 Task: Find a house in Villa Angela, Argentina, for 4 guests from 10th to 16th September, with 4 bedrooms, 4 beds, 4 bathrooms, within a price range of ₹10,000 to ₹14,000, and amenities including Wifi, Free parking, TV, Gym, Hot tub, and Smoking allowed. Host language should be English.
Action: Mouse moved to (810, 122)
Screenshot: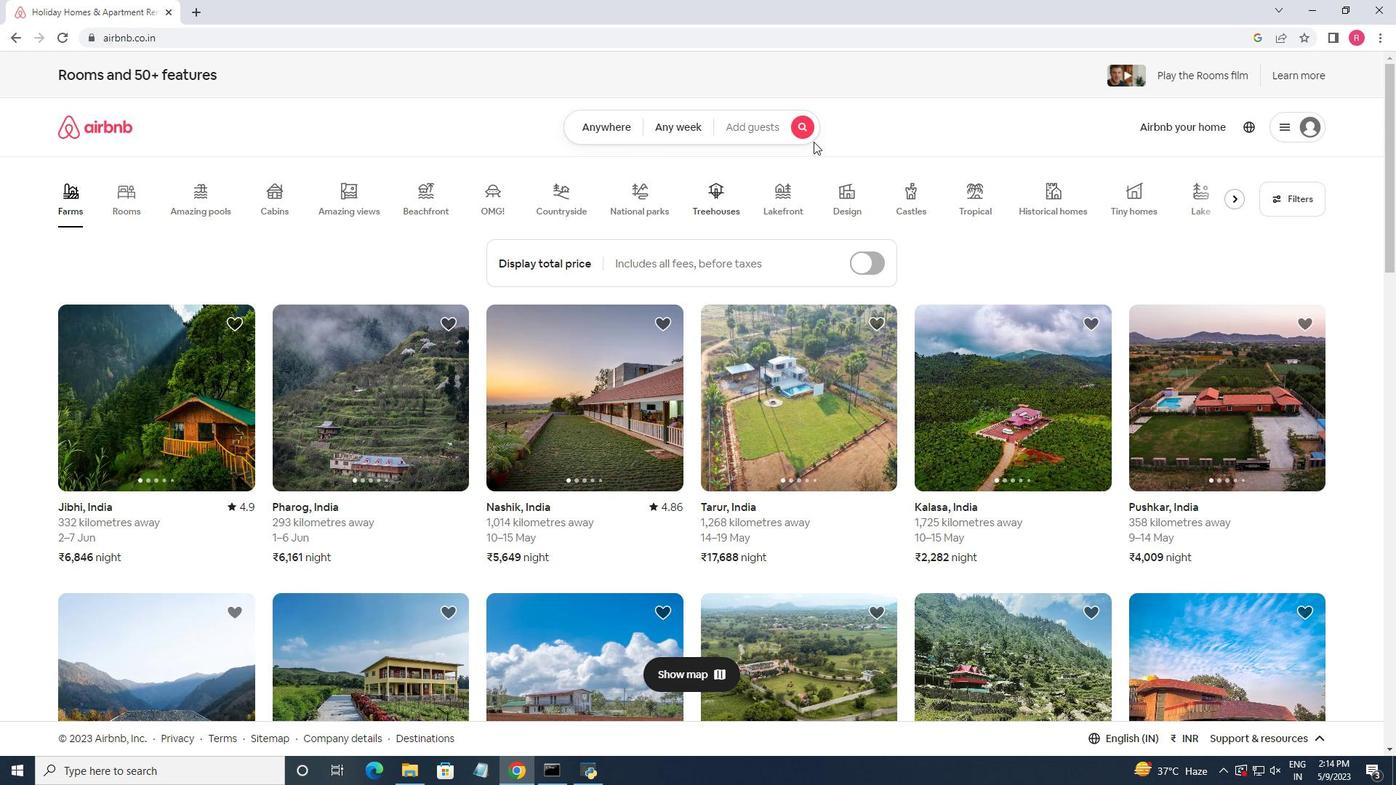 
Action: Mouse pressed left at (810, 122)
Screenshot: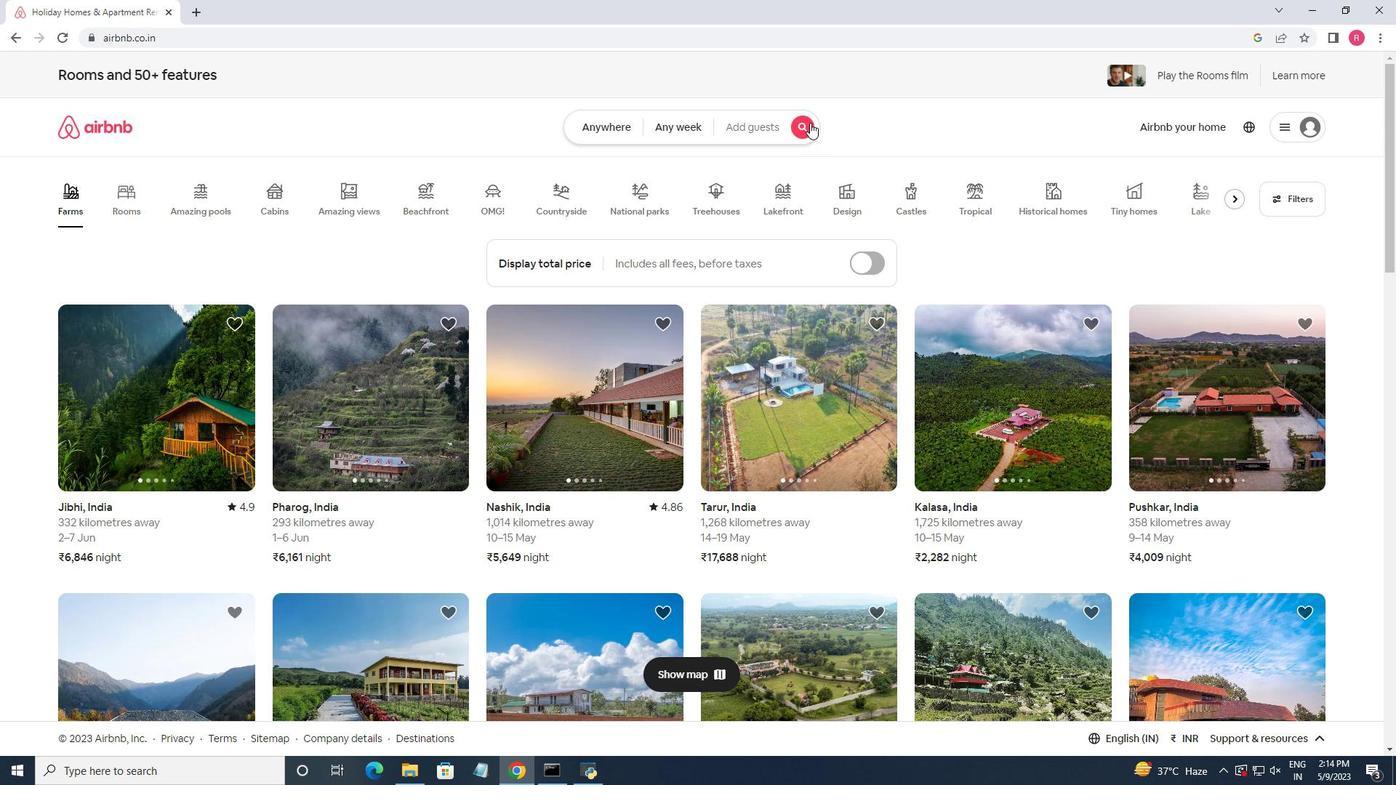 
Action: Mouse moved to (518, 181)
Screenshot: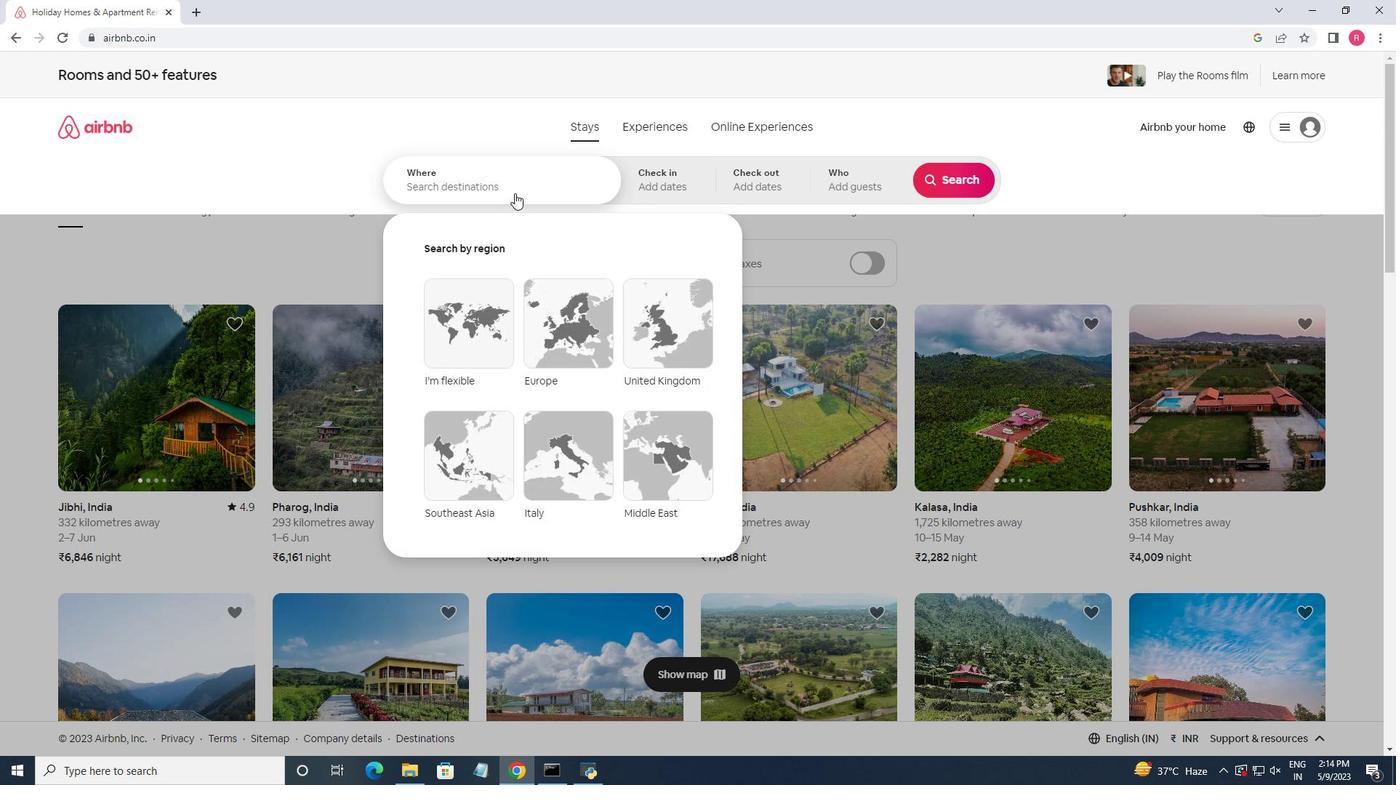 
Action: Mouse pressed left at (518, 181)
Screenshot: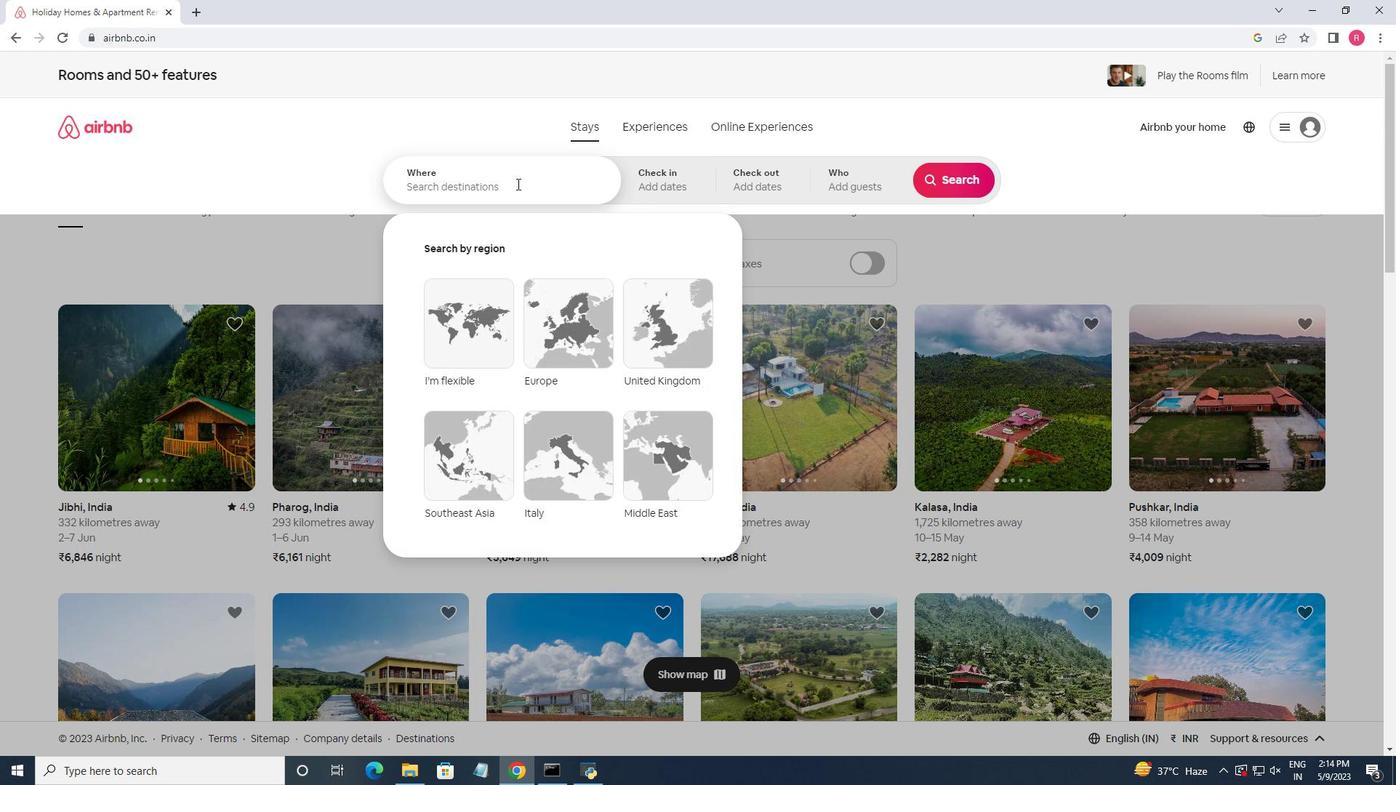 
Action: Key pressed <Key.shift>Villa<Key.space><Key.shift><Key.shift><Key.shift><Key.shift><Key.shift>Angela,<Key.space><Key.shift>Argentina<Key.space><Key.enter>
Screenshot: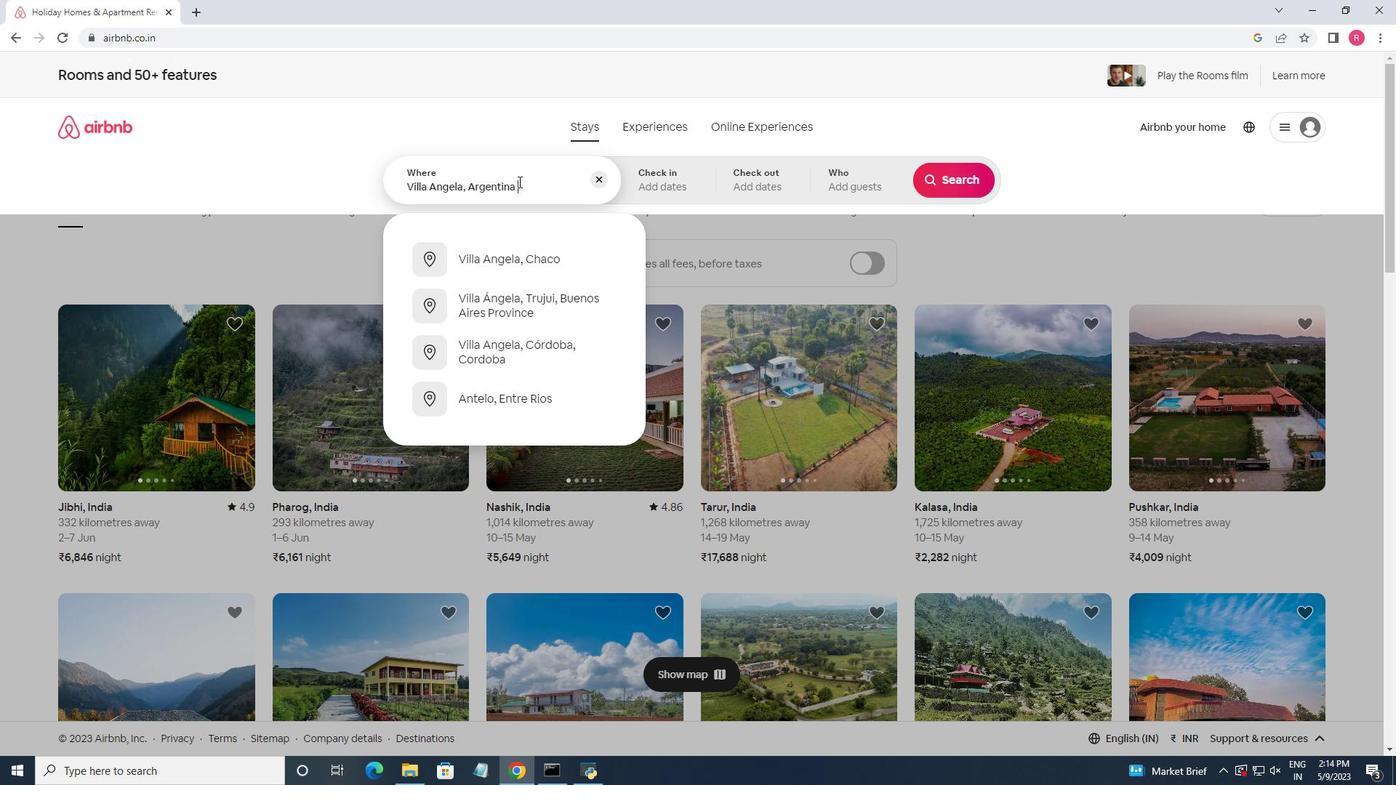 
Action: Mouse moved to (961, 295)
Screenshot: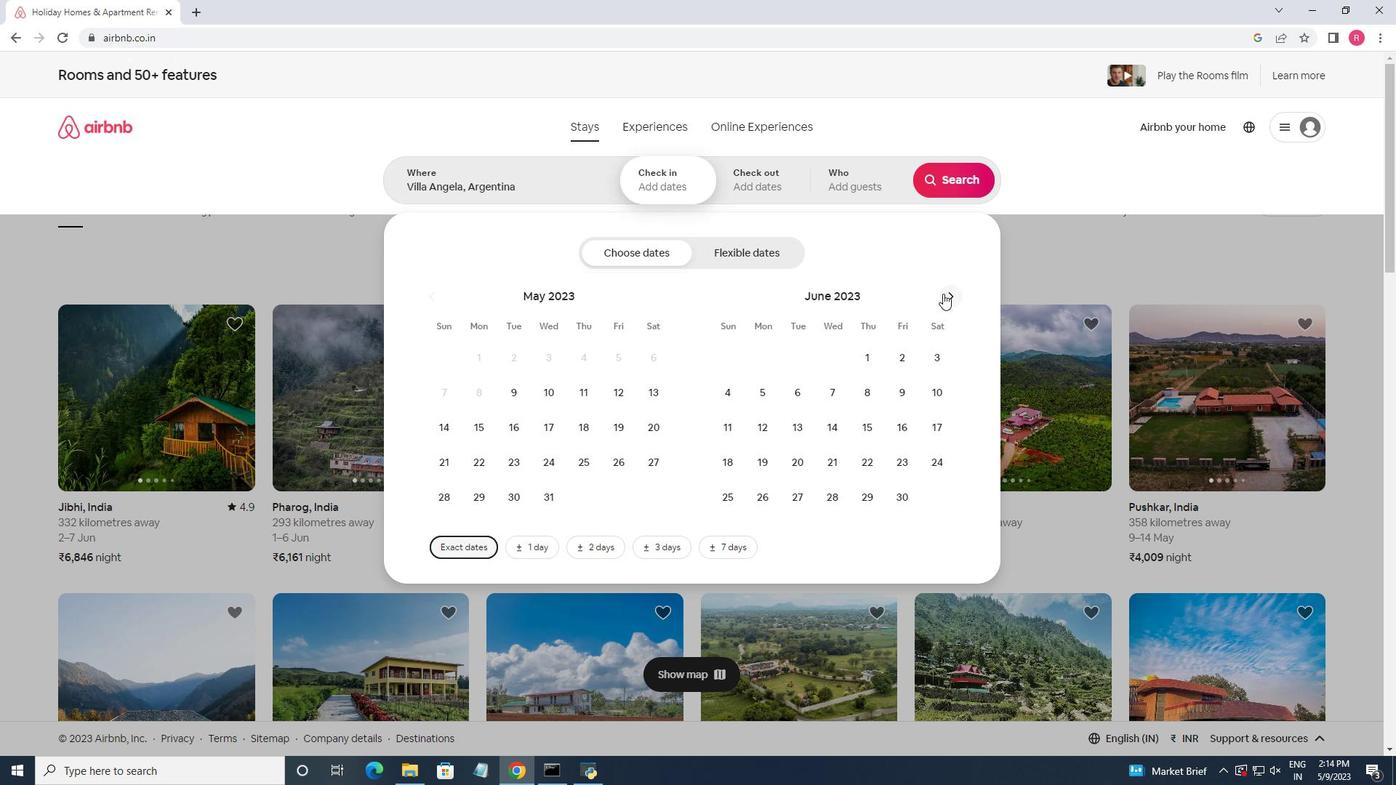 
Action: Mouse pressed left at (961, 295)
Screenshot: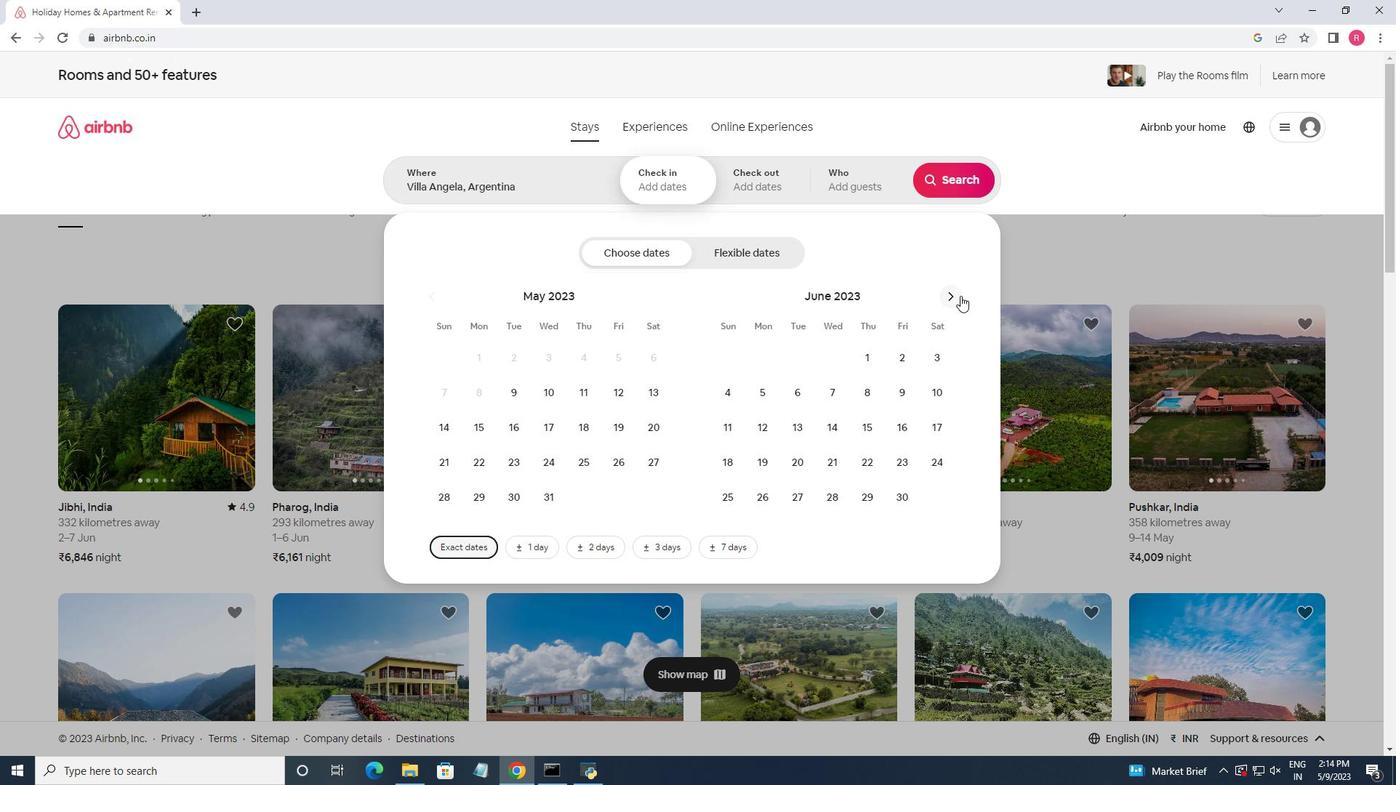 
Action: Mouse pressed left at (961, 295)
Screenshot: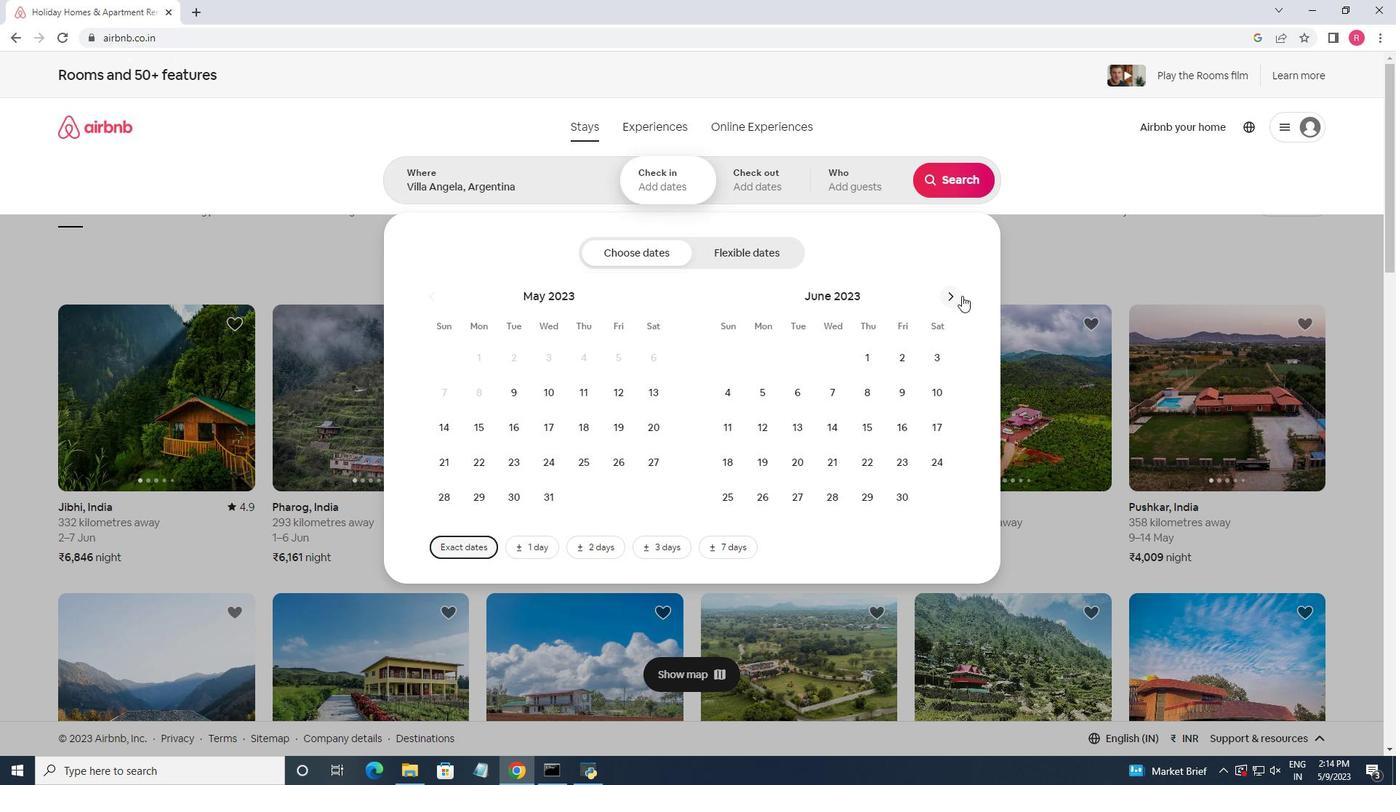 
Action: Mouse pressed left at (961, 295)
Screenshot: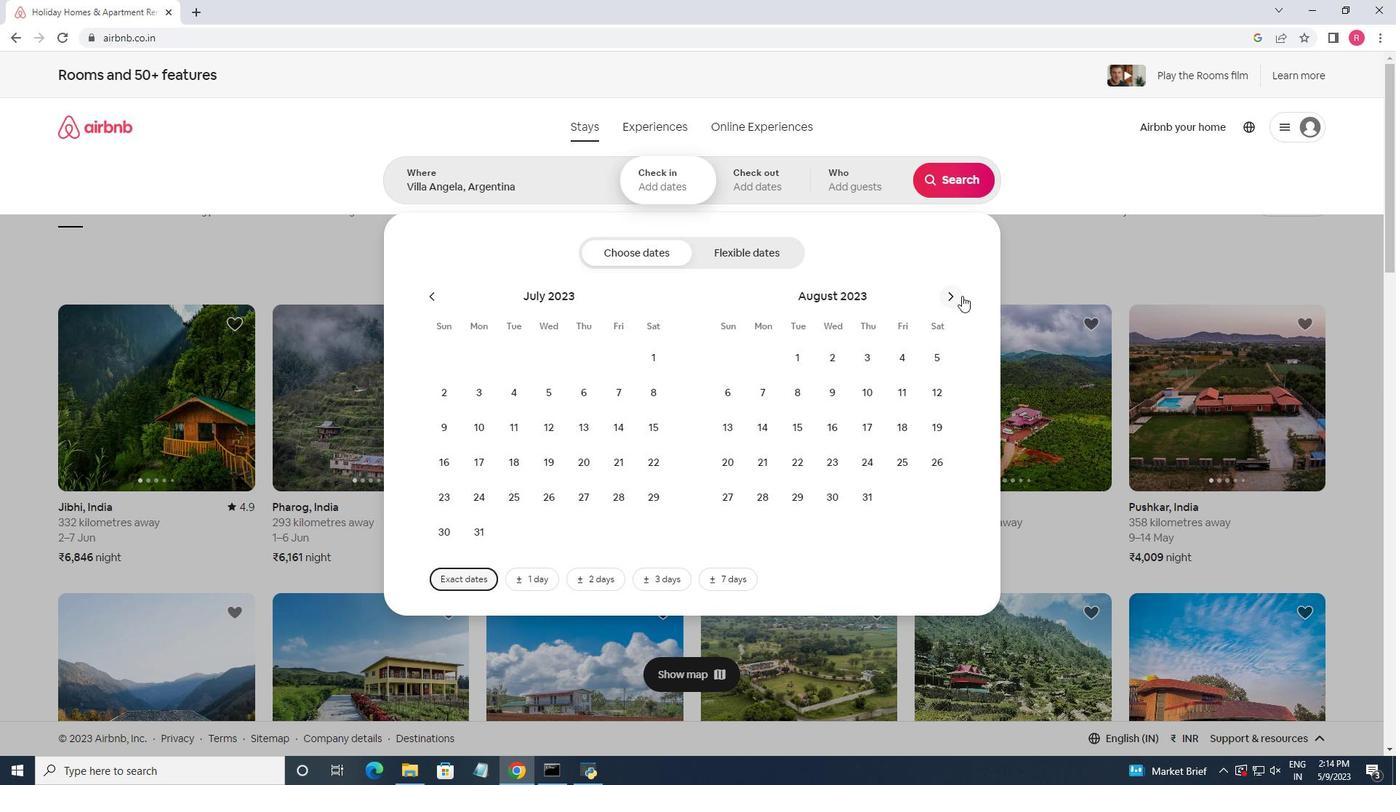
Action: Mouse moved to (724, 429)
Screenshot: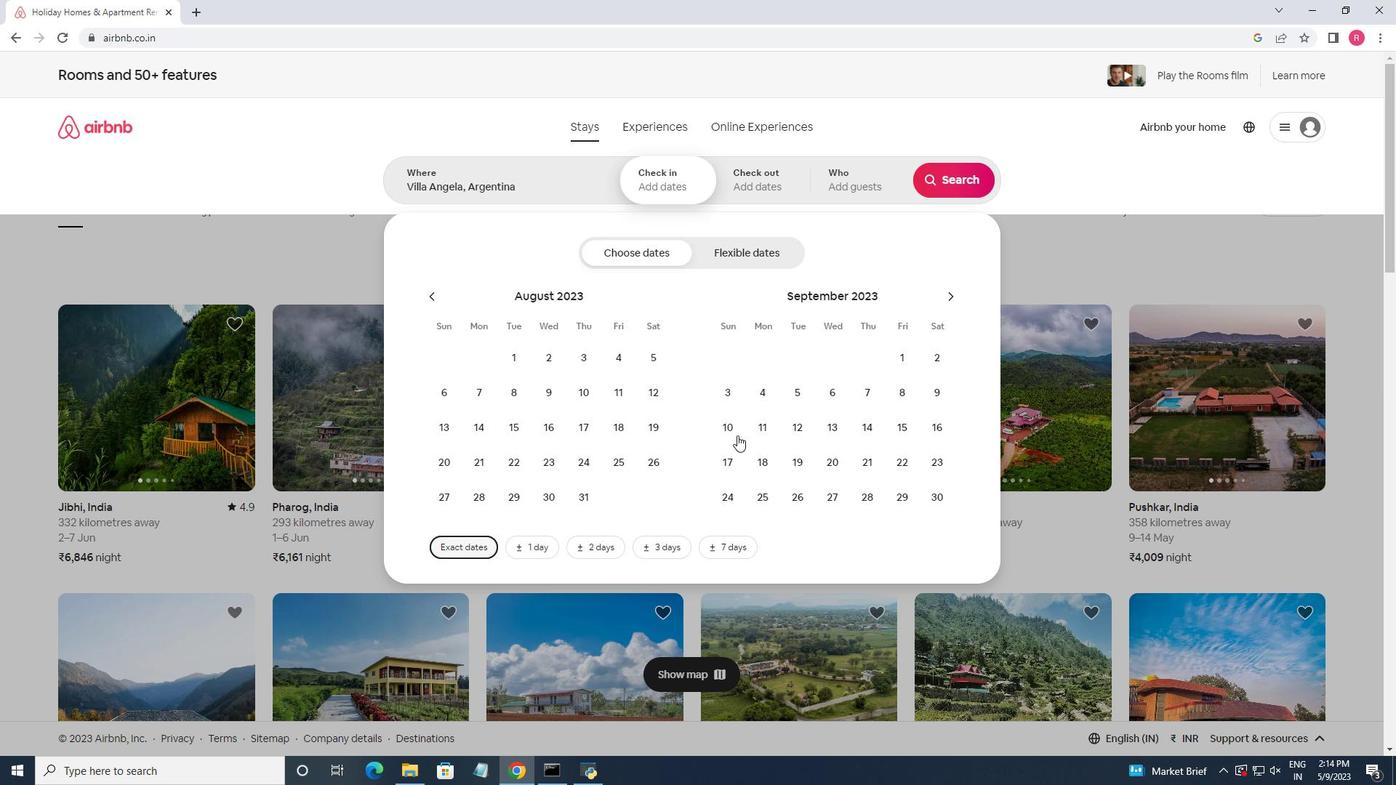 
Action: Mouse pressed left at (724, 429)
Screenshot: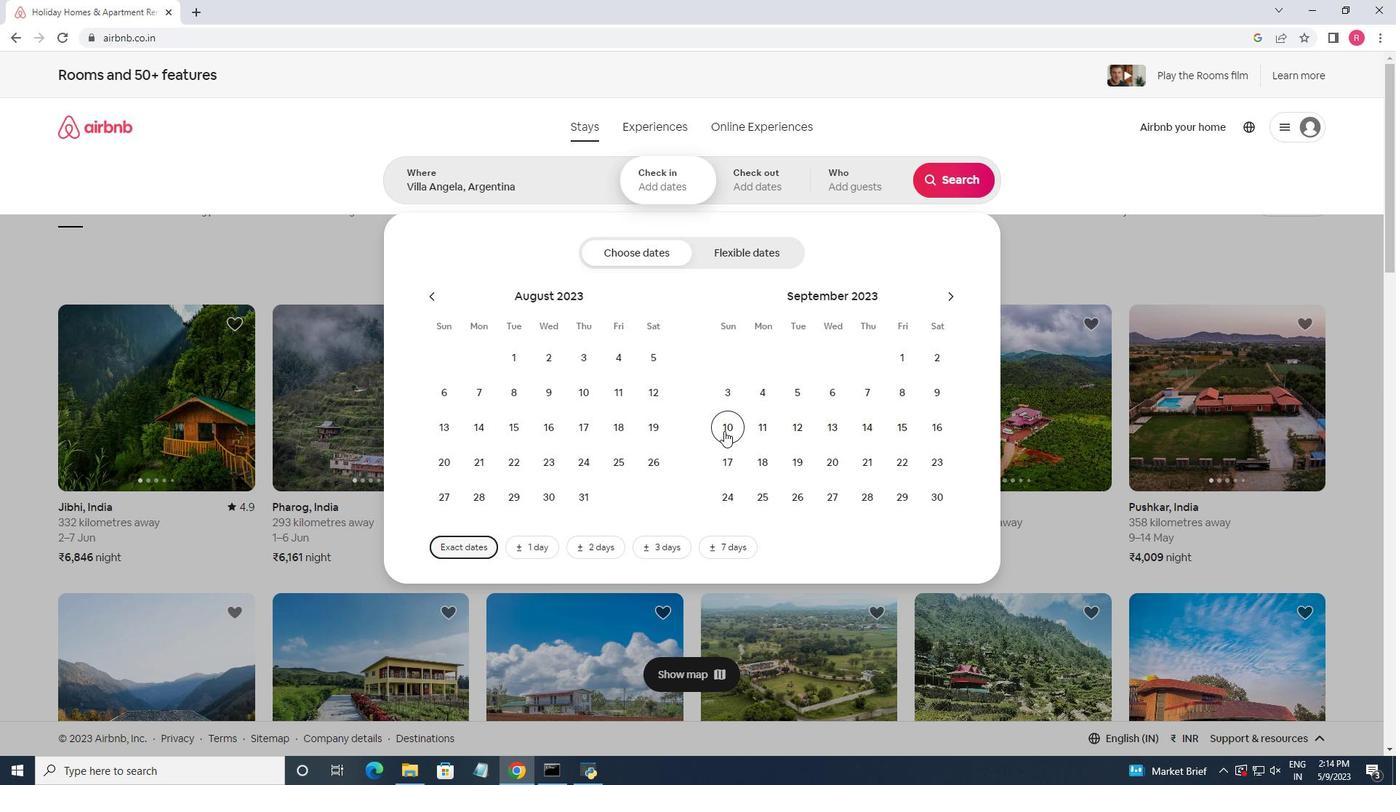 
Action: Mouse moved to (952, 429)
Screenshot: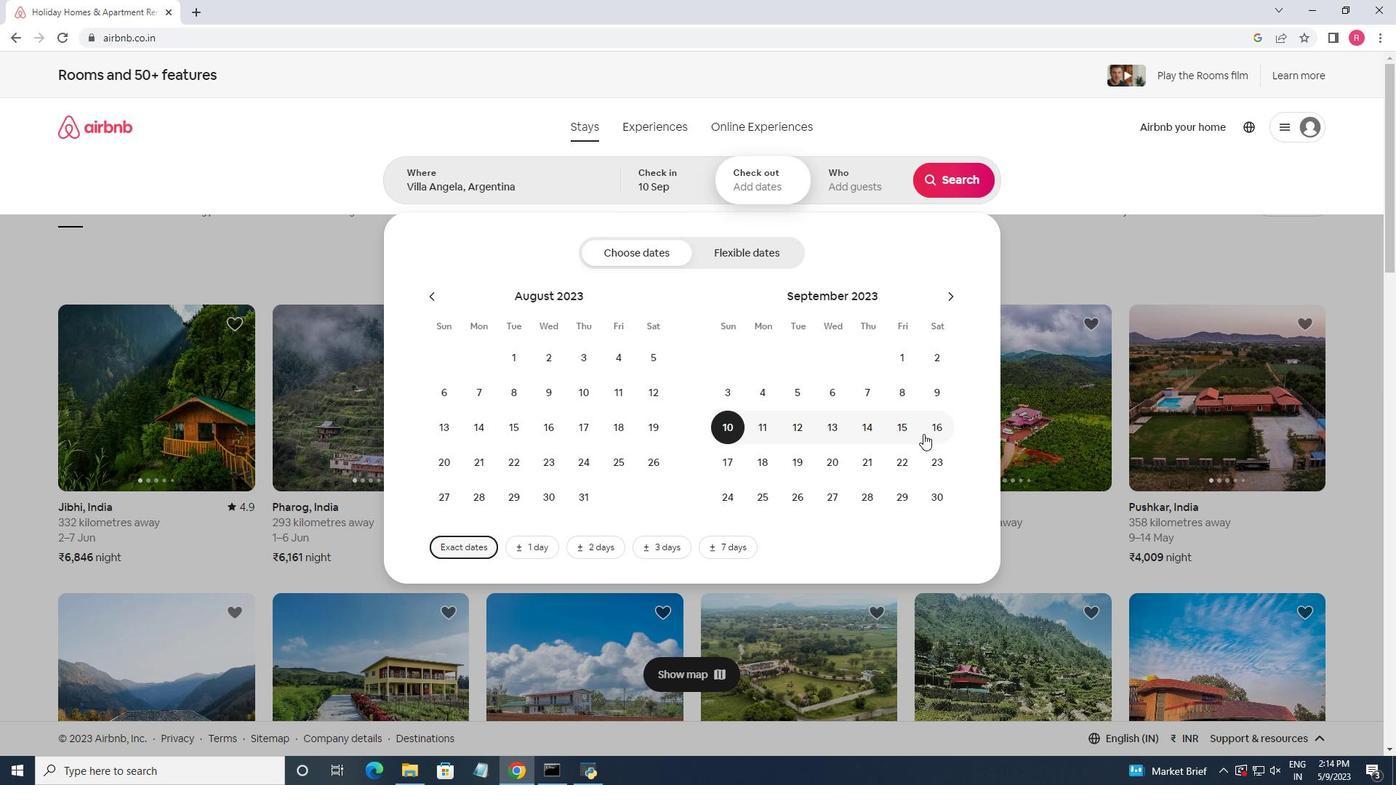 
Action: Mouse pressed left at (952, 429)
Screenshot: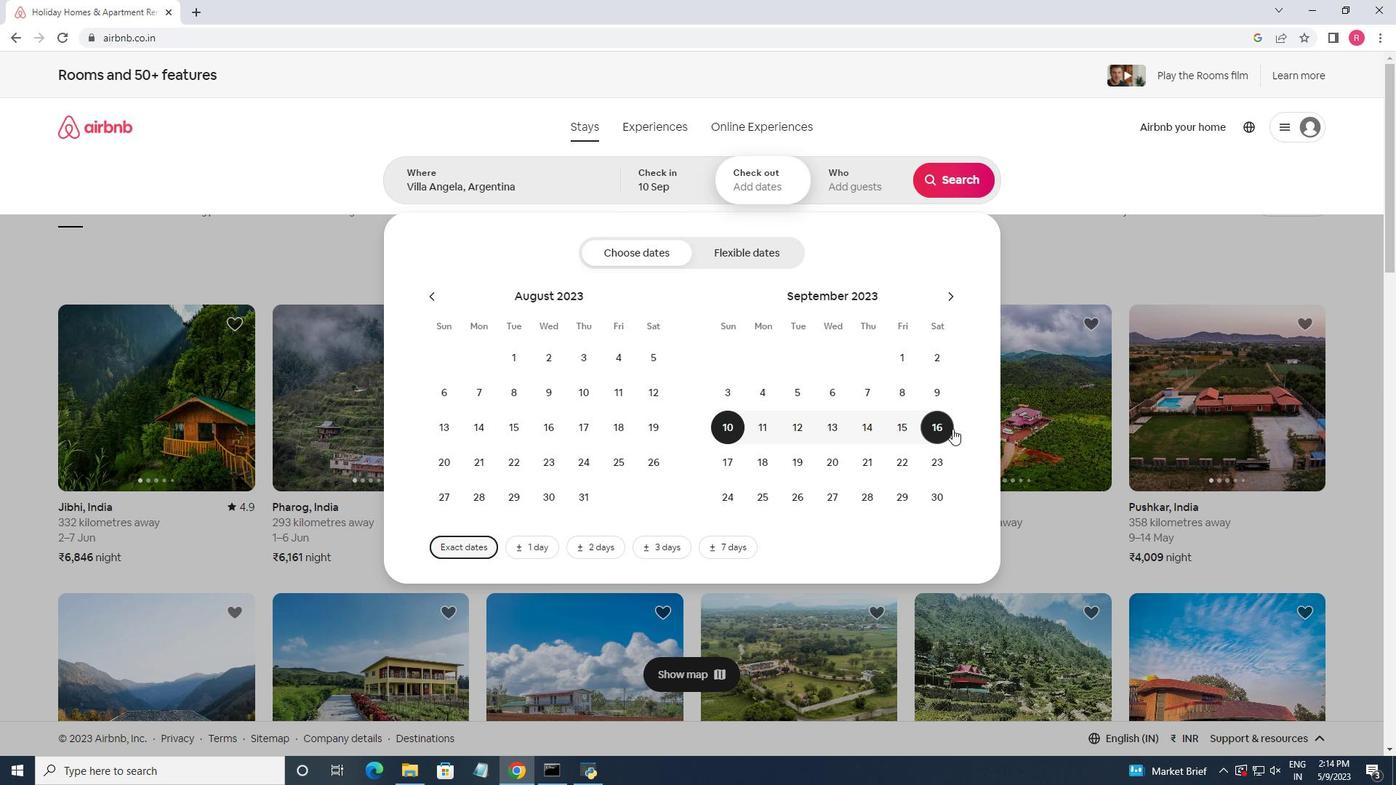 
Action: Mouse moved to (858, 191)
Screenshot: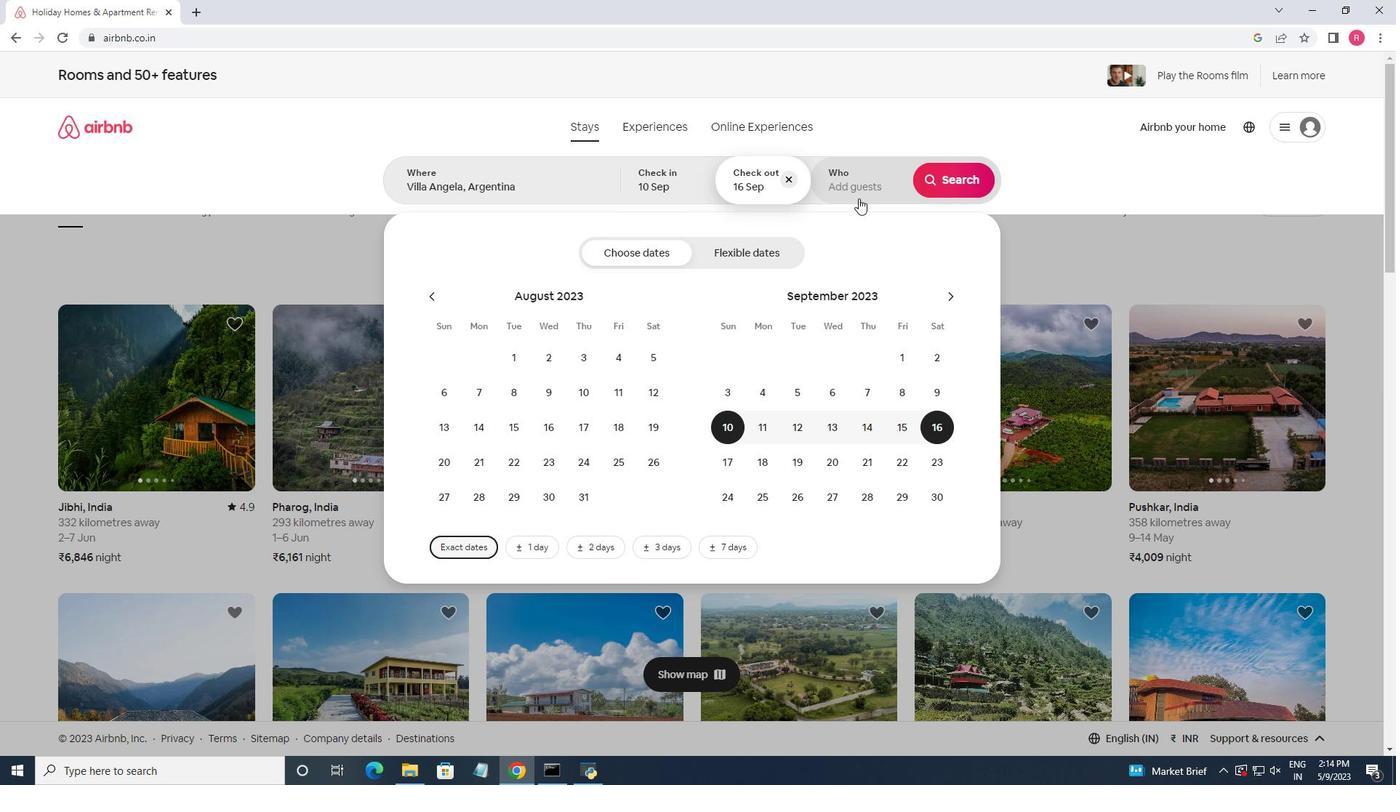 
Action: Mouse pressed left at (858, 191)
Screenshot: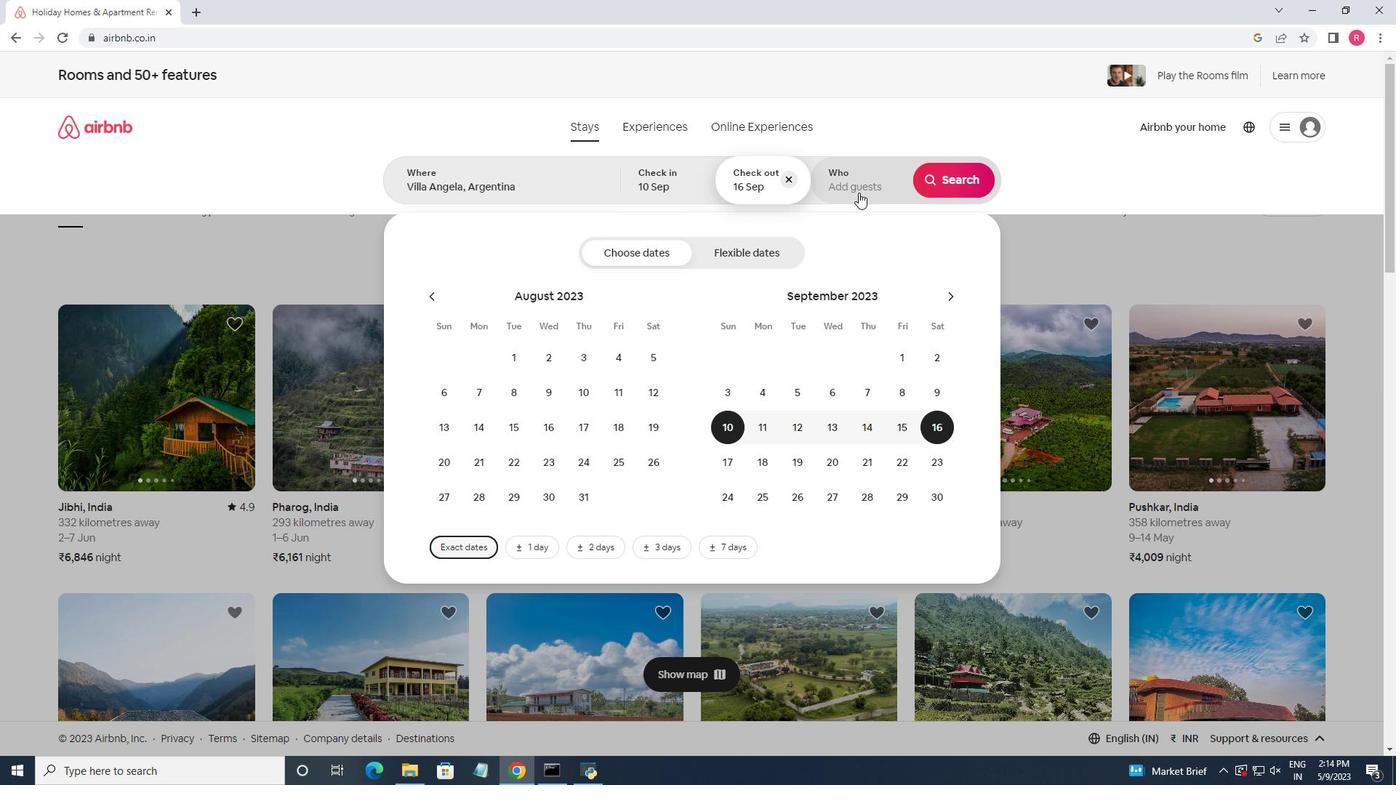 
Action: Mouse moved to (956, 261)
Screenshot: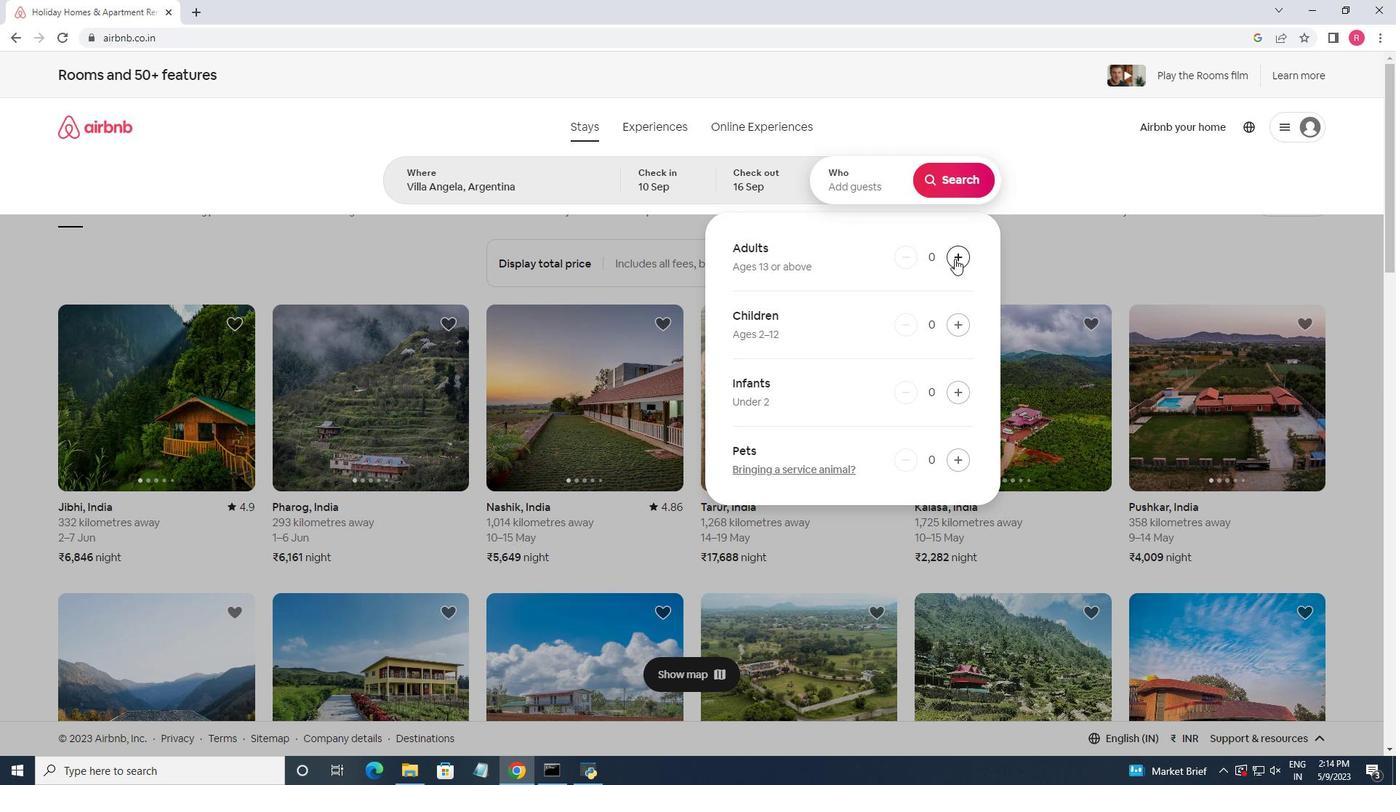 
Action: Mouse pressed left at (956, 261)
Screenshot: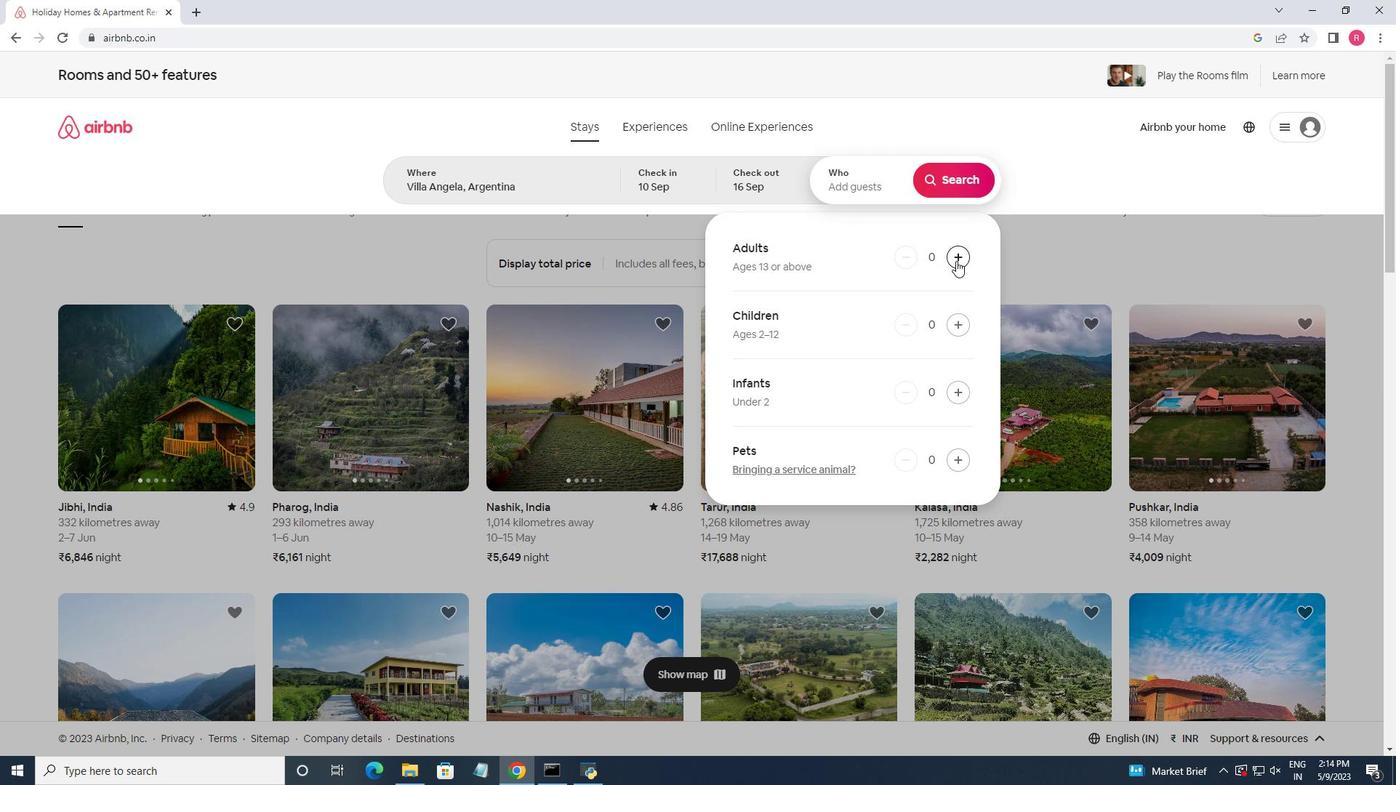 
Action: Mouse pressed left at (956, 261)
Screenshot: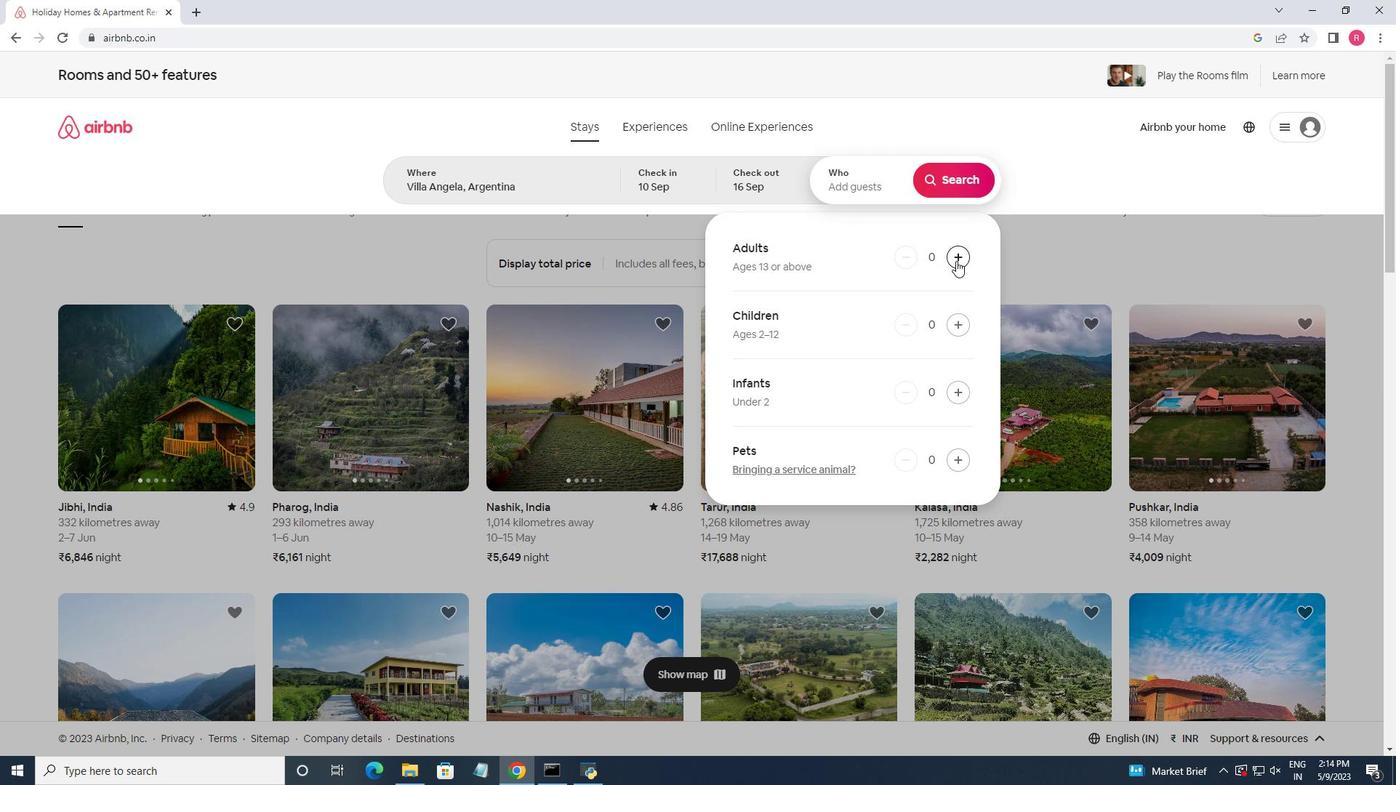 
Action: Mouse pressed left at (956, 261)
Screenshot: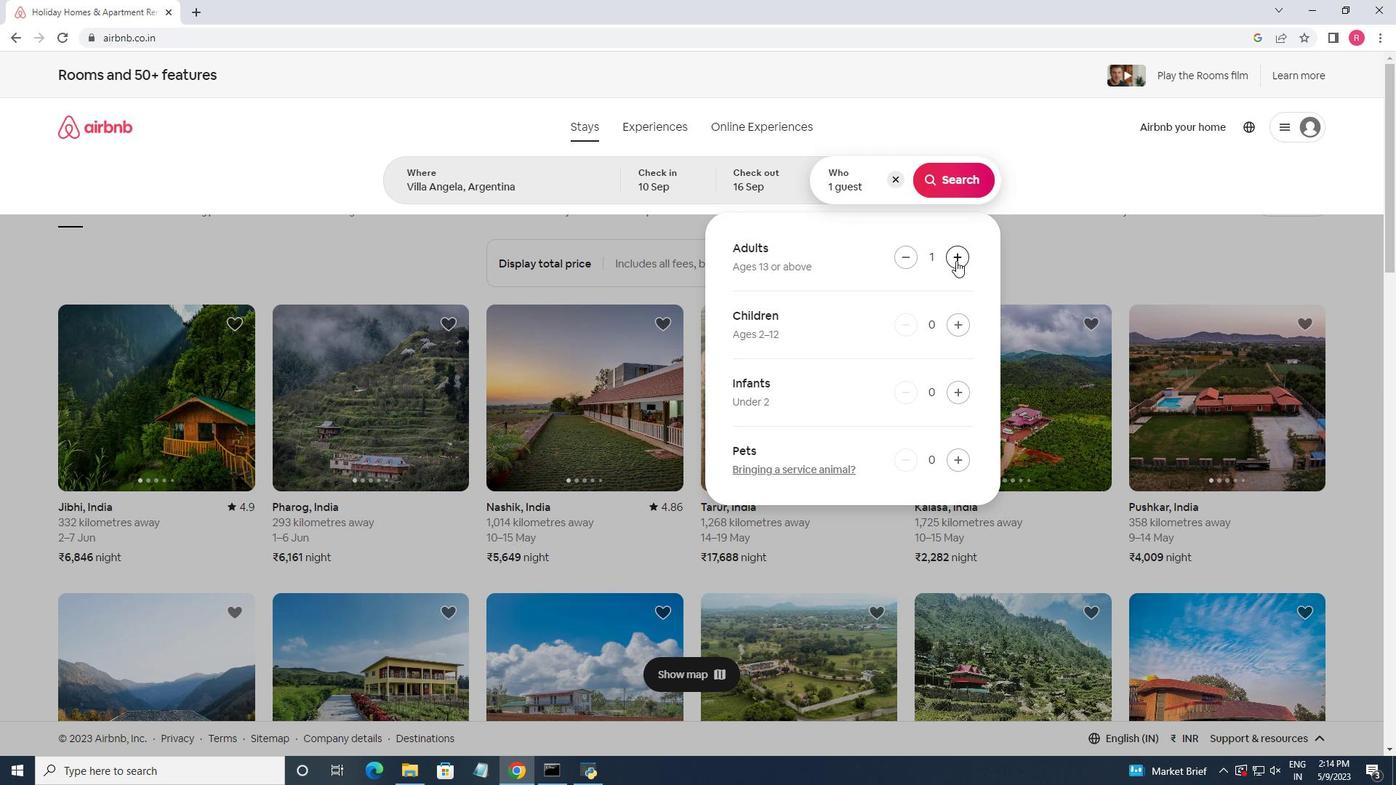 
Action: Mouse pressed left at (956, 261)
Screenshot: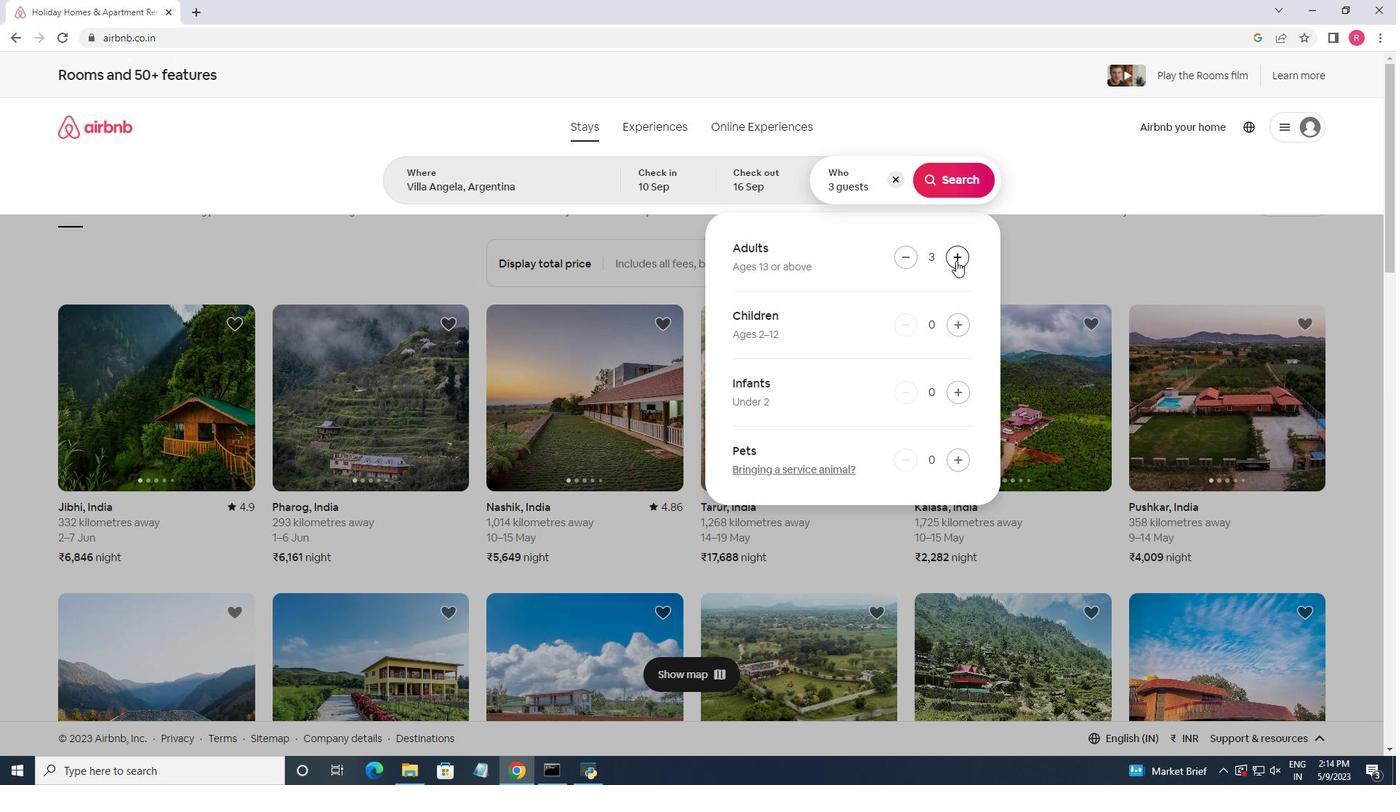 
Action: Mouse moved to (960, 183)
Screenshot: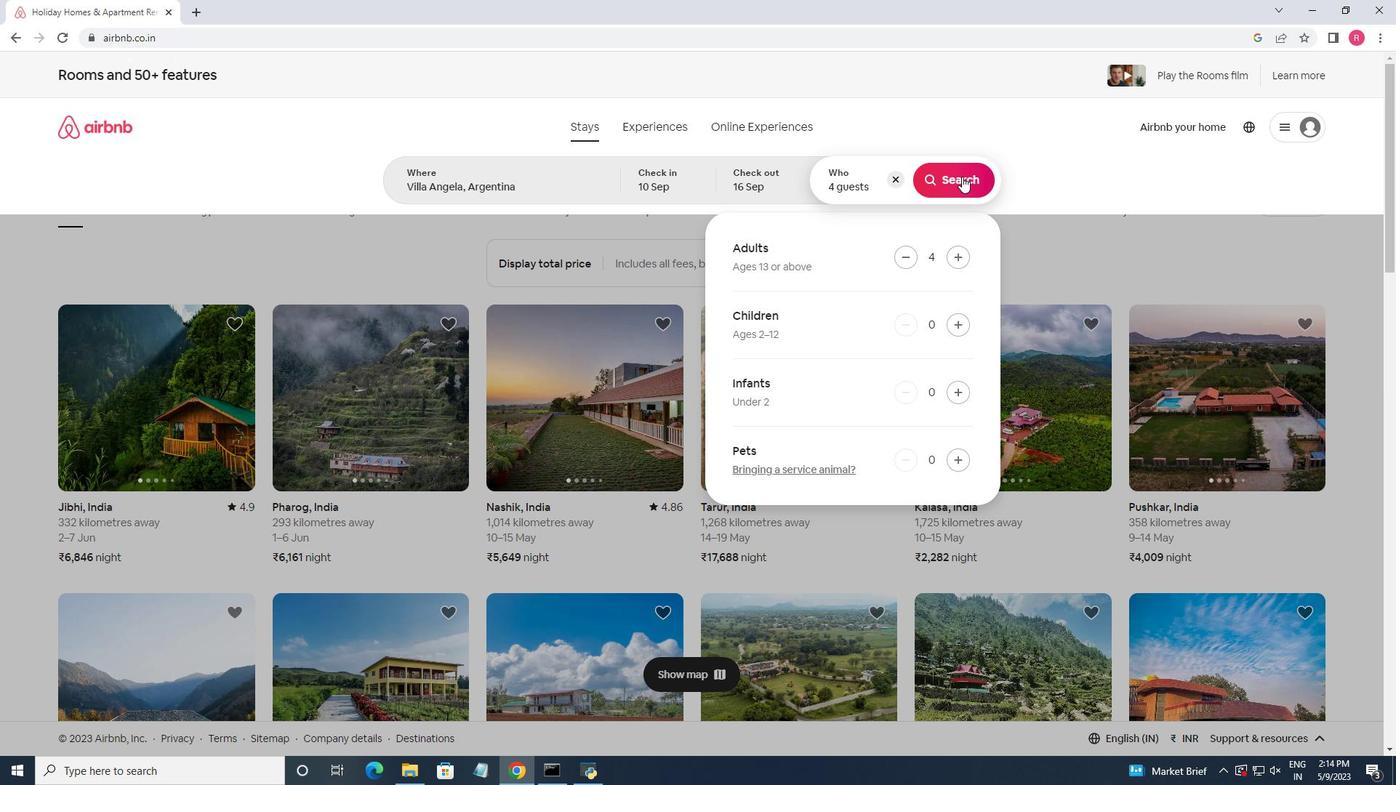 
Action: Mouse pressed left at (960, 183)
Screenshot: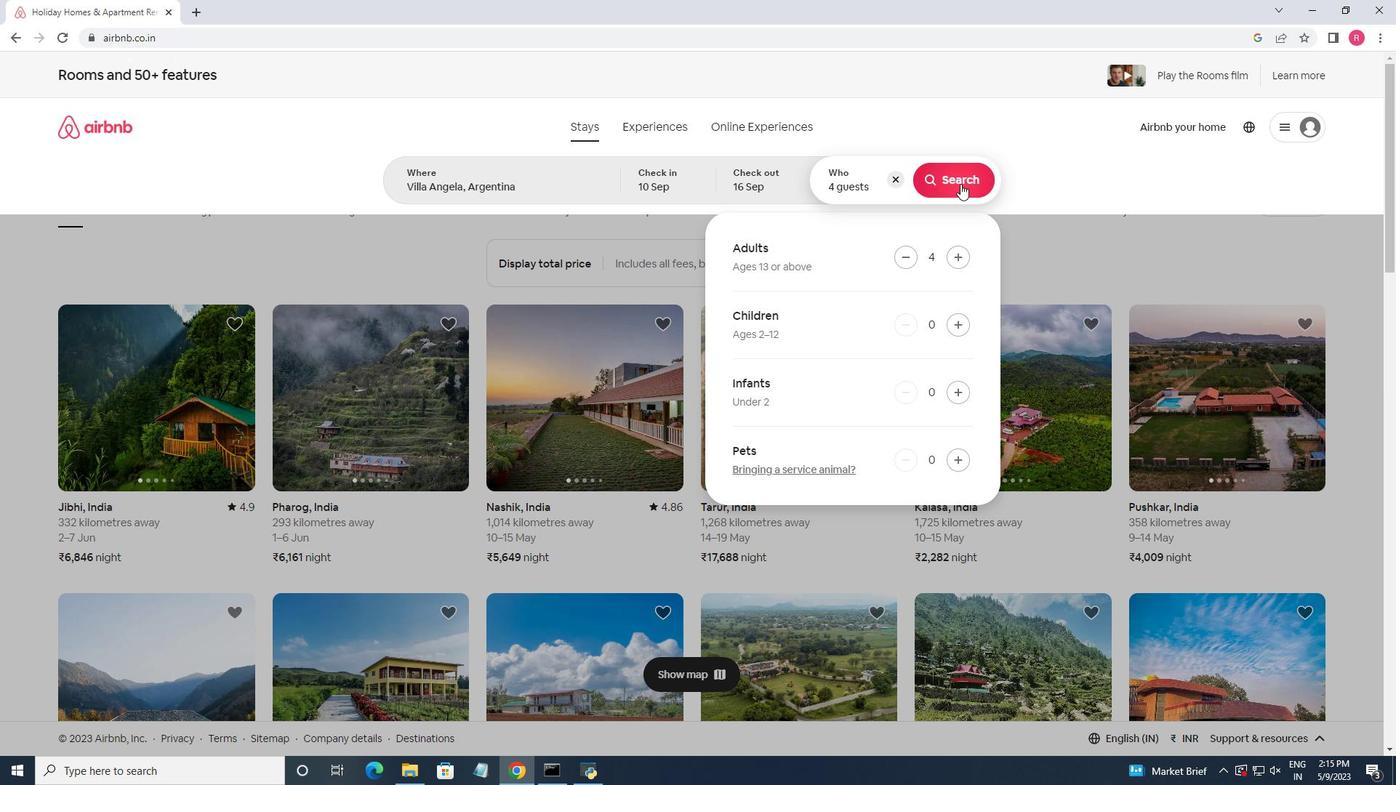 
Action: Mouse moved to (1330, 135)
Screenshot: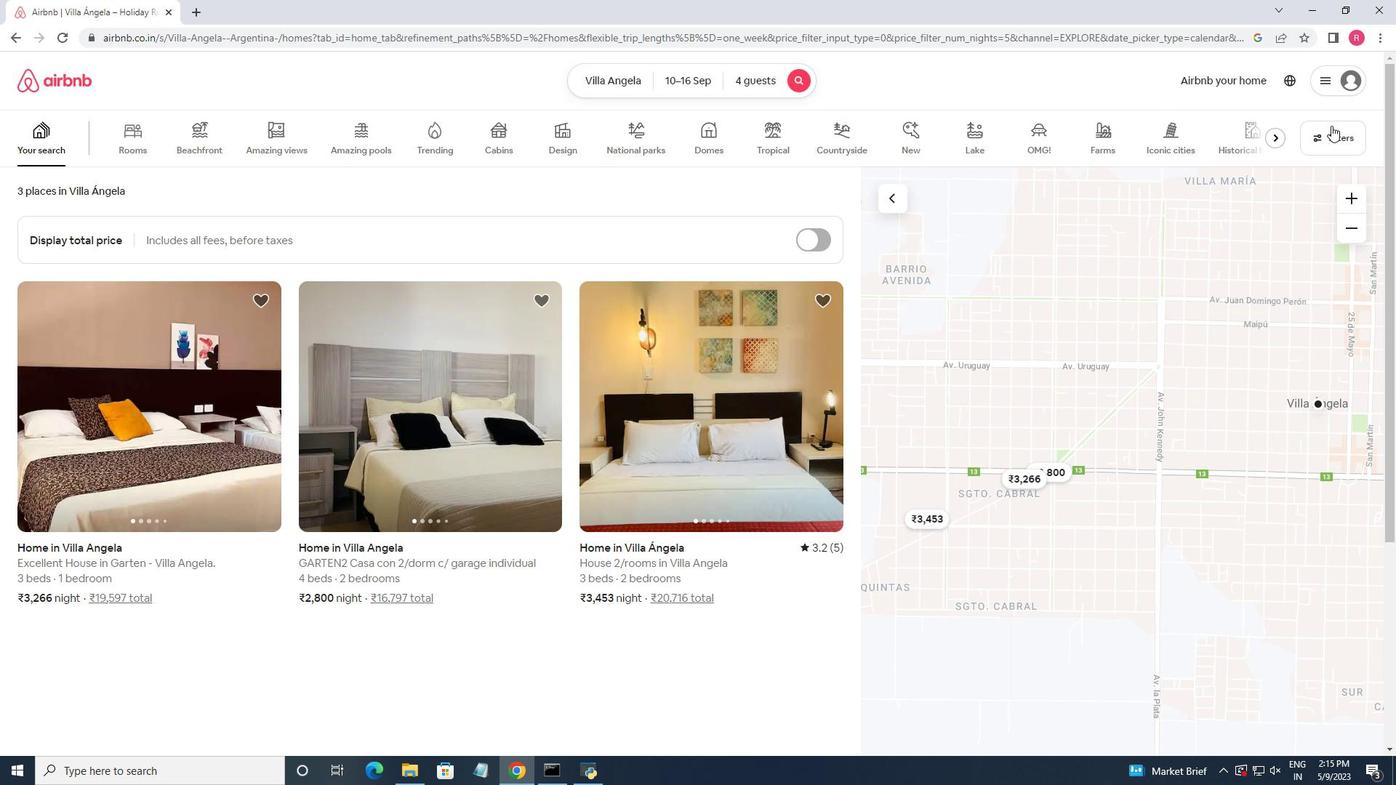 
Action: Mouse pressed left at (1330, 135)
Screenshot: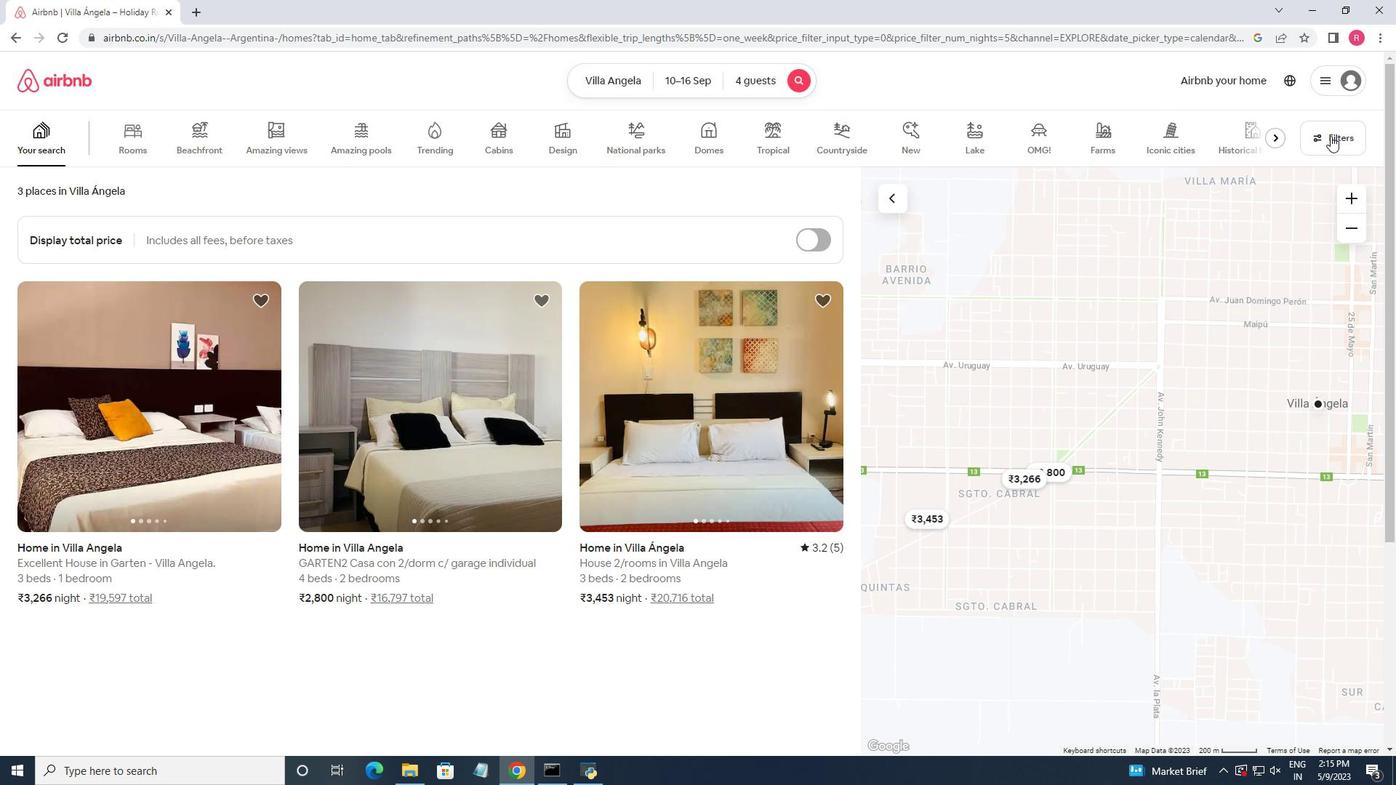 
Action: Mouse moved to (538, 494)
Screenshot: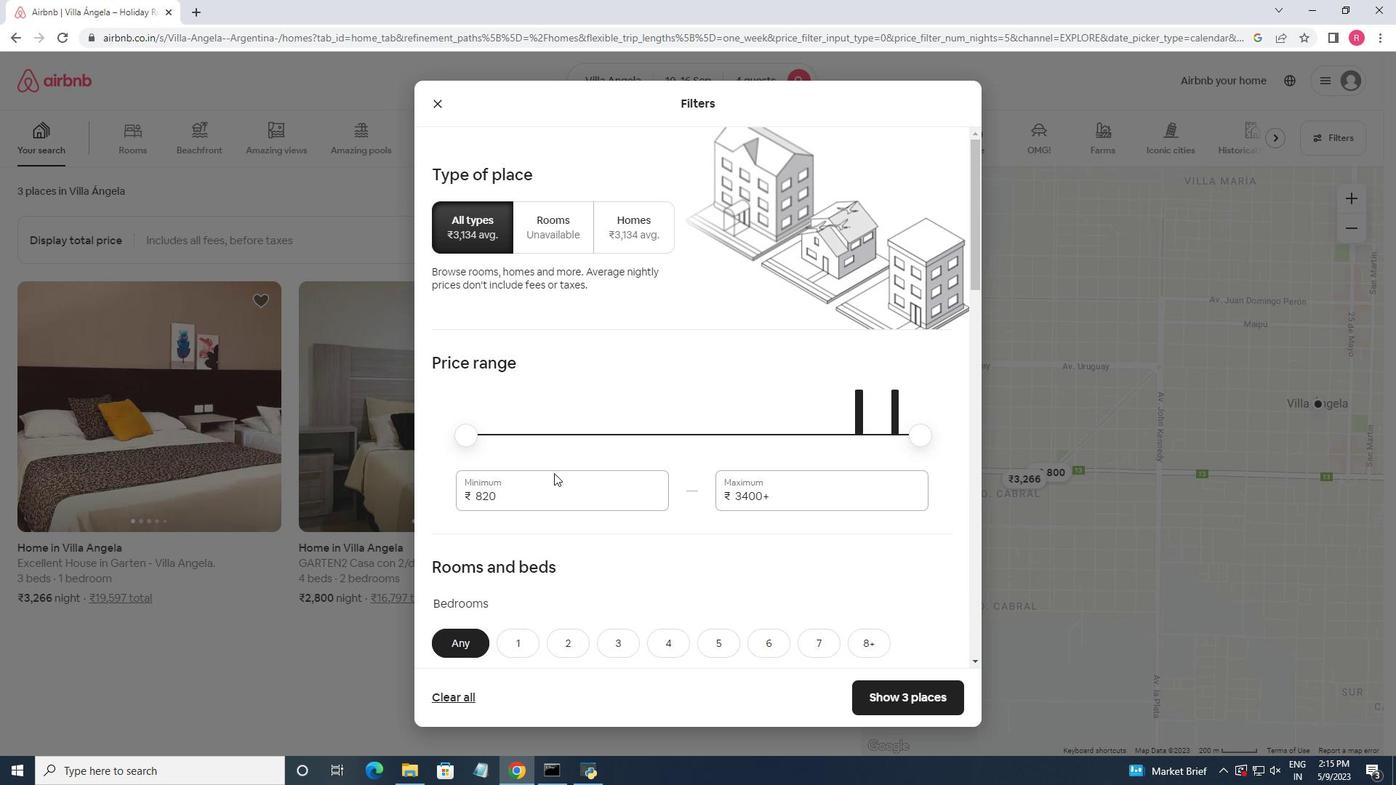 
Action: Mouse pressed left at (538, 494)
Screenshot: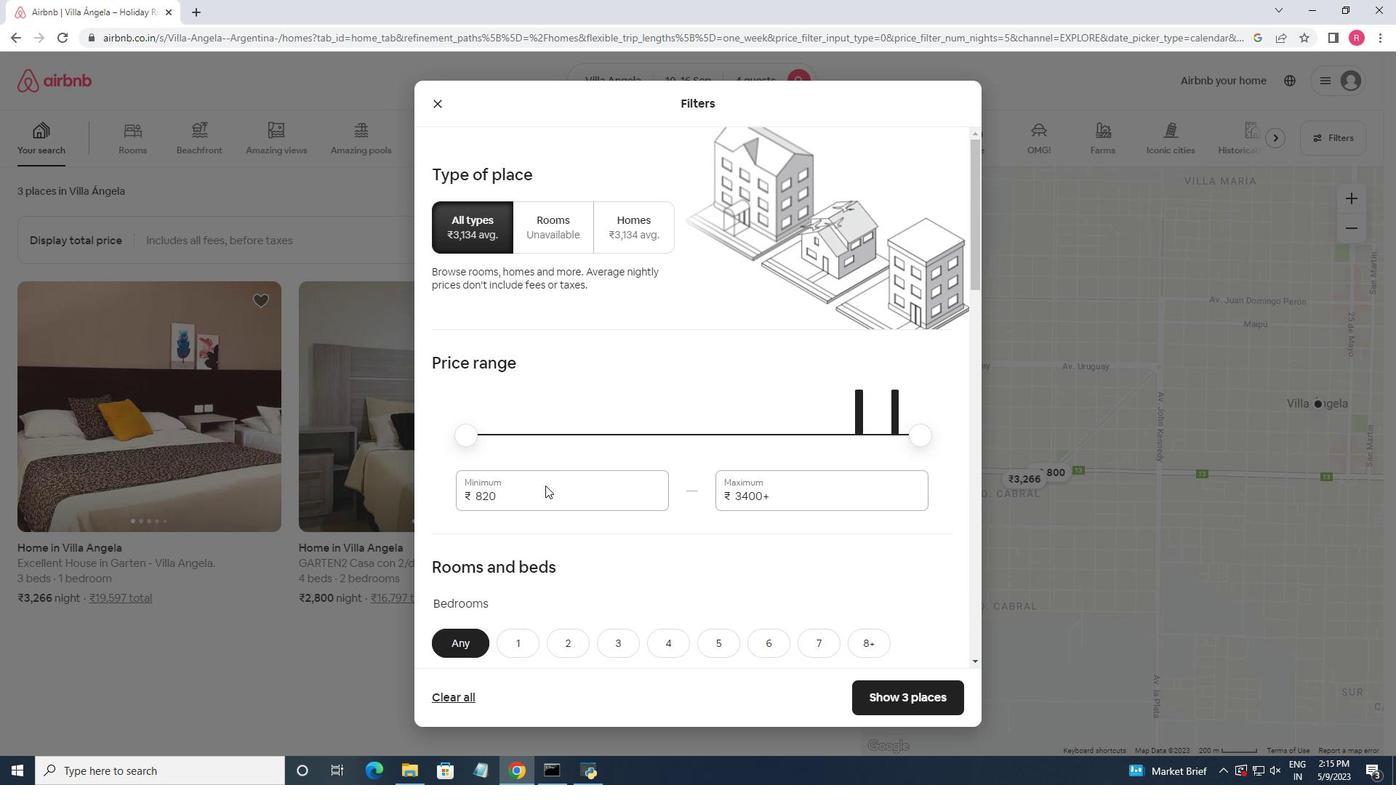 
Action: Mouse pressed left at (538, 494)
Screenshot: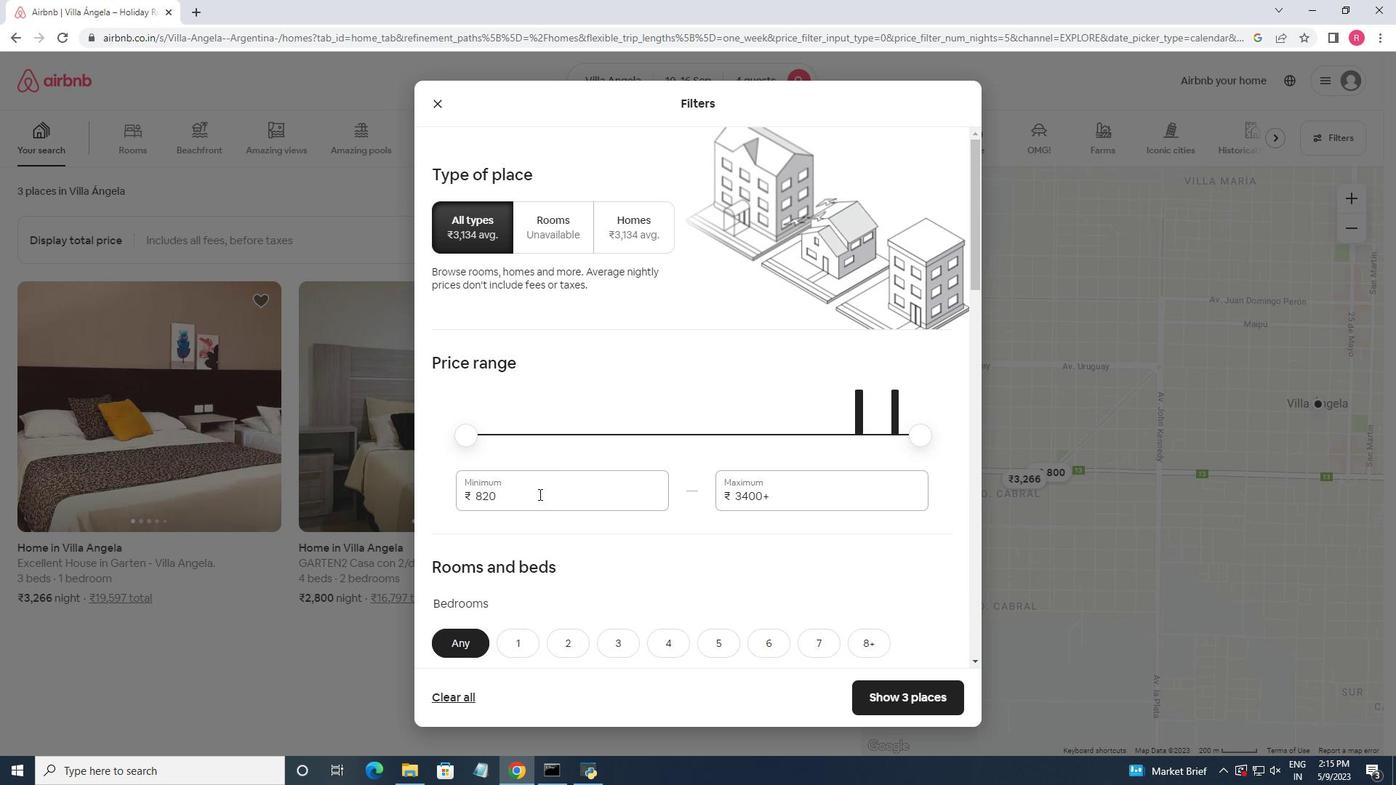 
Action: Key pressed 10000<Key.tab>14000
Screenshot: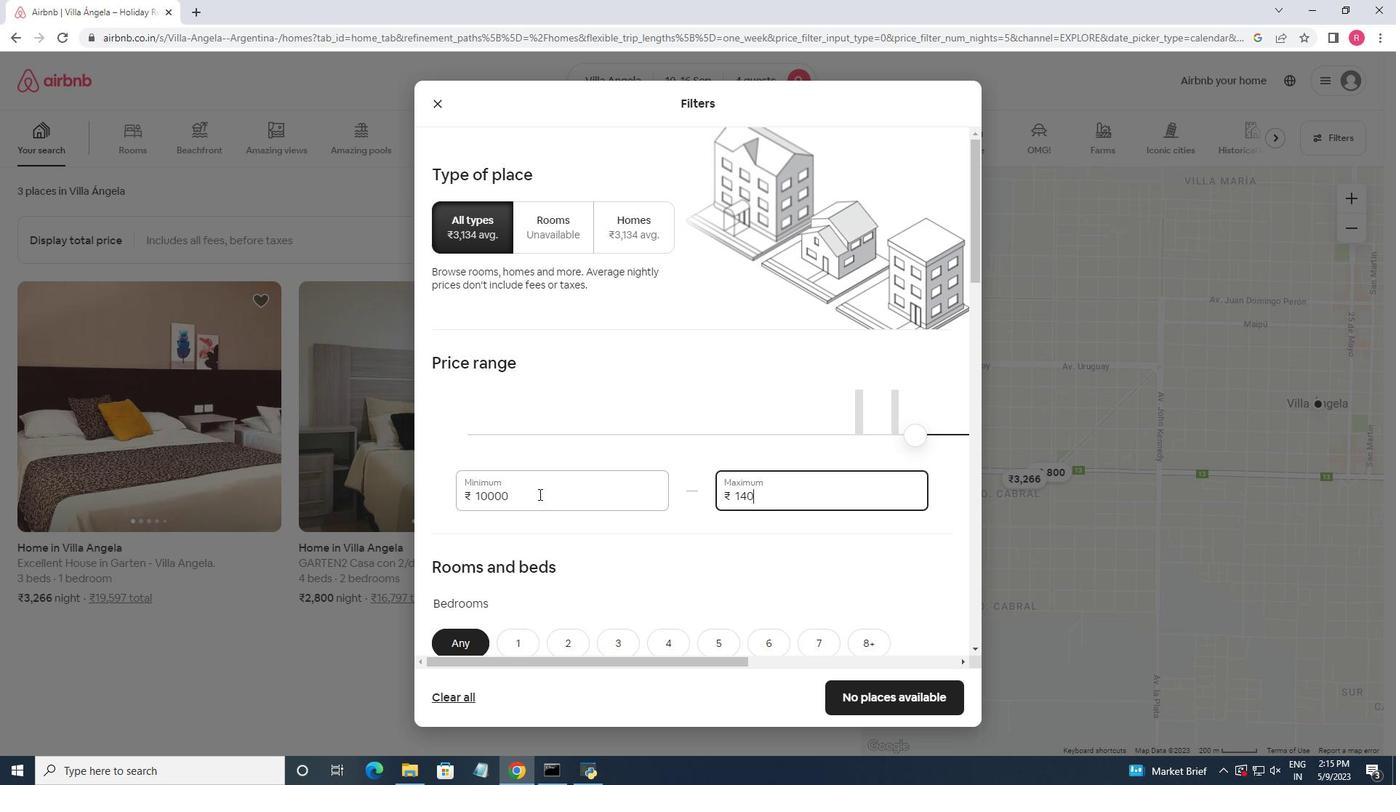 
Action: Mouse moved to (606, 439)
Screenshot: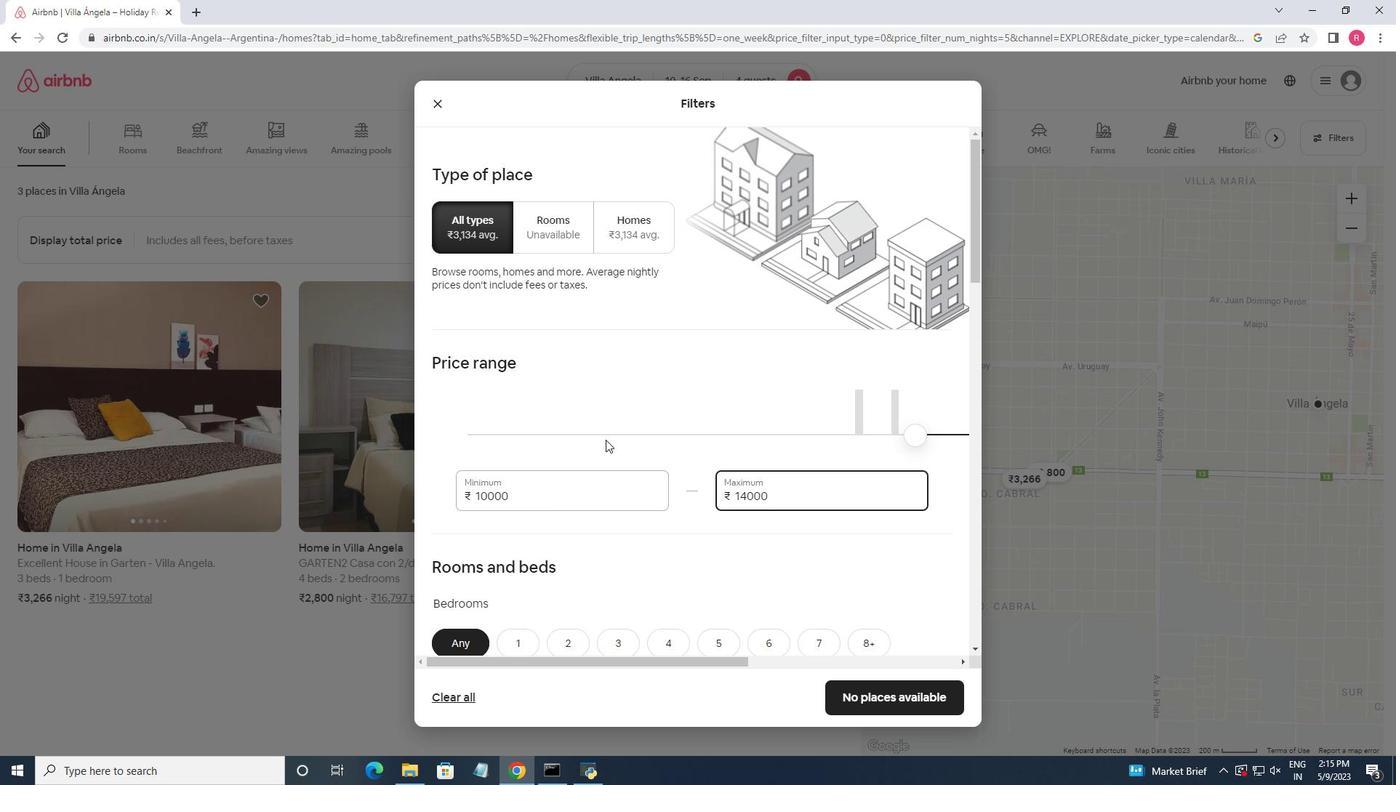 
Action: Mouse scrolled (606, 439) with delta (0, 0)
Screenshot: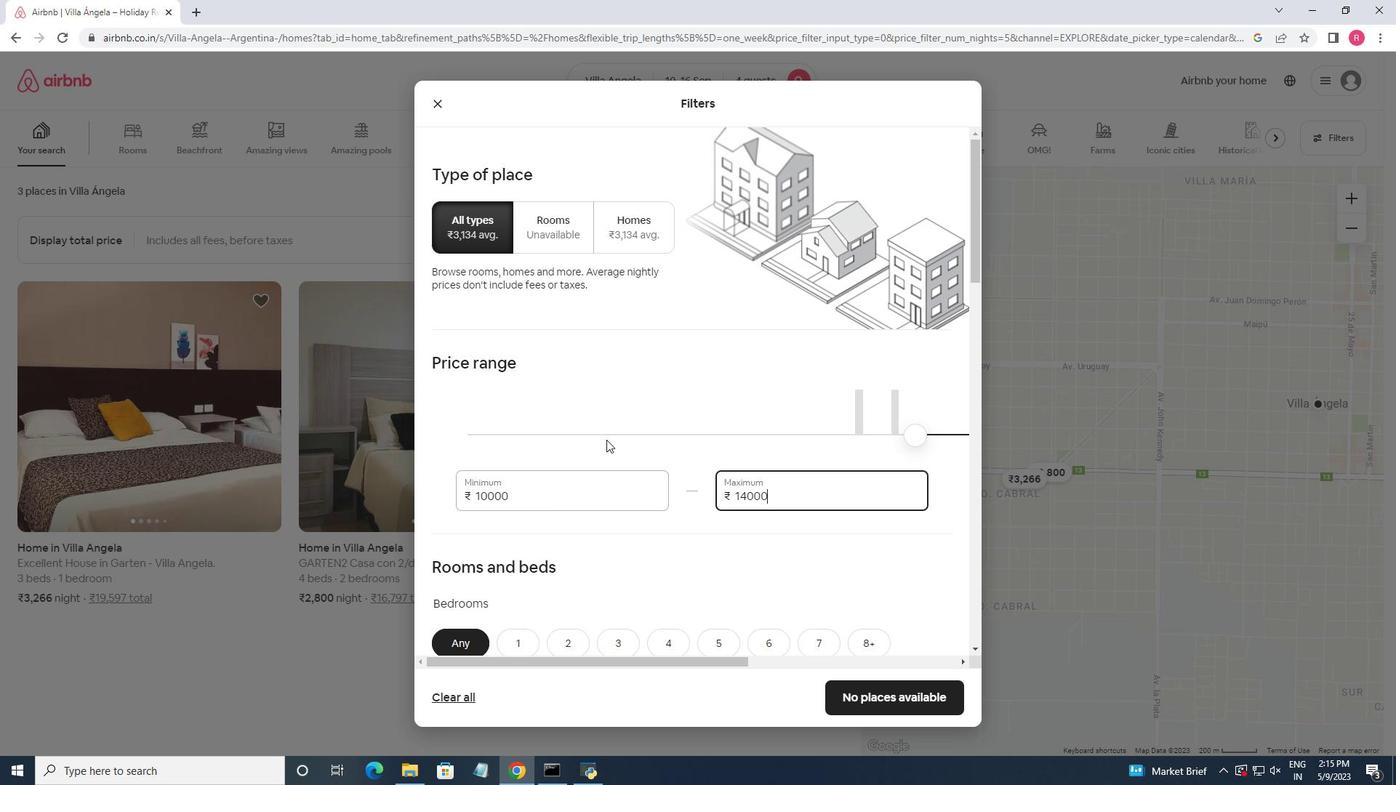 
Action: Mouse scrolled (606, 439) with delta (0, 0)
Screenshot: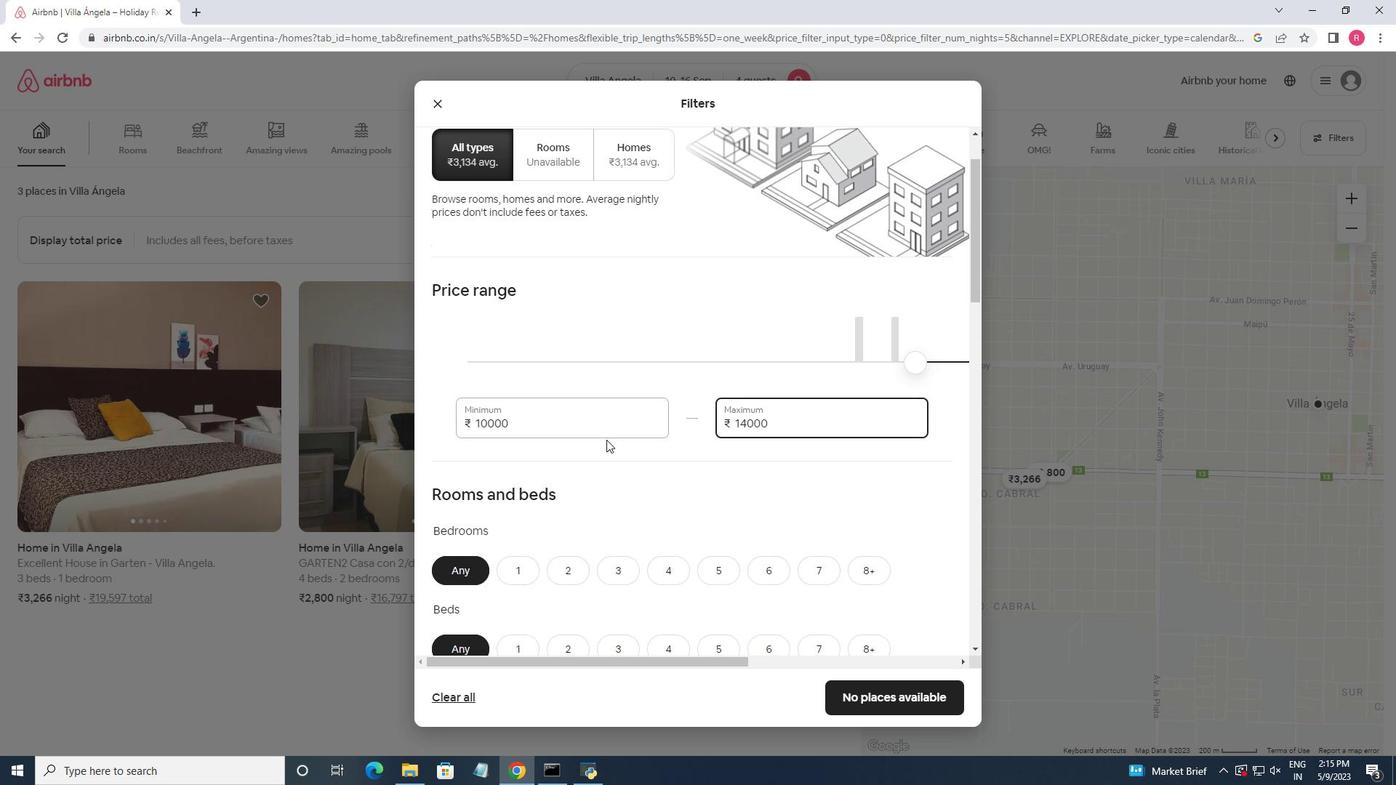 
Action: Mouse moved to (676, 505)
Screenshot: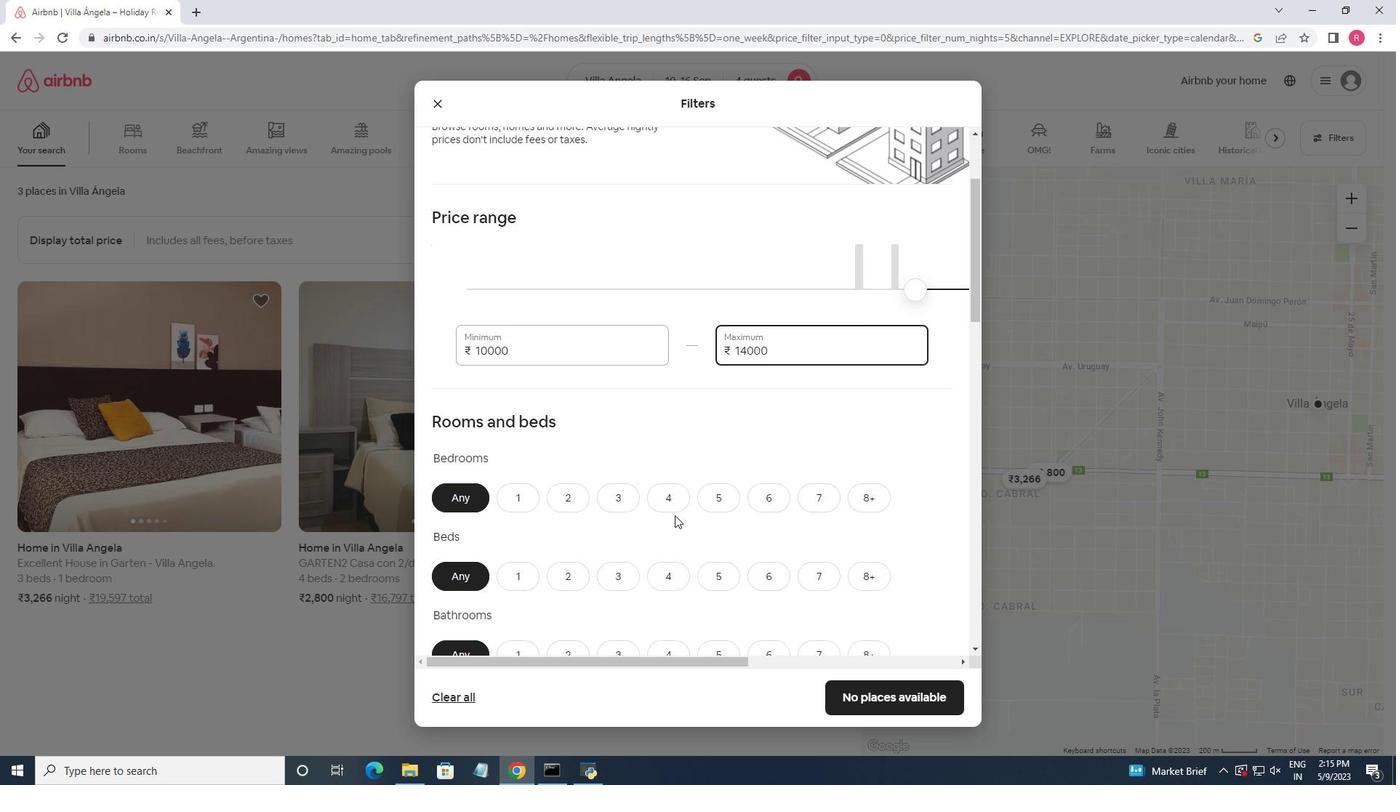 
Action: Mouse pressed left at (676, 505)
Screenshot: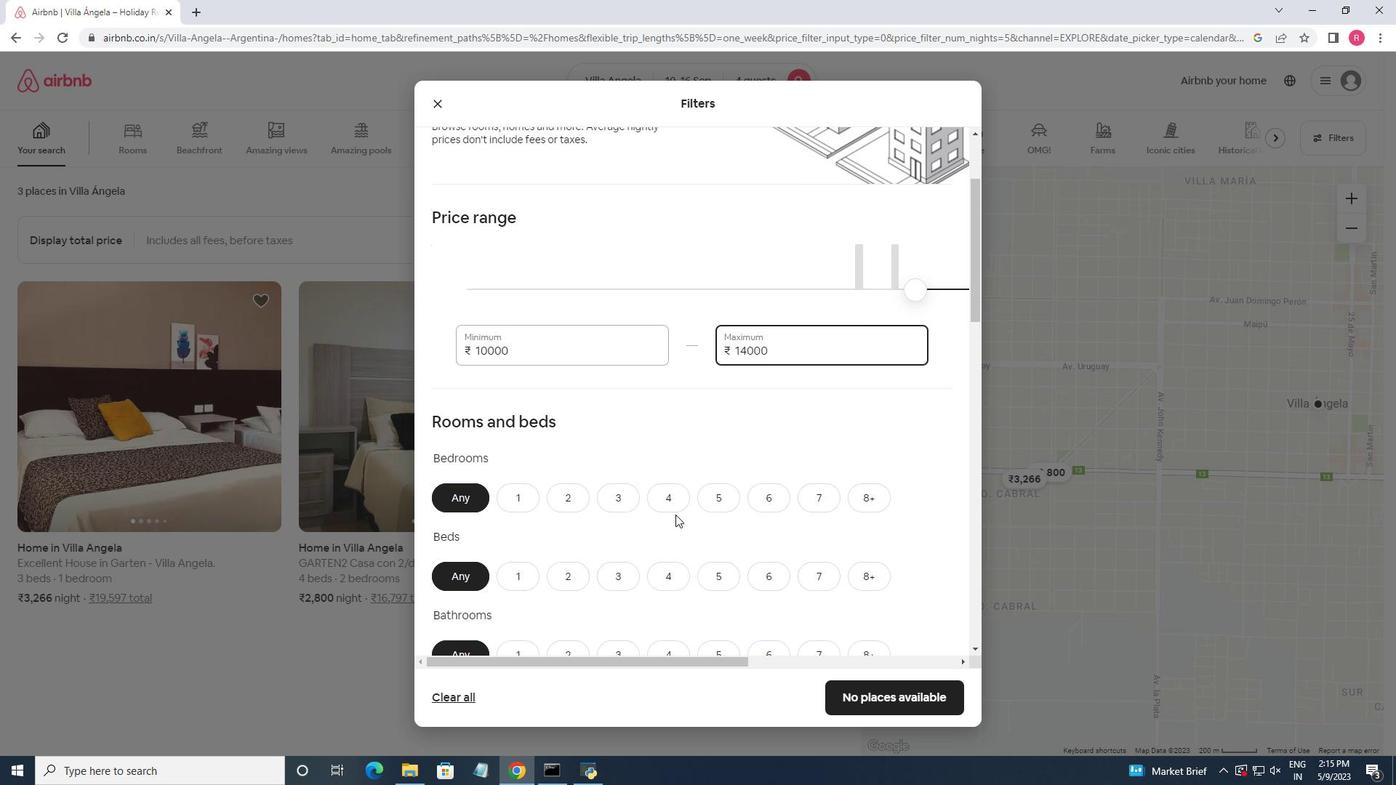 
Action: Mouse moved to (665, 579)
Screenshot: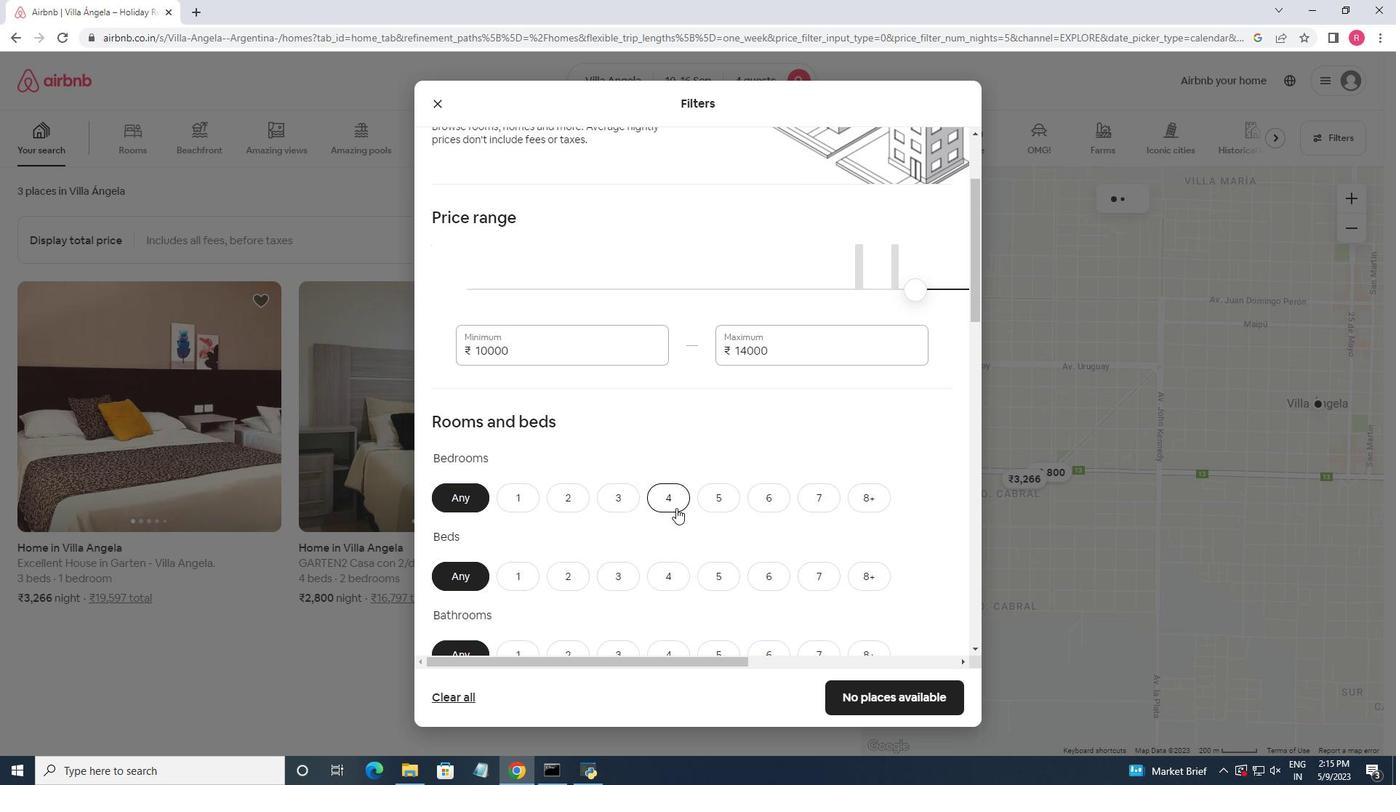 
Action: Mouse pressed left at (665, 579)
Screenshot: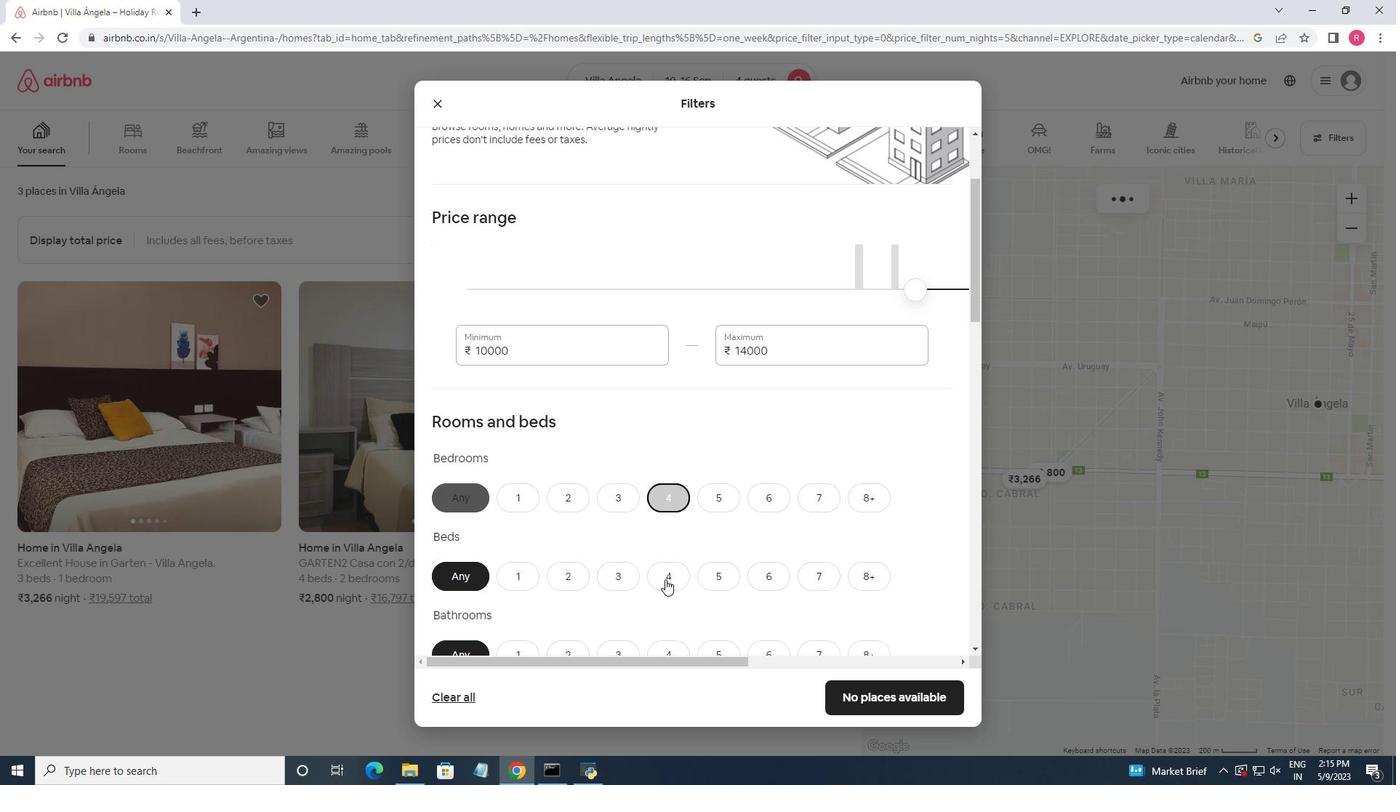 
Action: Mouse moved to (800, 492)
Screenshot: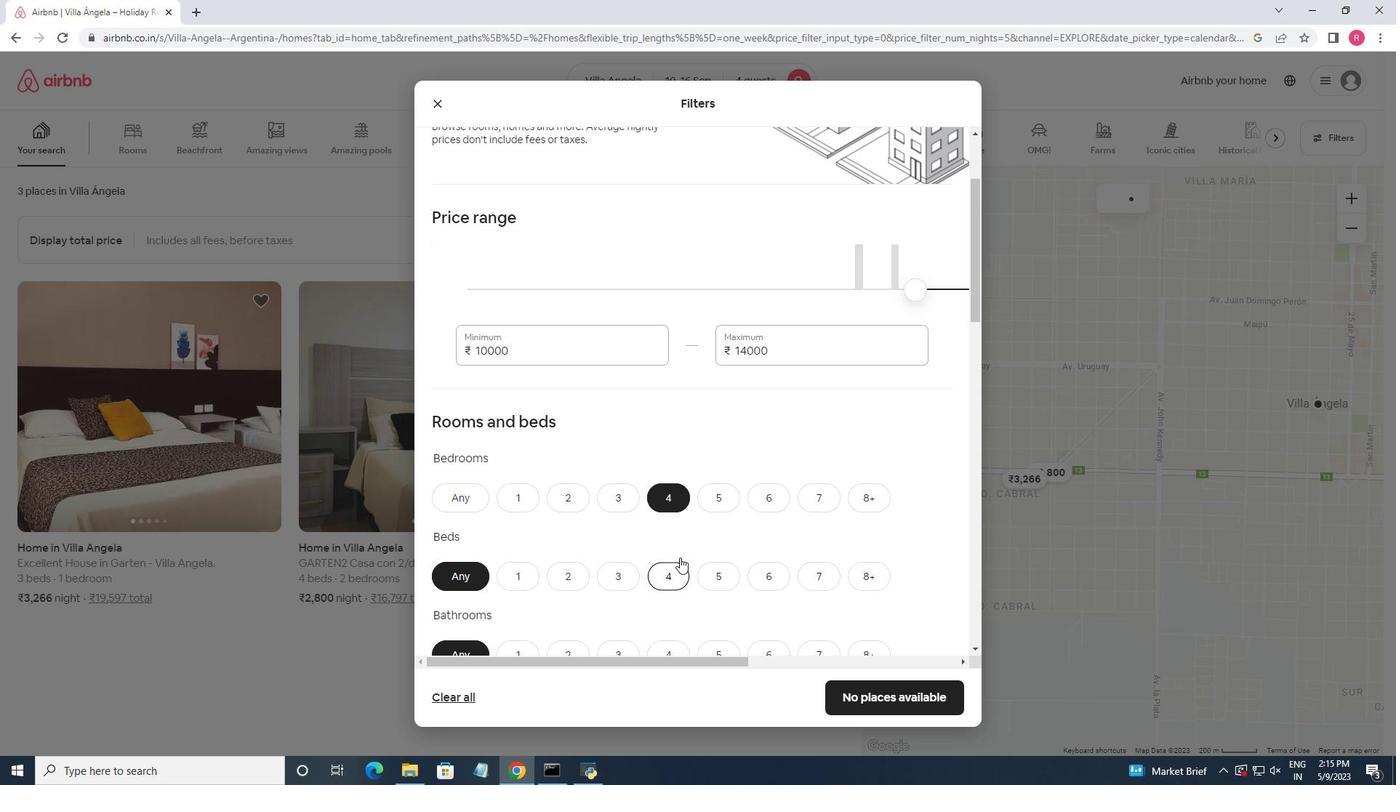 
Action: Mouse scrolled (800, 491) with delta (0, 0)
Screenshot: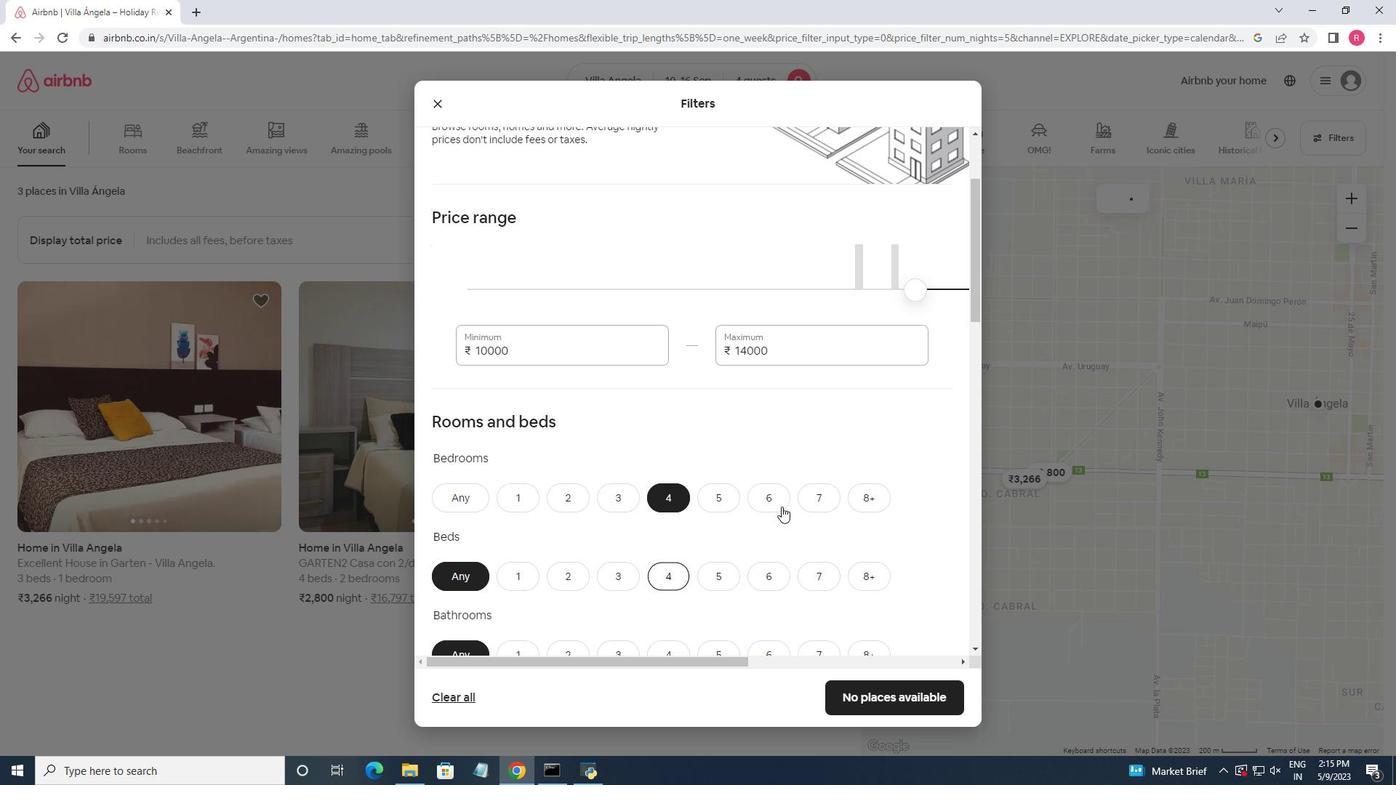 
Action: Mouse scrolled (800, 491) with delta (0, 0)
Screenshot: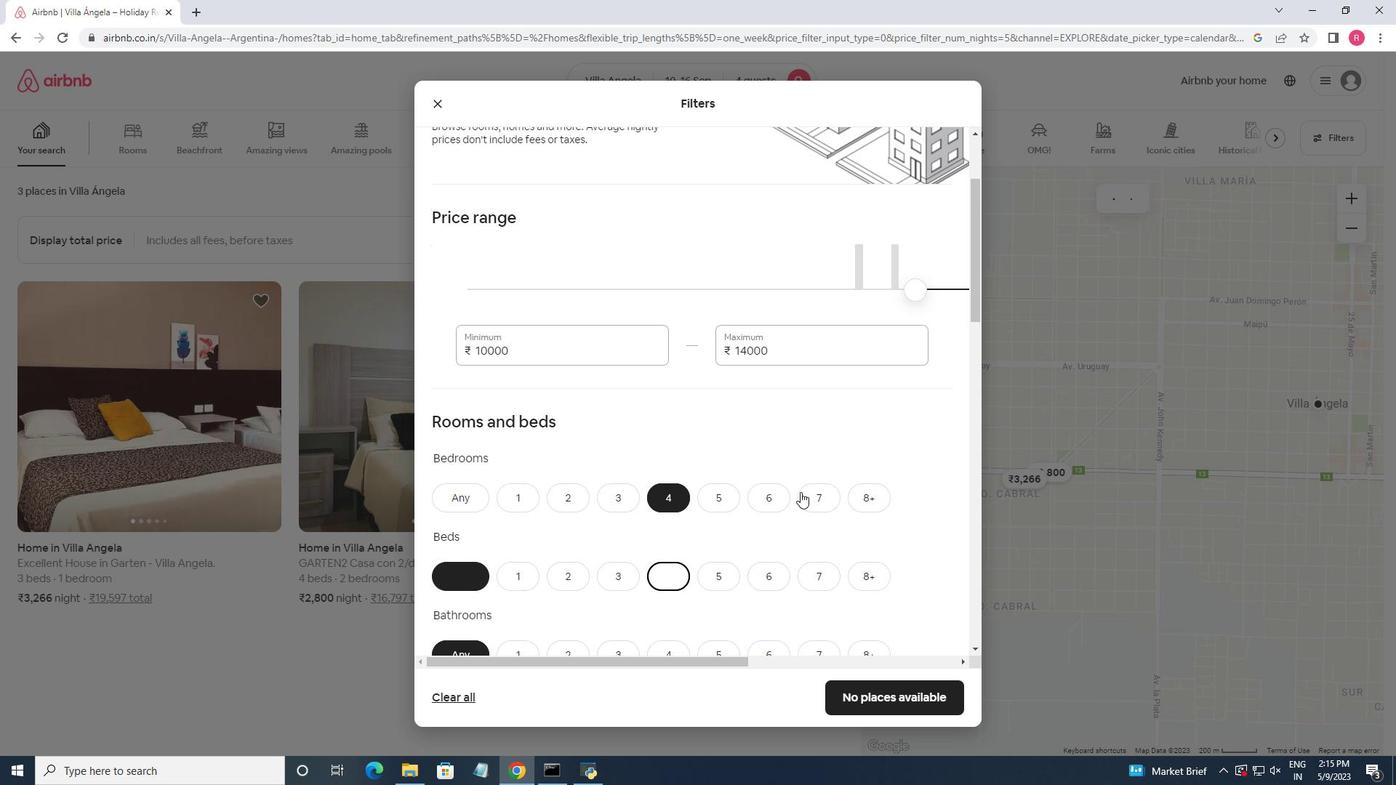 
Action: Mouse moved to (669, 507)
Screenshot: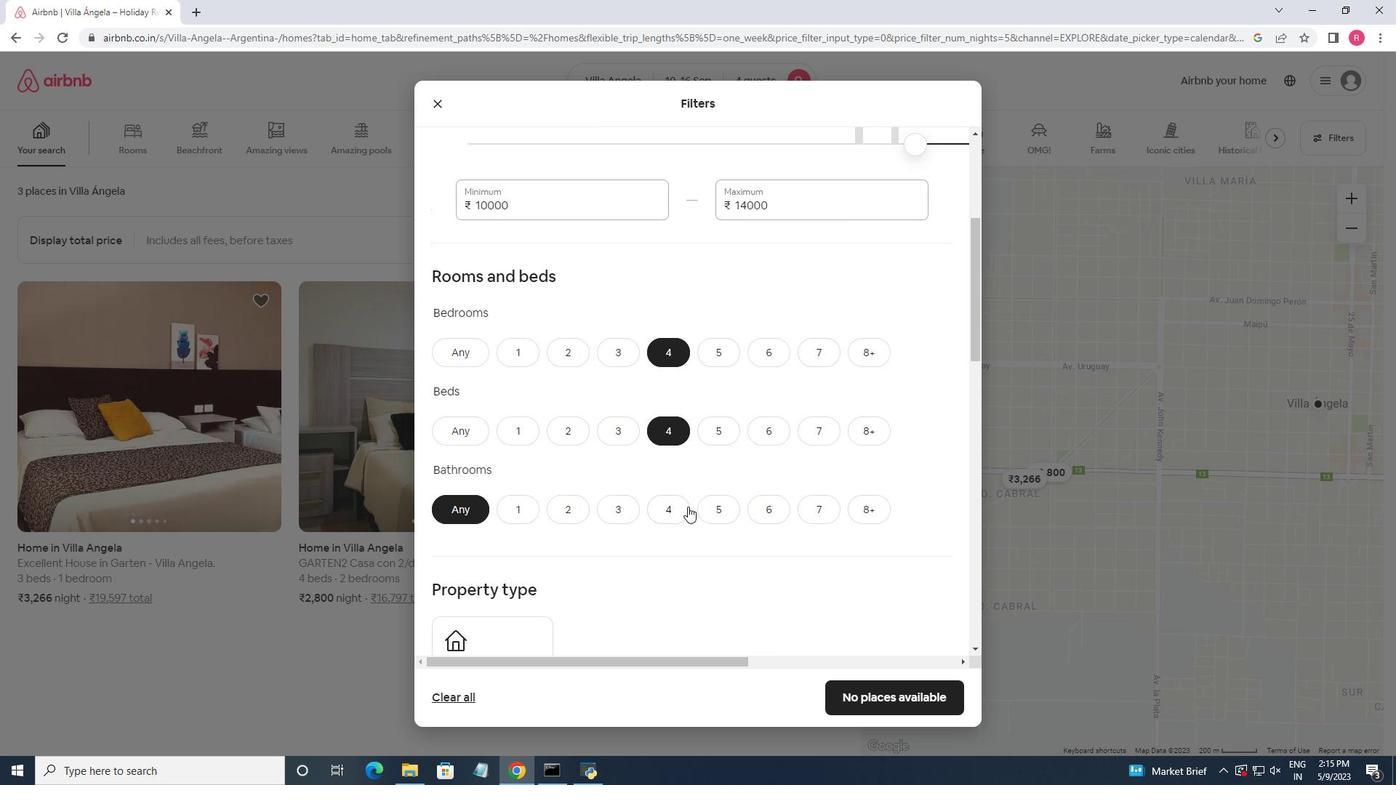 
Action: Mouse pressed left at (669, 507)
Screenshot: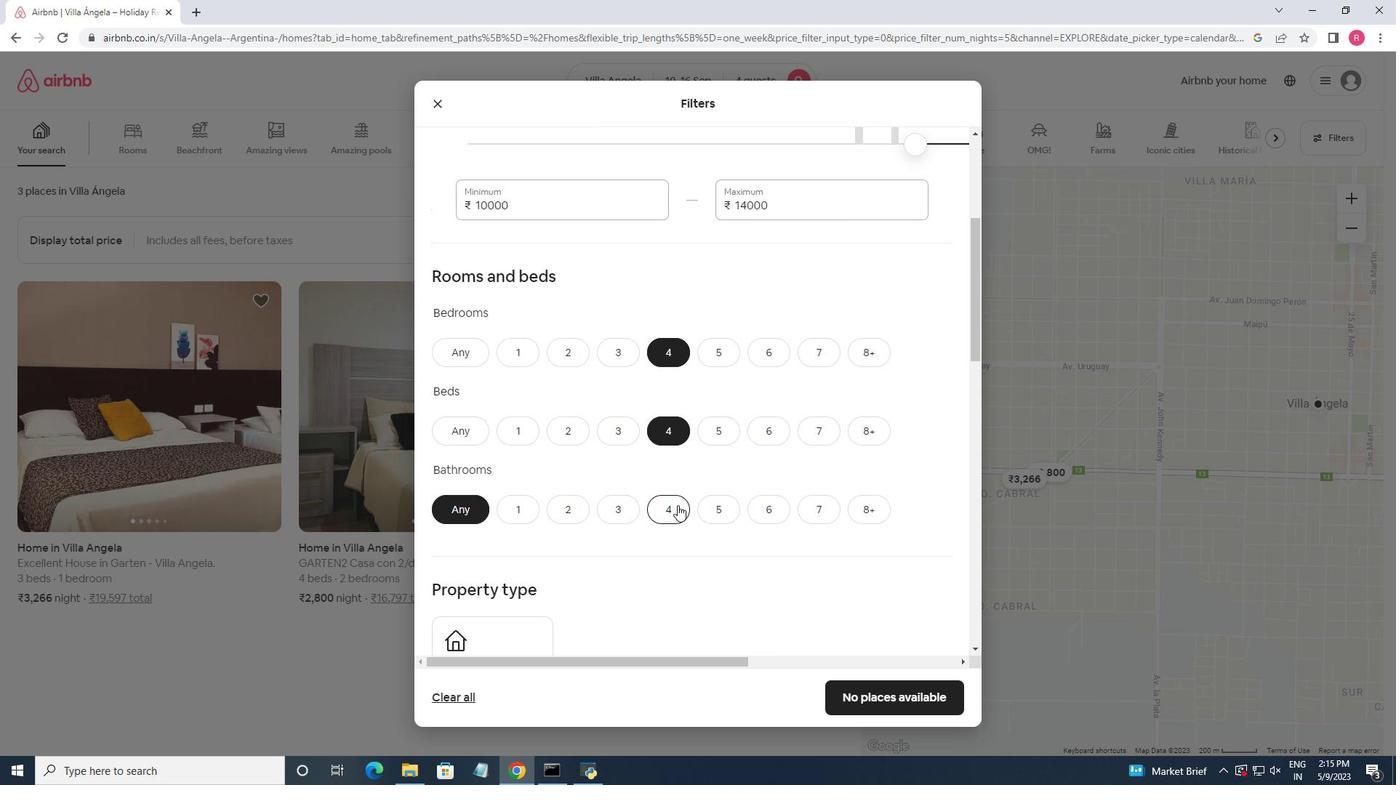 
Action: Mouse moved to (704, 447)
Screenshot: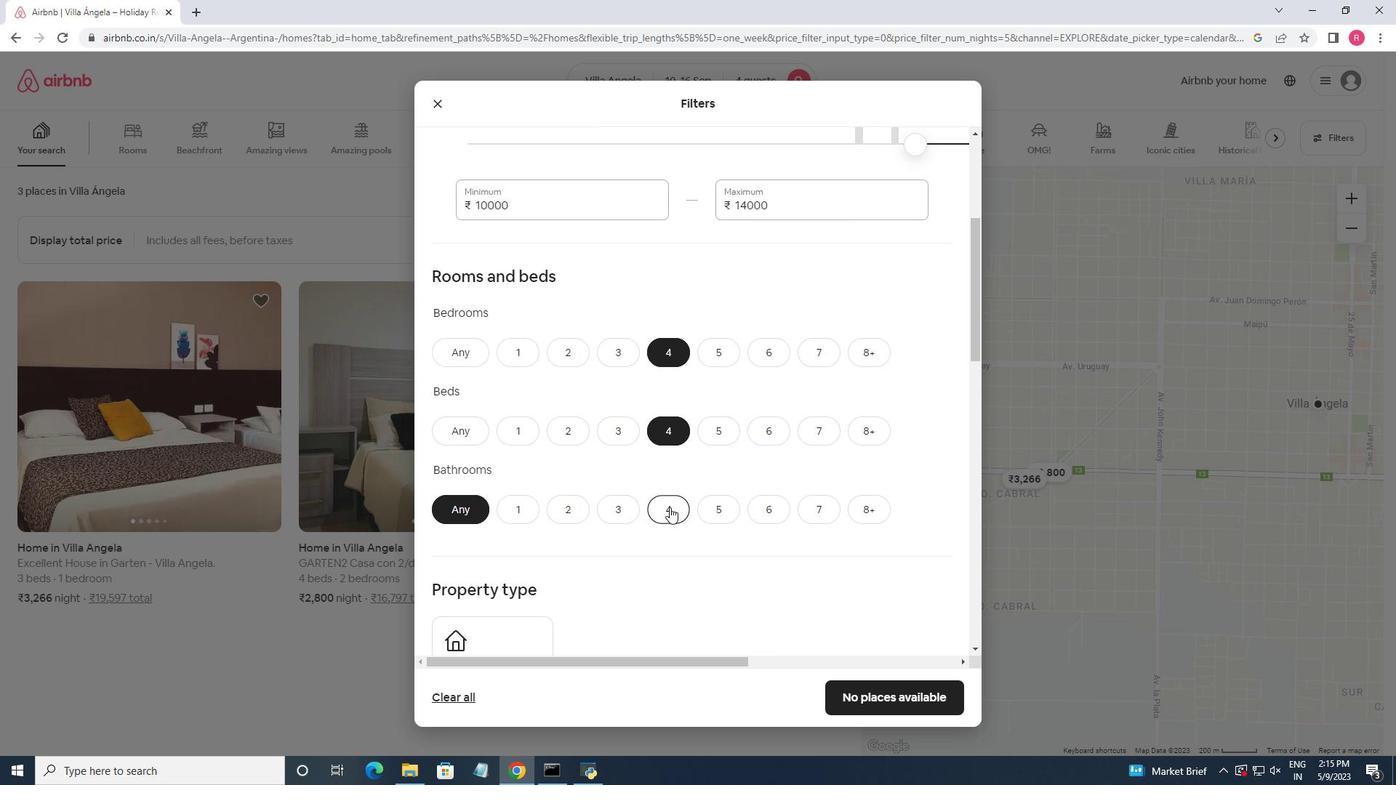 
Action: Mouse scrolled (704, 446) with delta (0, 0)
Screenshot: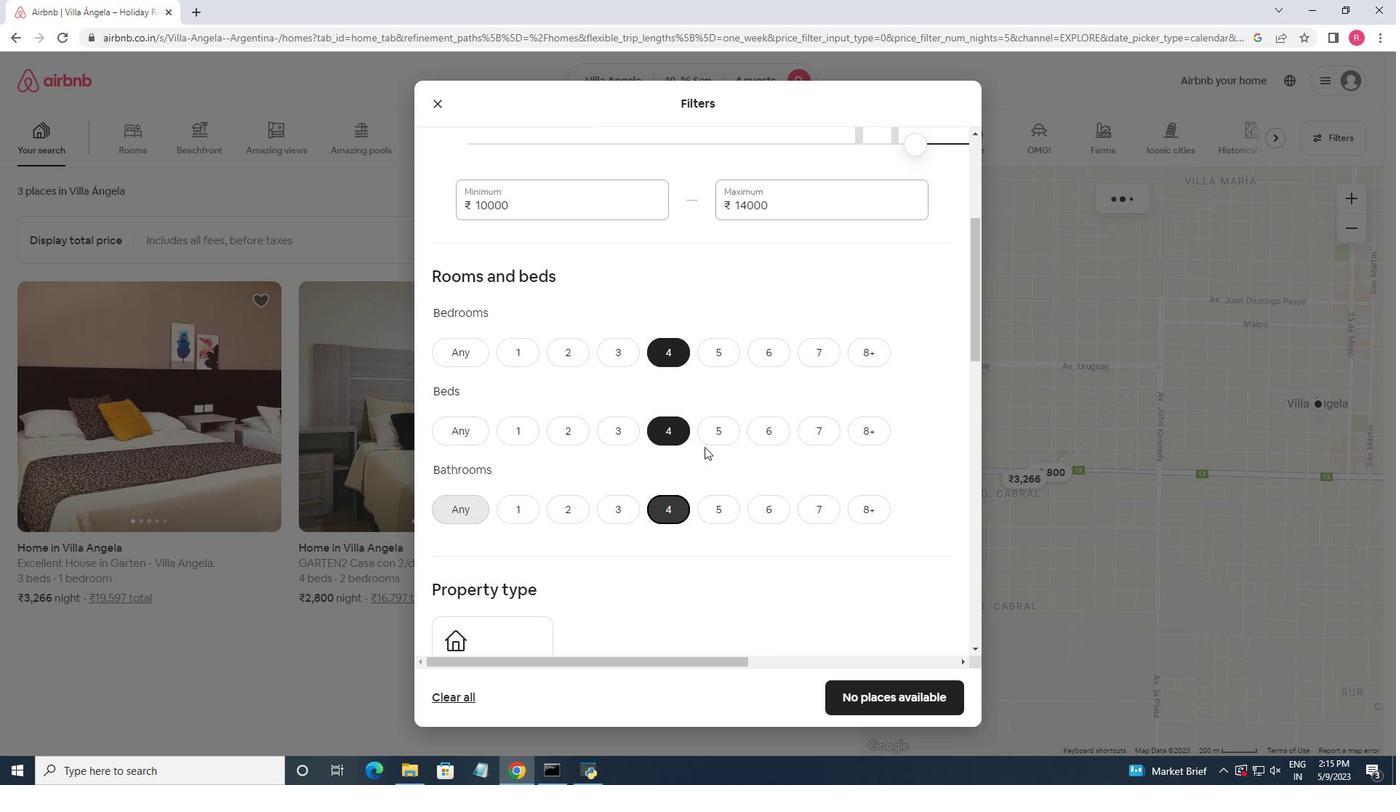 
Action: Mouse scrolled (704, 446) with delta (0, 0)
Screenshot: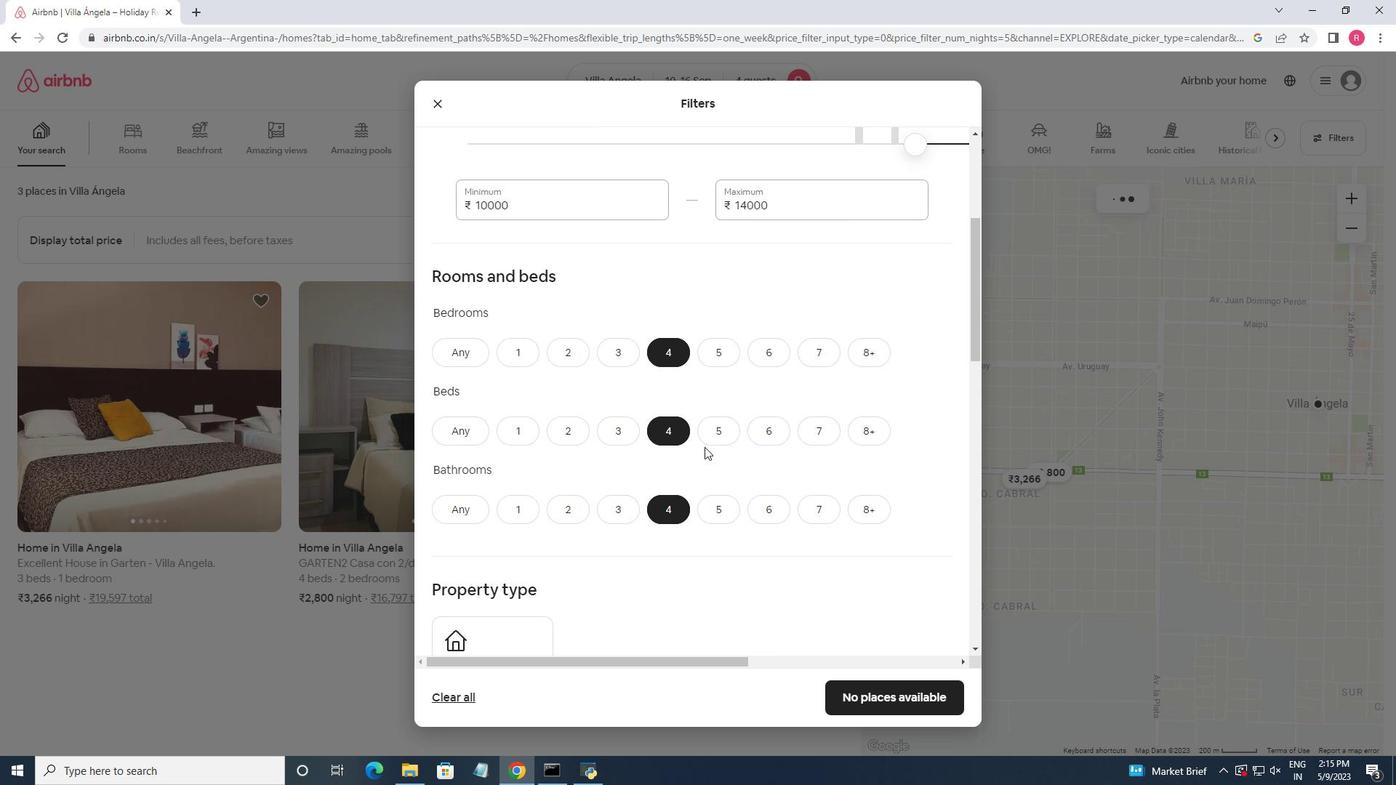 
Action: Mouse moved to (474, 524)
Screenshot: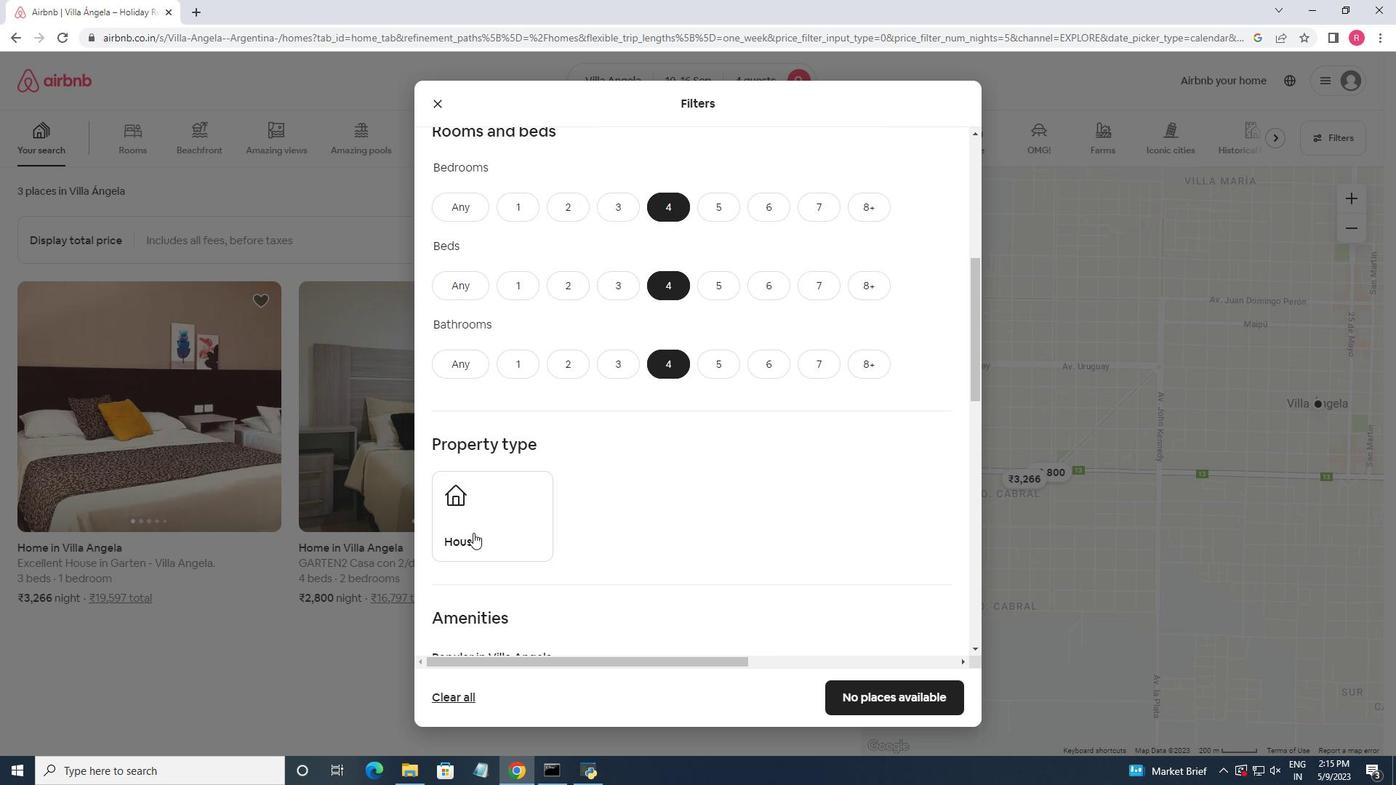 
Action: Mouse pressed left at (474, 524)
Screenshot: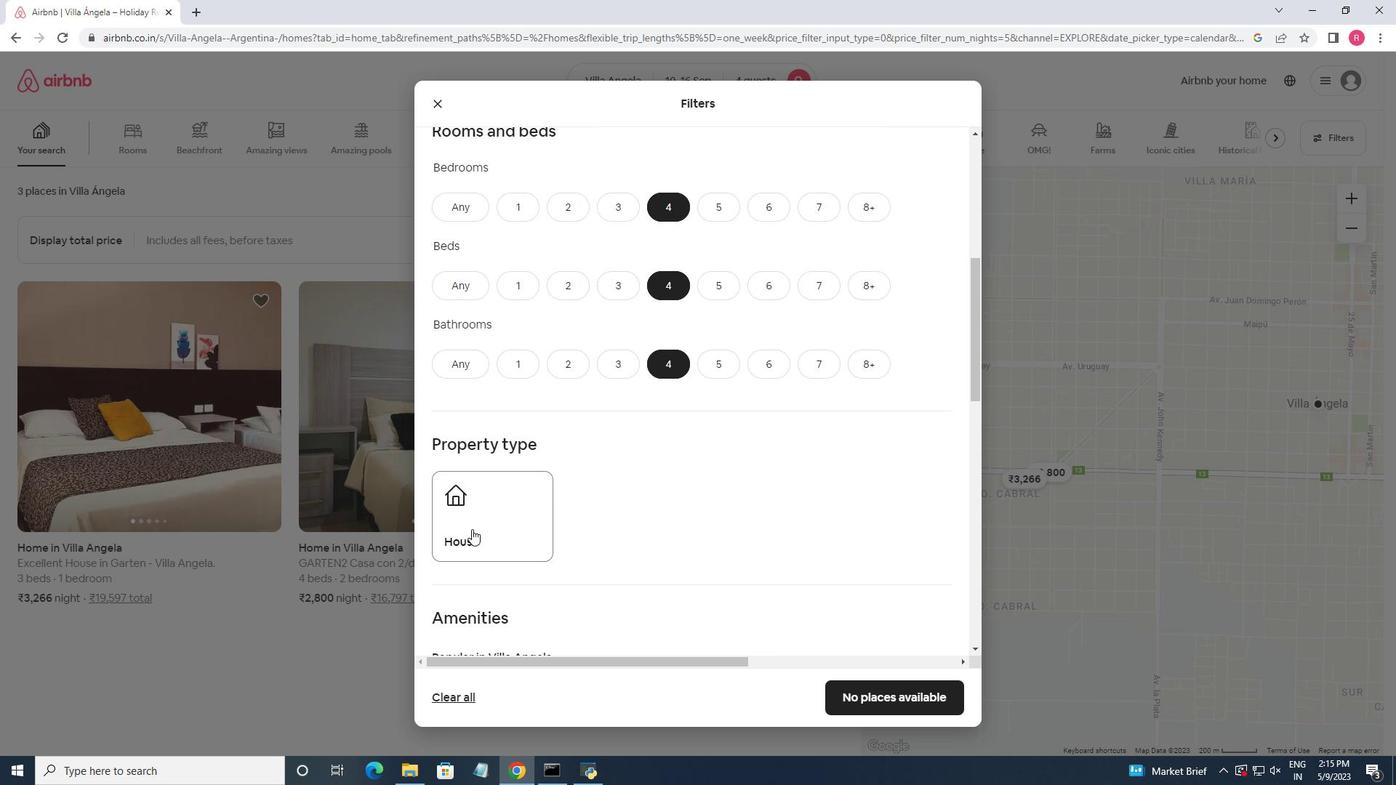
Action: Mouse moved to (751, 478)
Screenshot: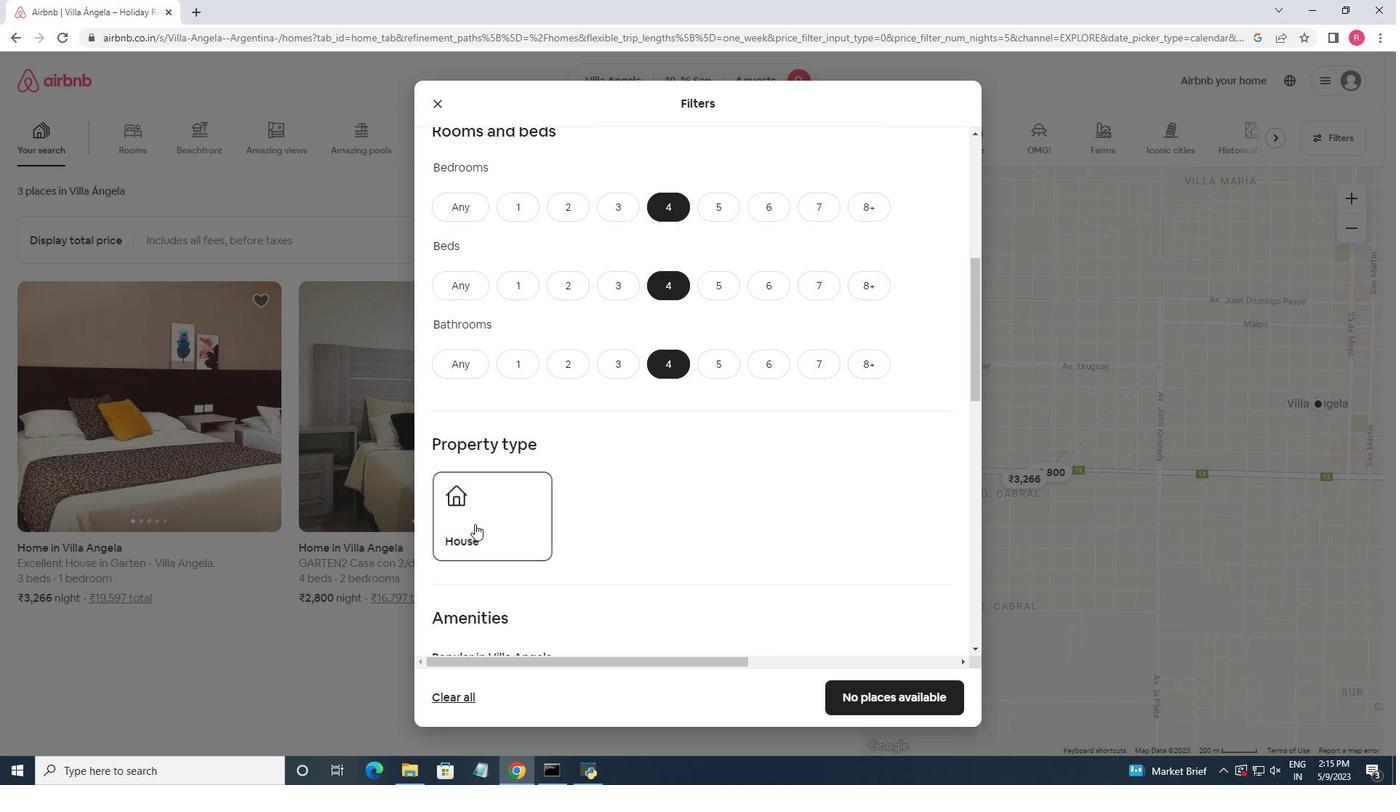 
Action: Mouse scrolled (751, 477) with delta (0, 0)
Screenshot: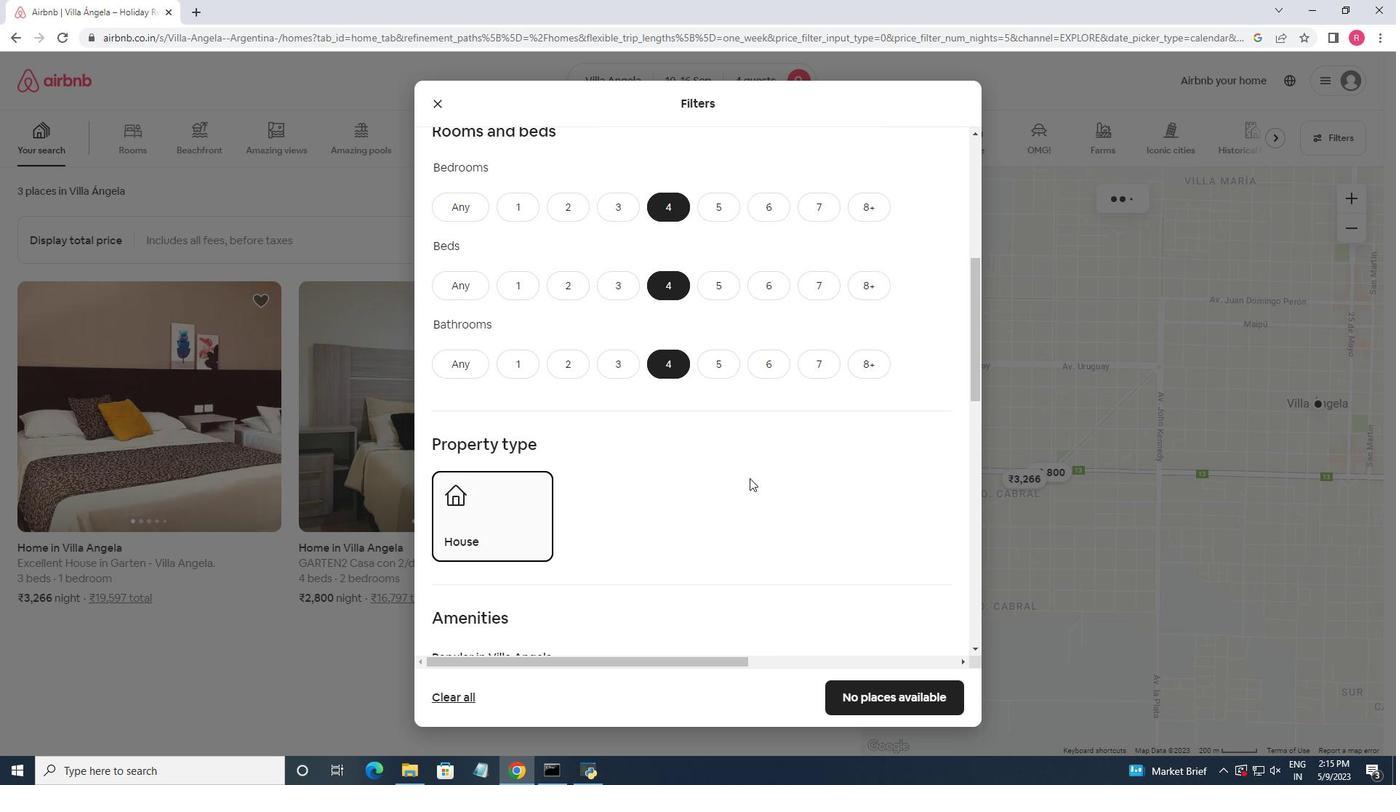 
Action: Mouse scrolled (751, 477) with delta (0, 0)
Screenshot: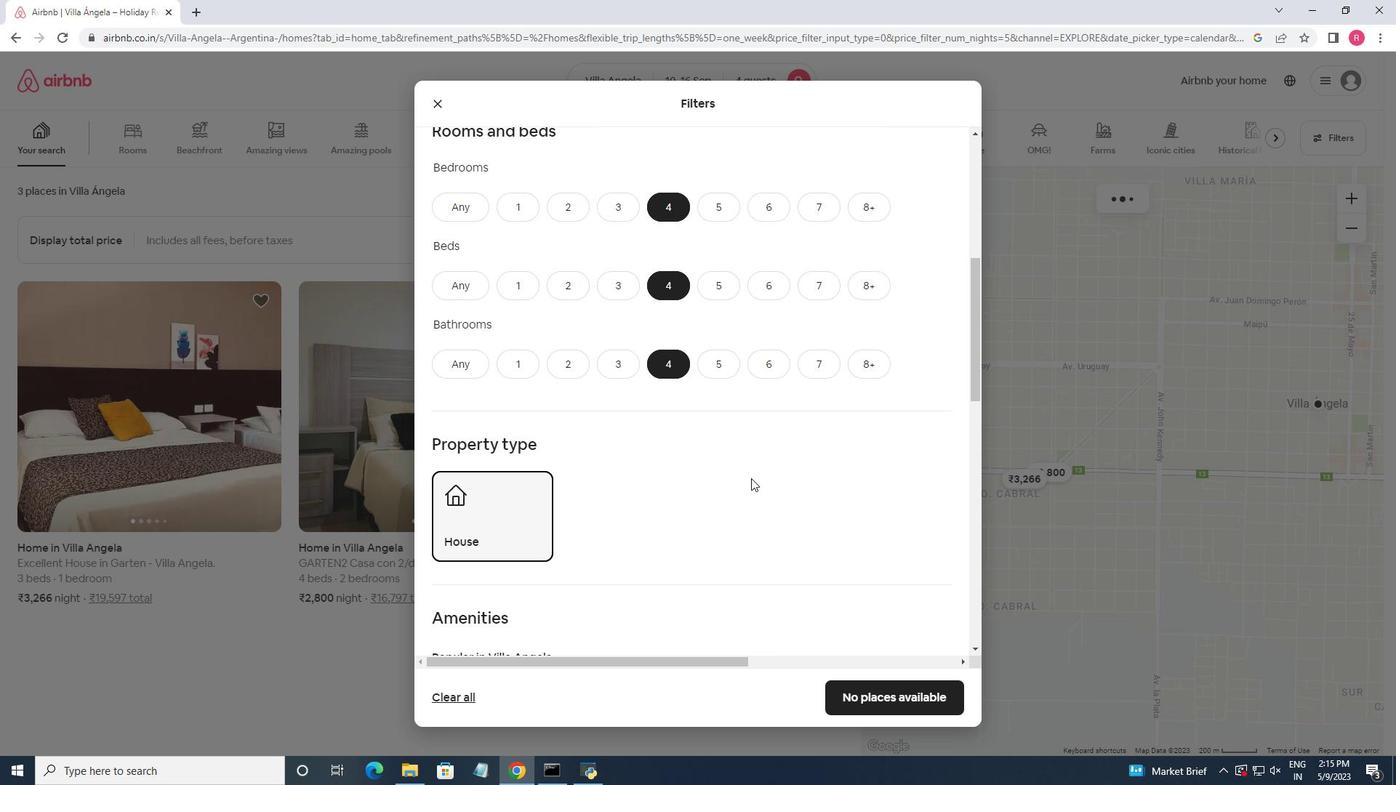 
Action: Mouse scrolled (751, 477) with delta (0, 0)
Screenshot: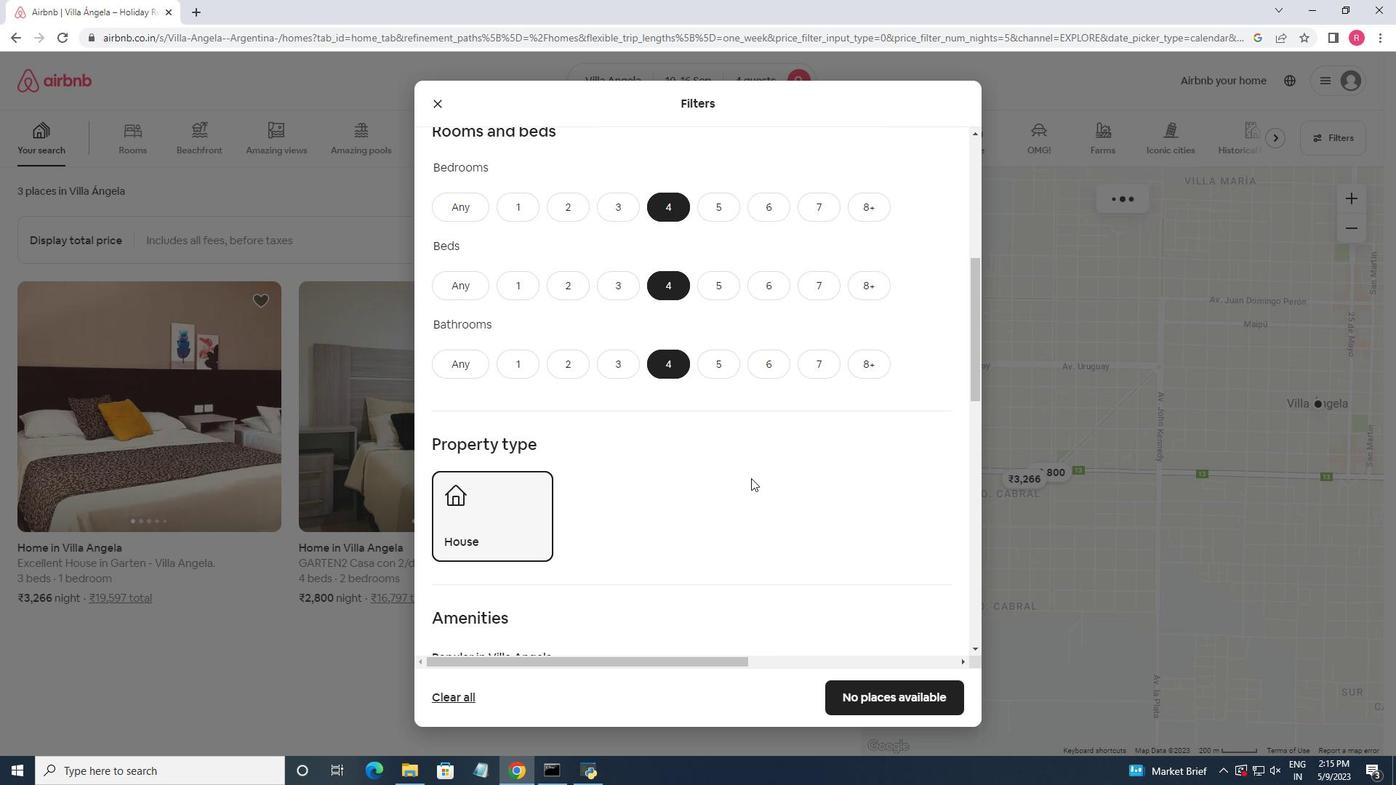 
Action: Mouse scrolled (751, 477) with delta (0, 0)
Screenshot: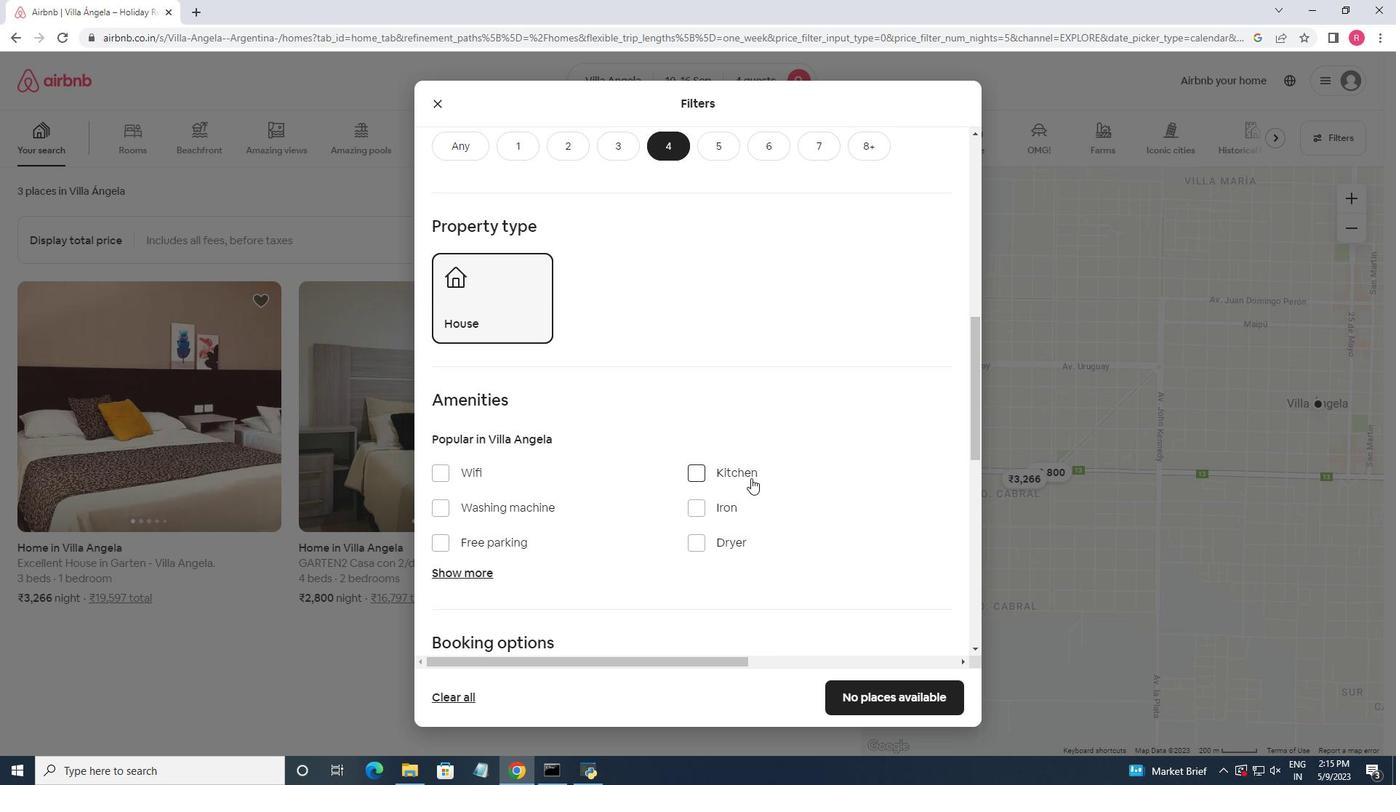 
Action: Mouse moved to (447, 399)
Screenshot: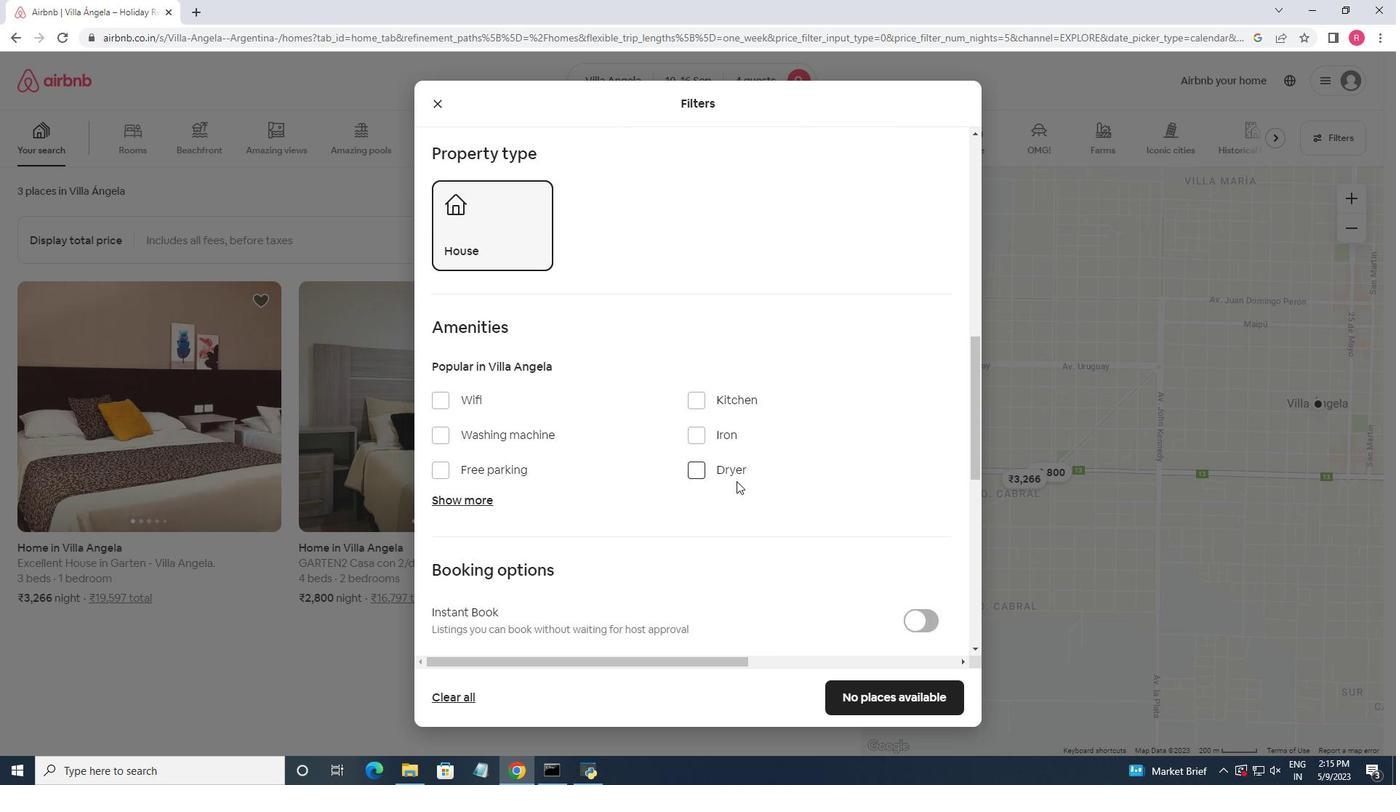 
Action: Mouse pressed left at (447, 399)
Screenshot: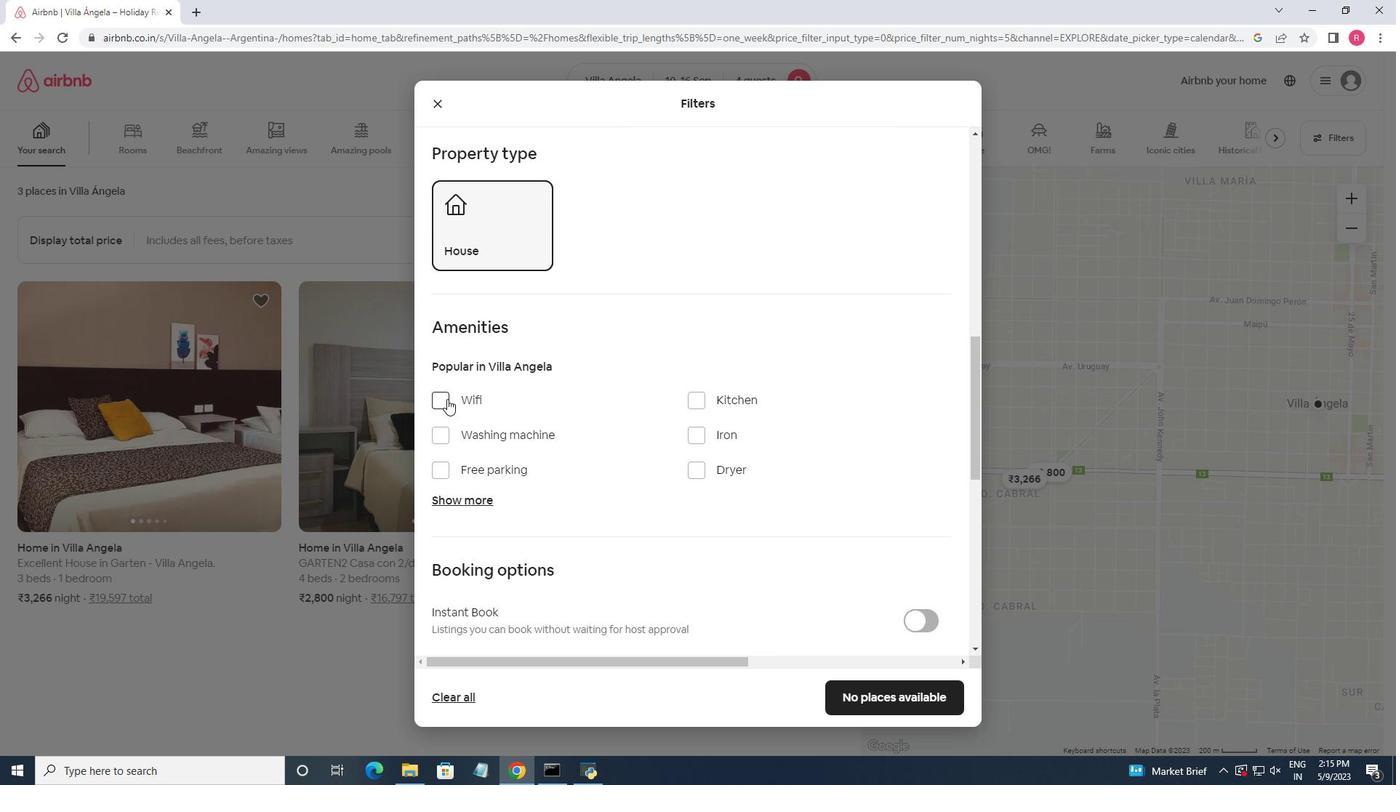 
Action: Mouse moved to (463, 502)
Screenshot: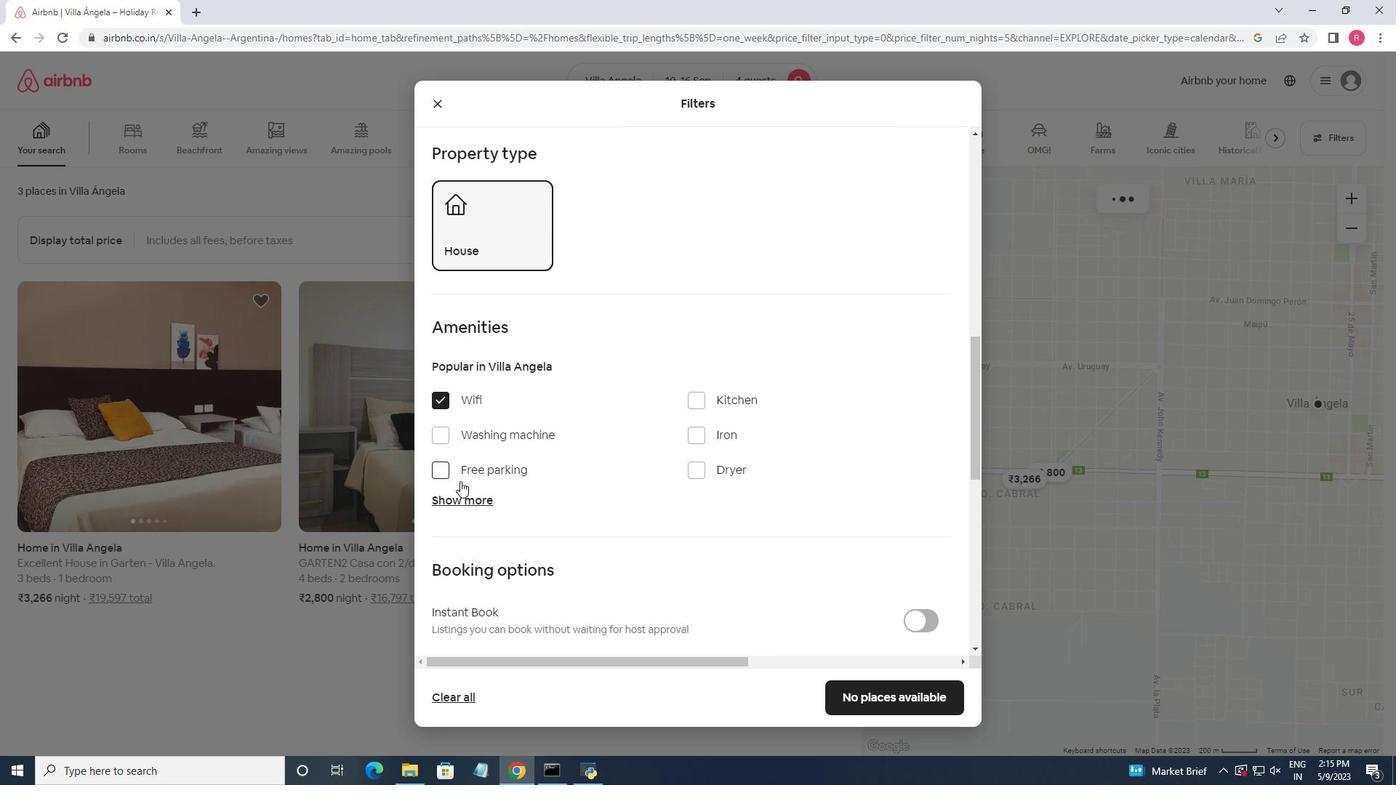 
Action: Mouse pressed left at (463, 502)
Screenshot: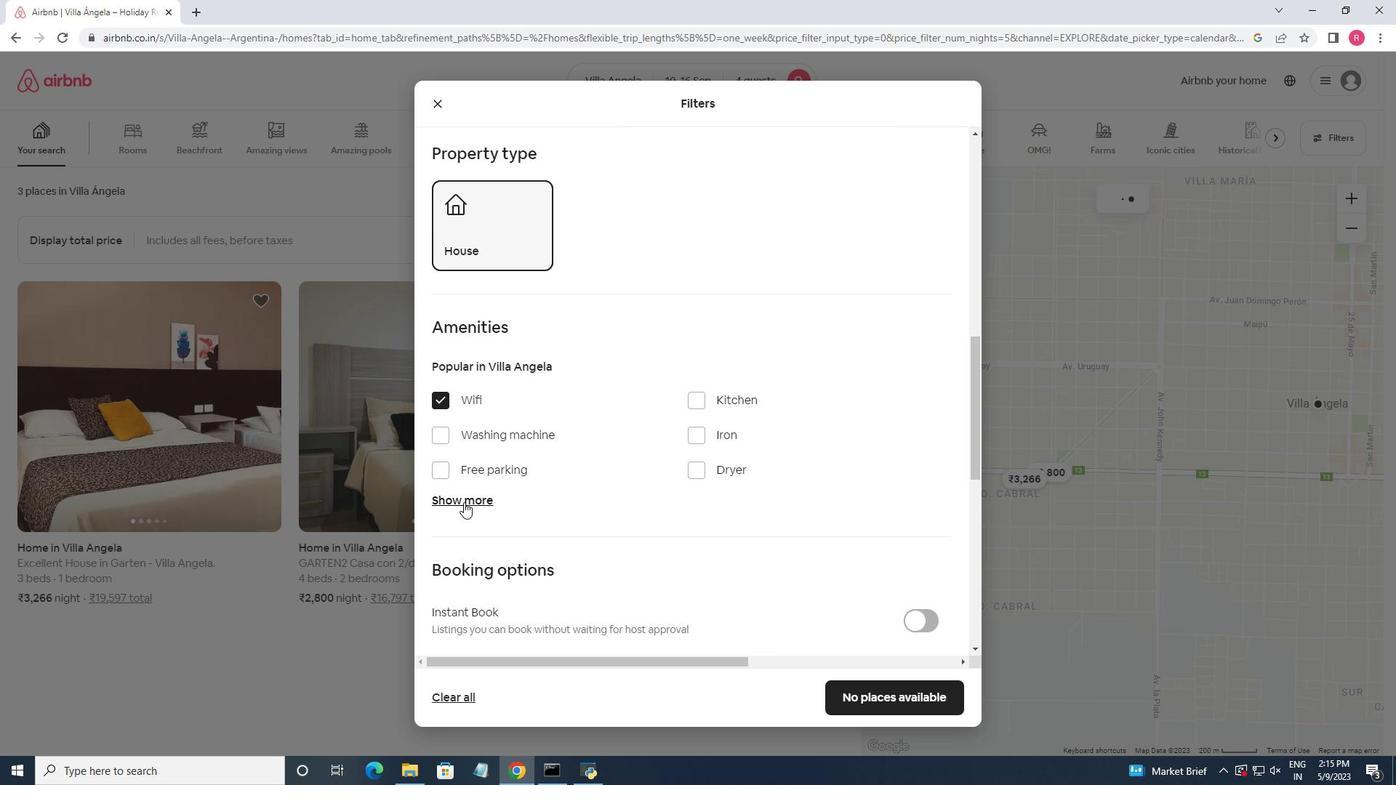 
Action: Mouse moved to (450, 466)
Screenshot: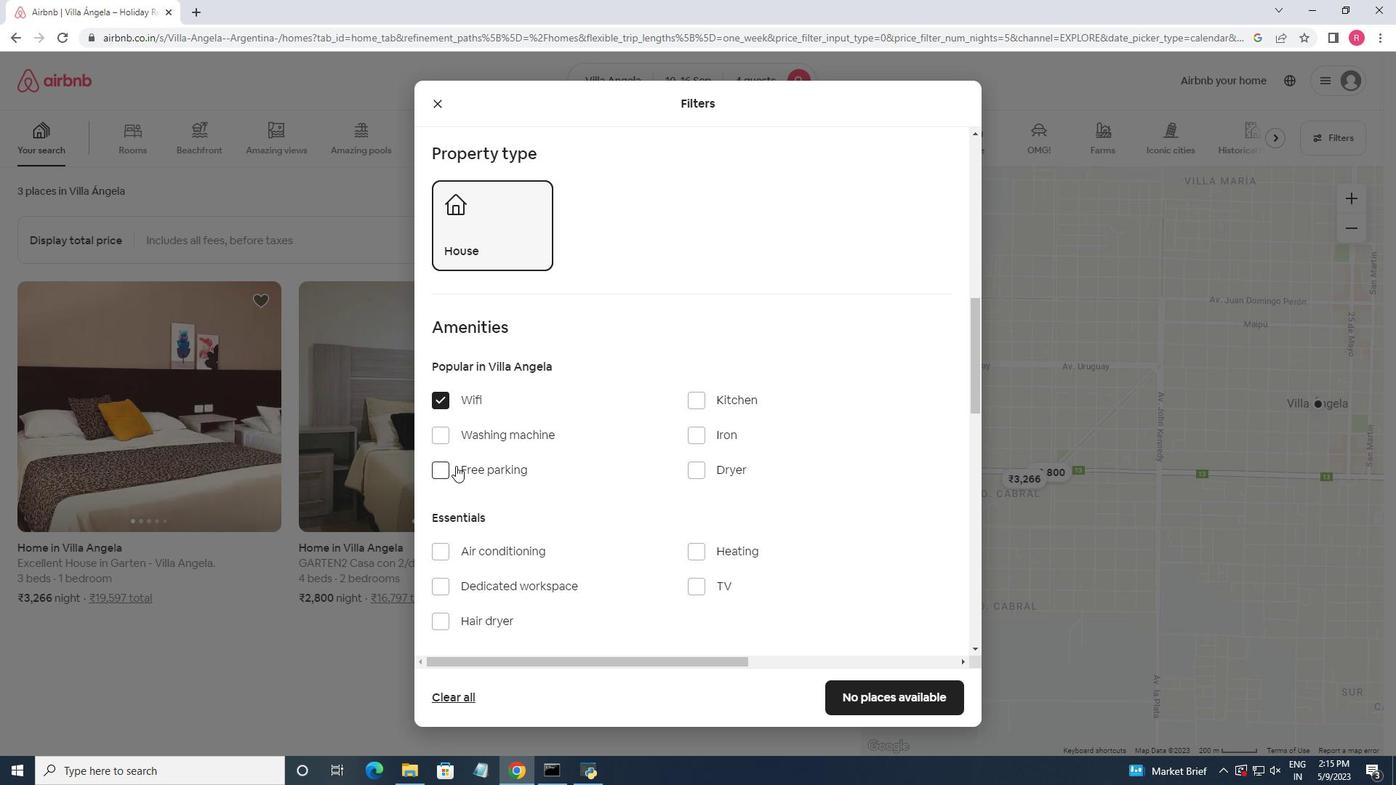 
Action: Mouse pressed left at (450, 466)
Screenshot: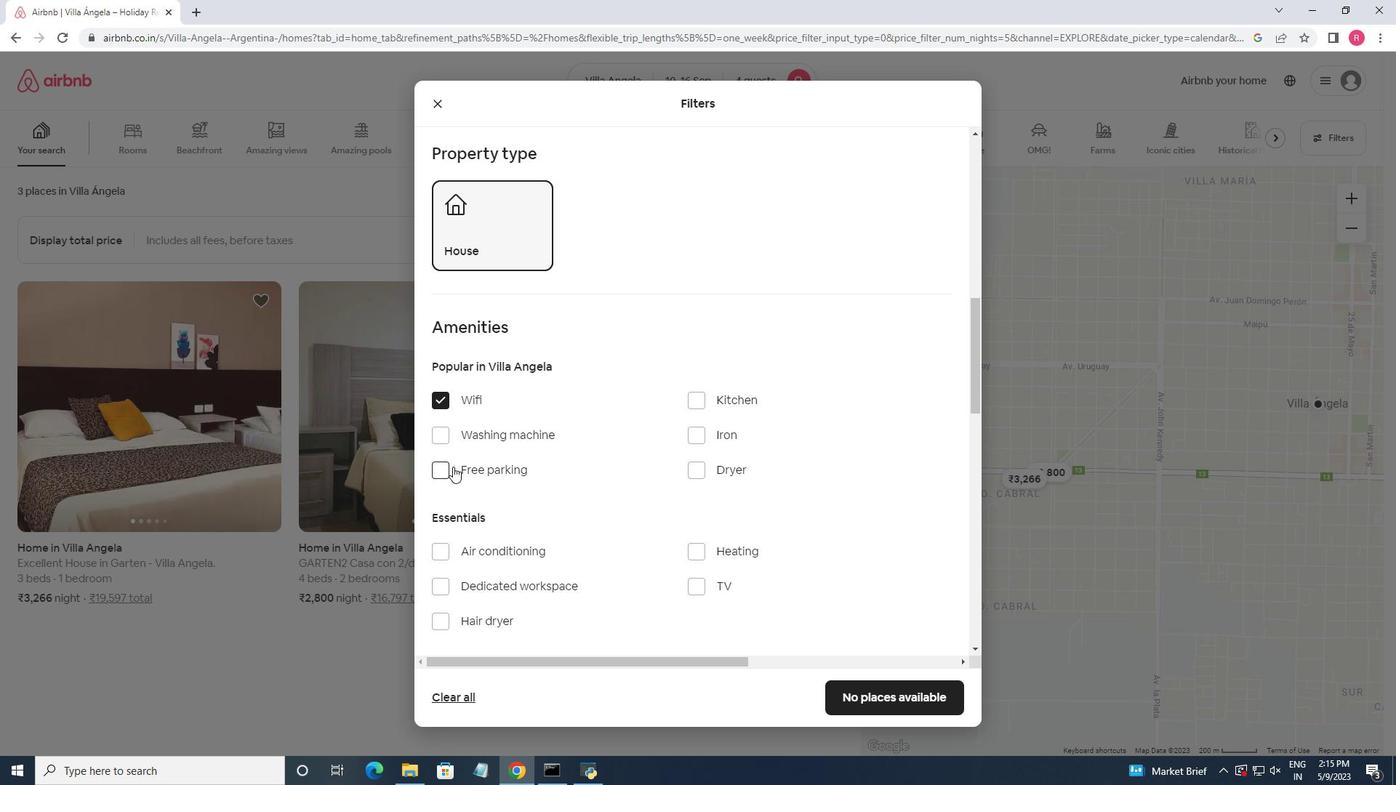 
Action: Mouse moved to (618, 466)
Screenshot: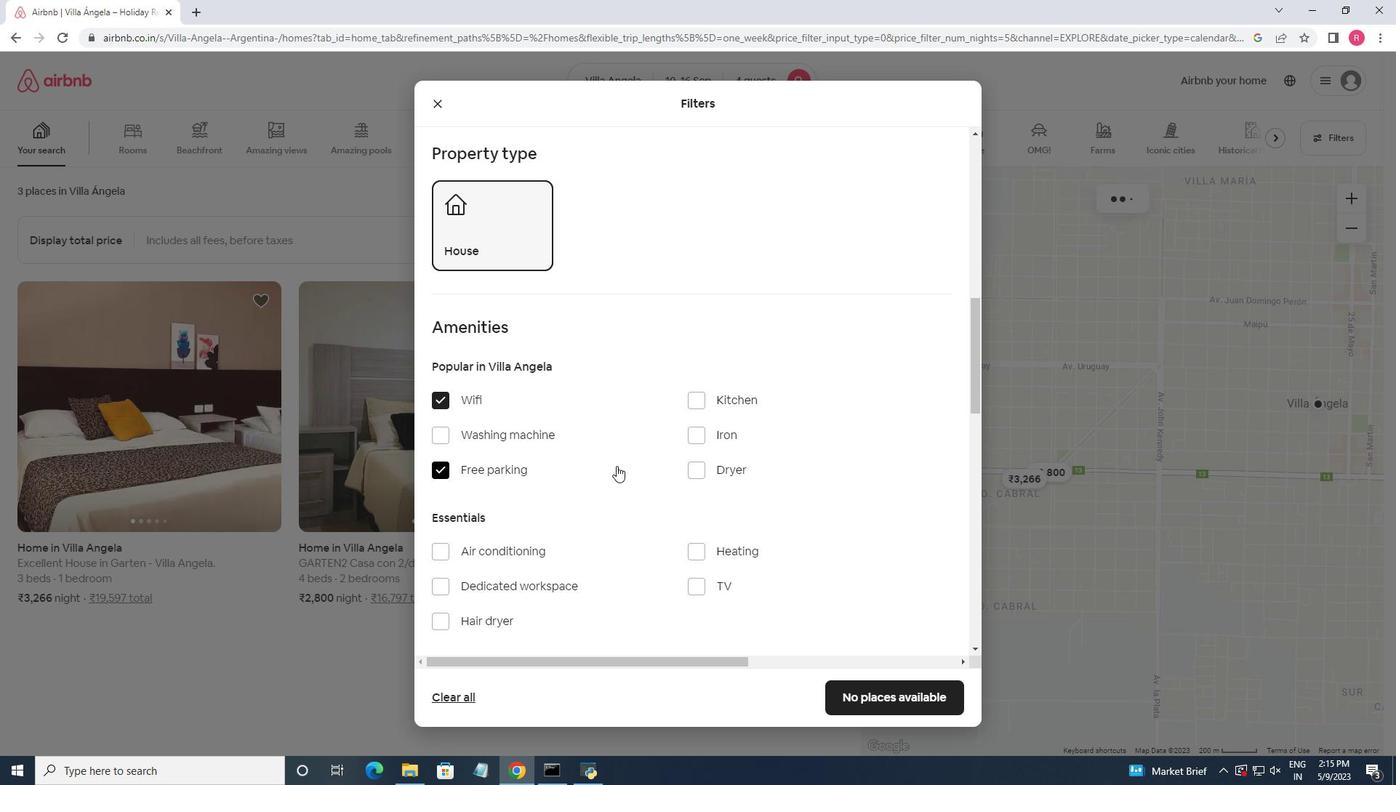 
Action: Mouse scrolled (618, 465) with delta (0, 0)
Screenshot: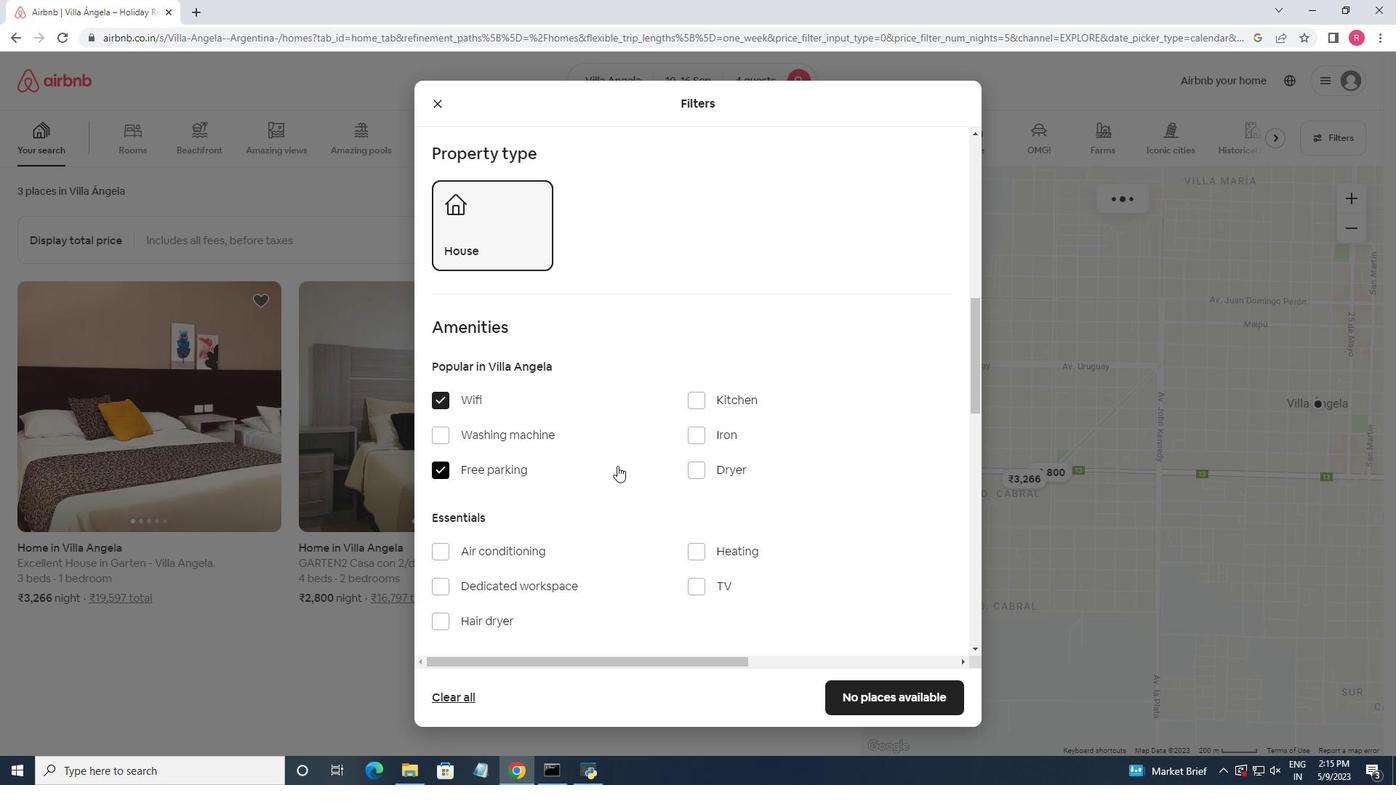 
Action: Mouse moved to (619, 466)
Screenshot: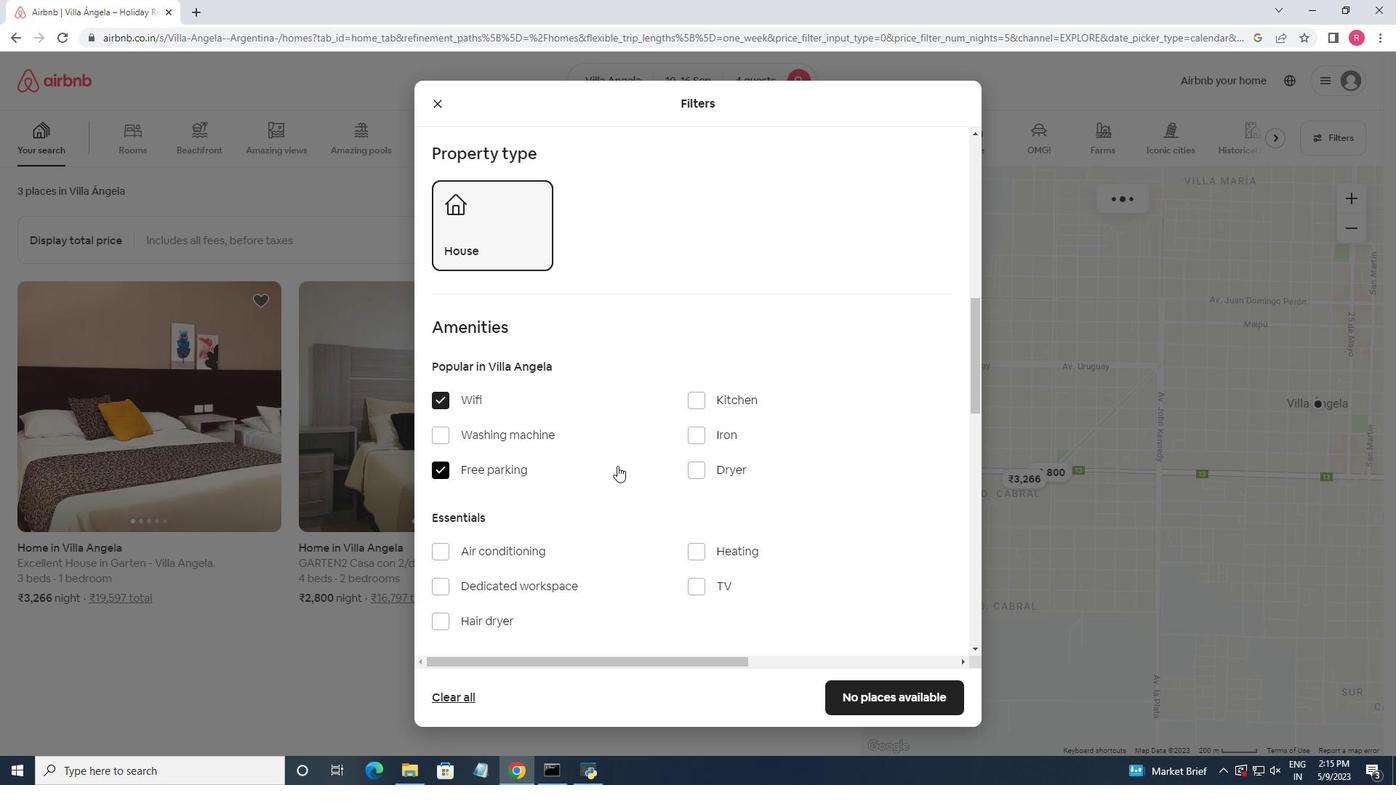 
Action: Mouse scrolled (619, 465) with delta (0, 0)
Screenshot: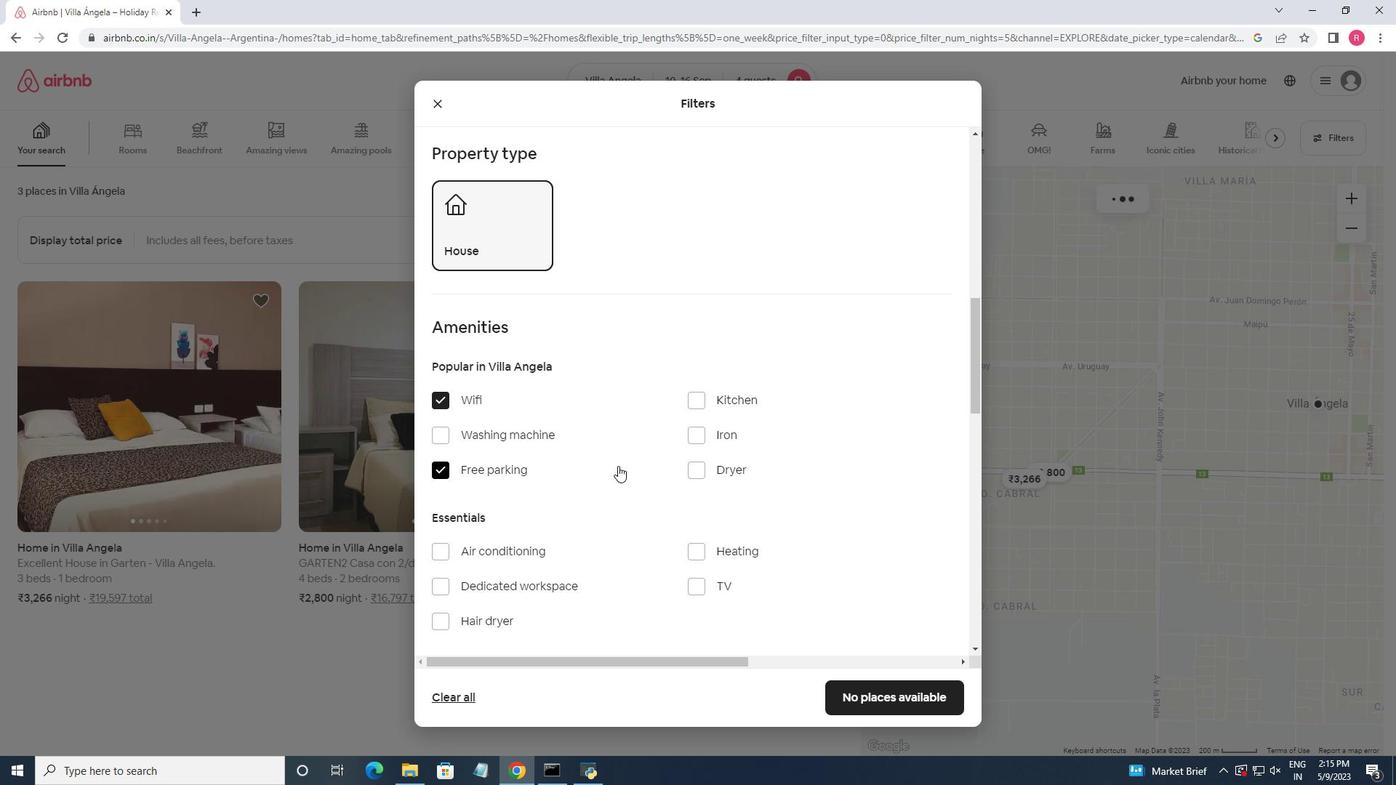 
Action: Mouse moved to (695, 444)
Screenshot: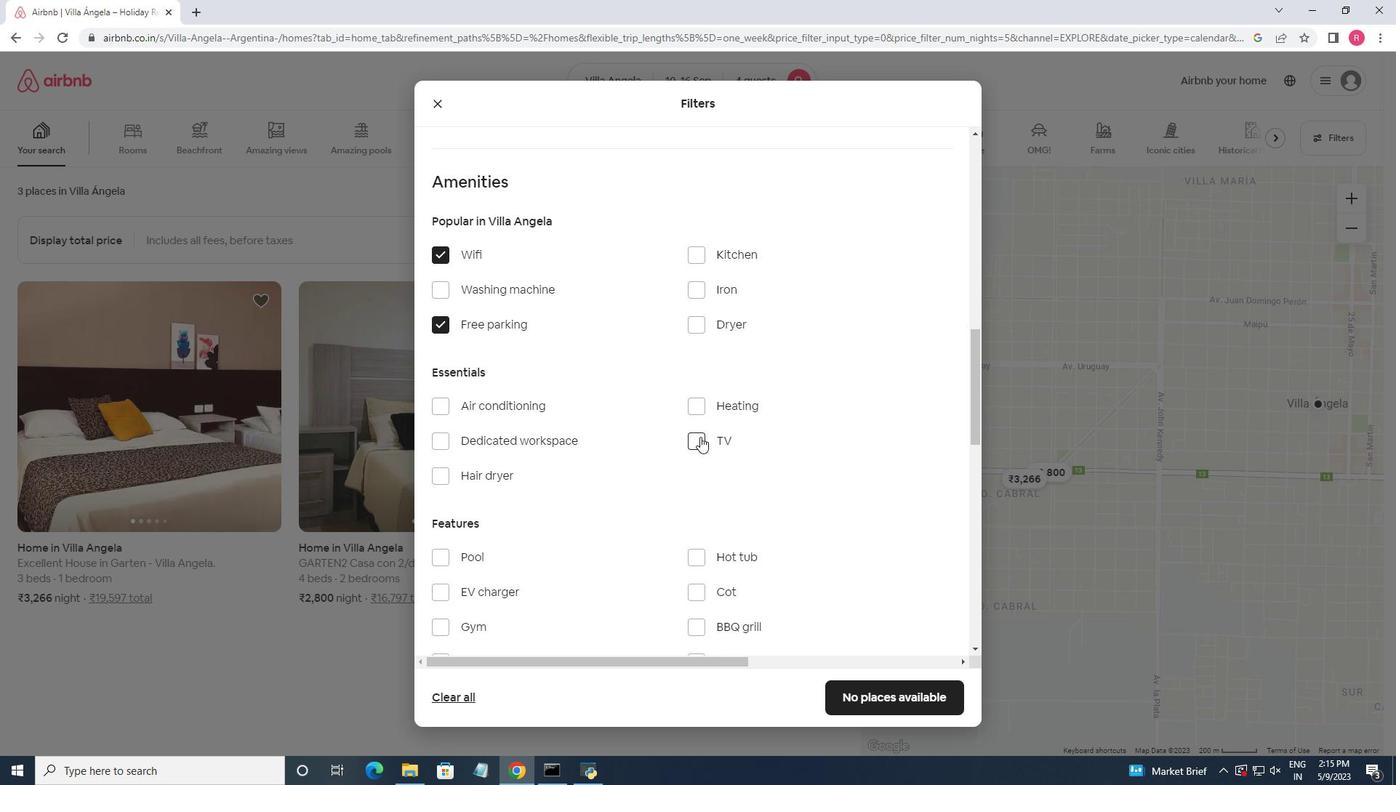 
Action: Mouse pressed left at (695, 444)
Screenshot: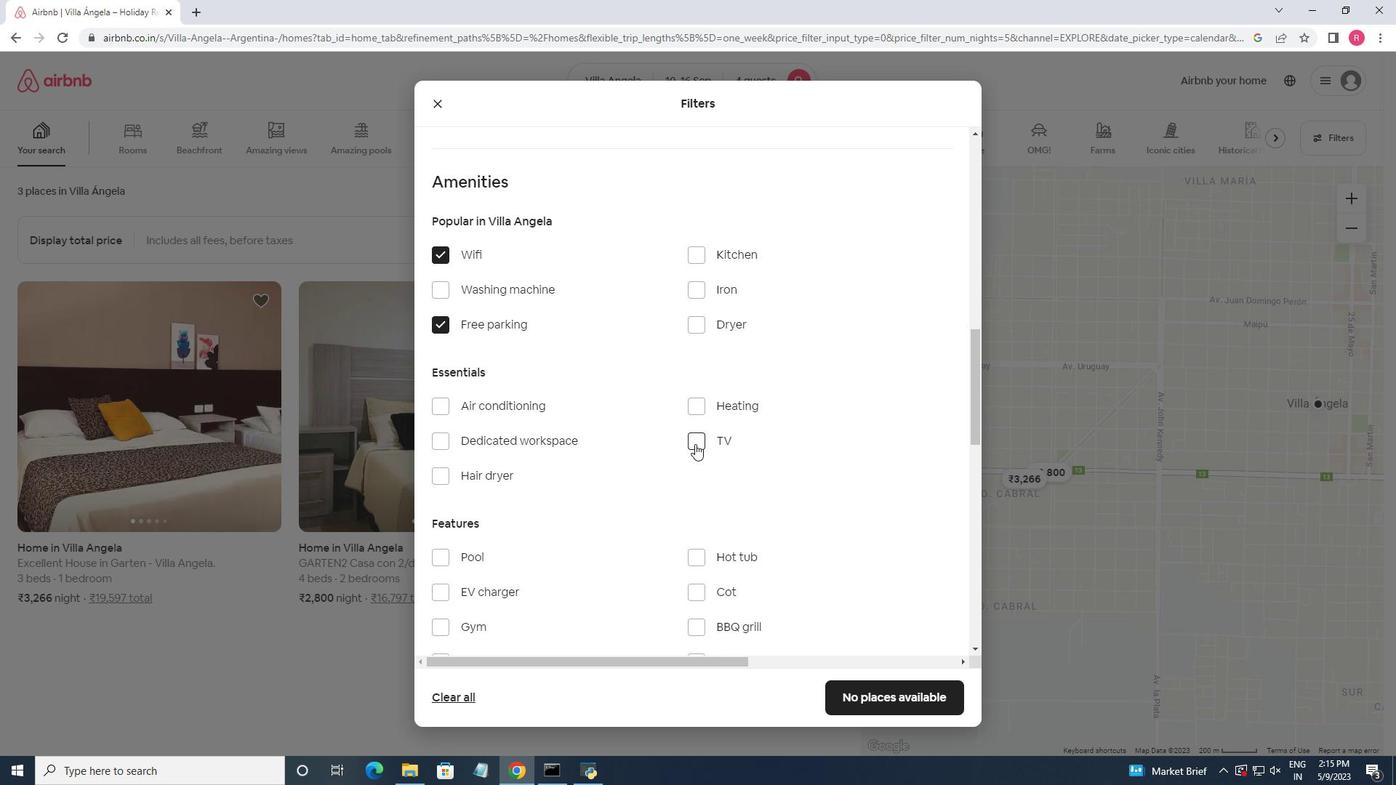 
Action: Mouse moved to (591, 439)
Screenshot: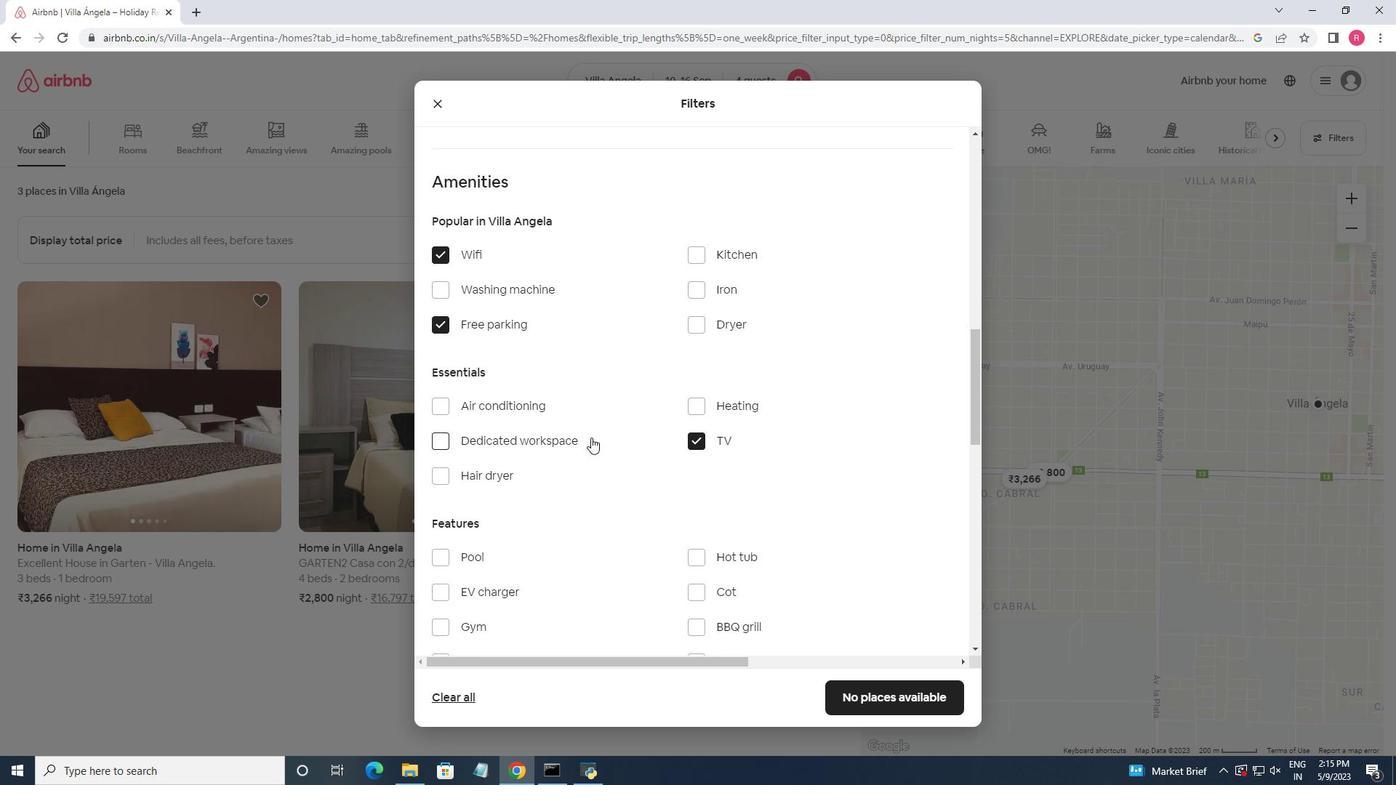 
Action: Mouse scrolled (591, 438) with delta (0, 0)
Screenshot: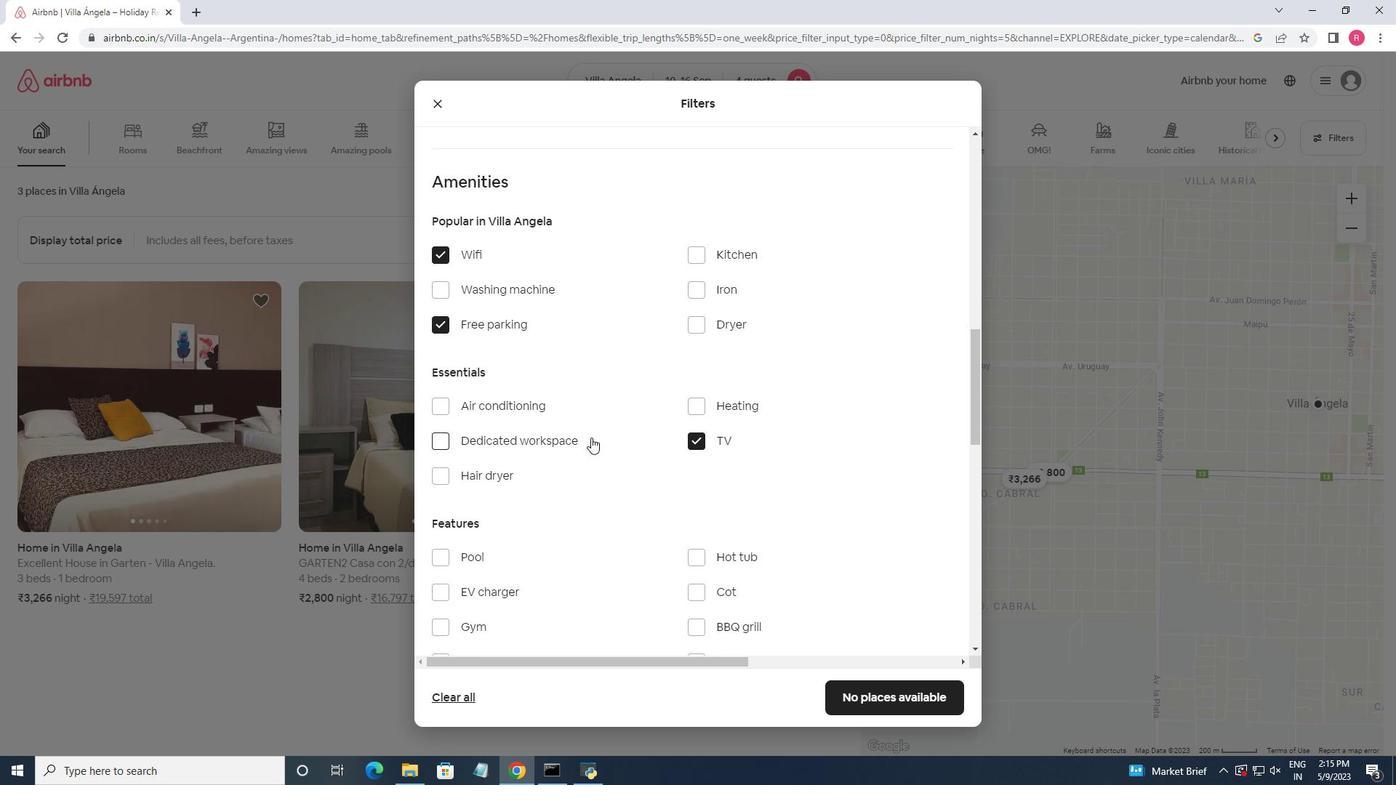 
Action: Mouse moved to (591, 440)
Screenshot: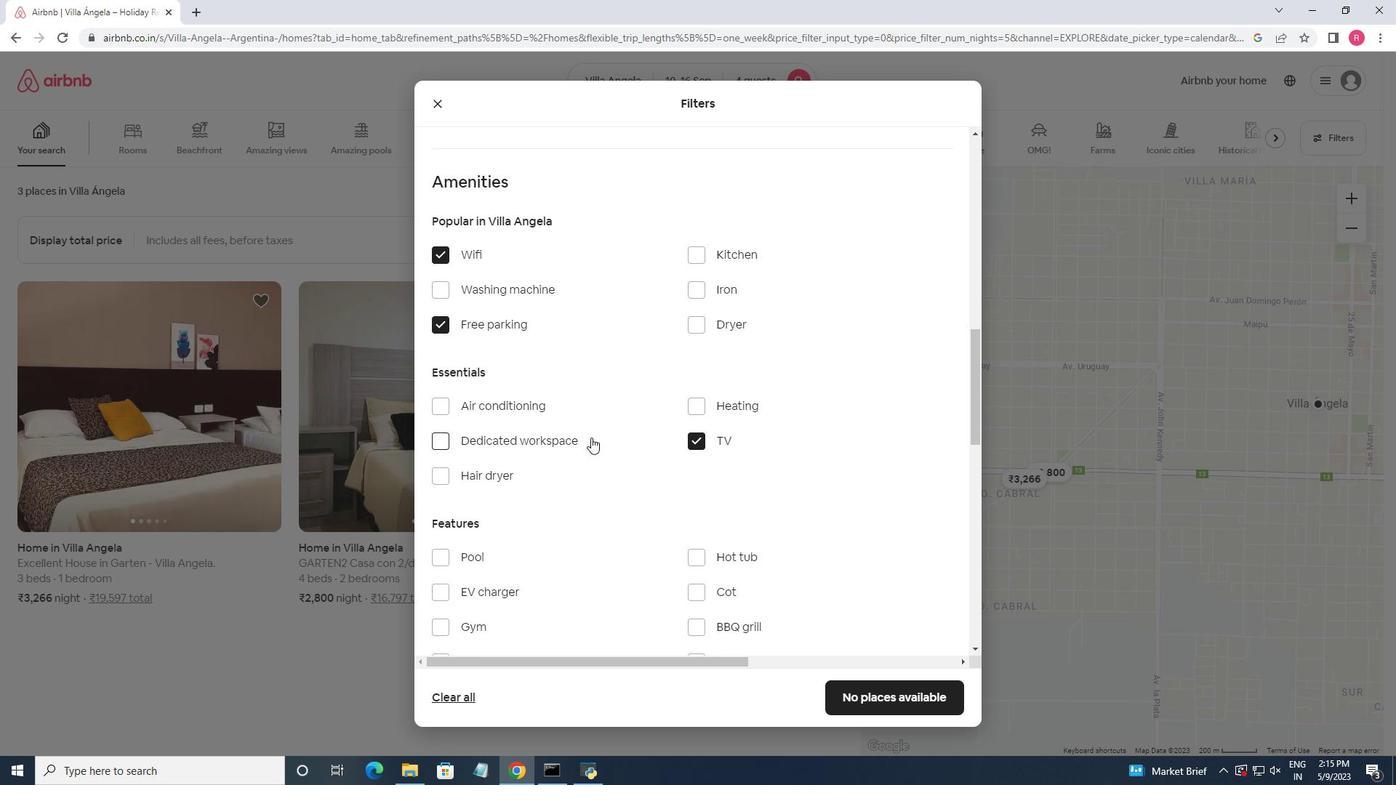 
Action: Mouse scrolled (591, 439) with delta (0, 0)
Screenshot: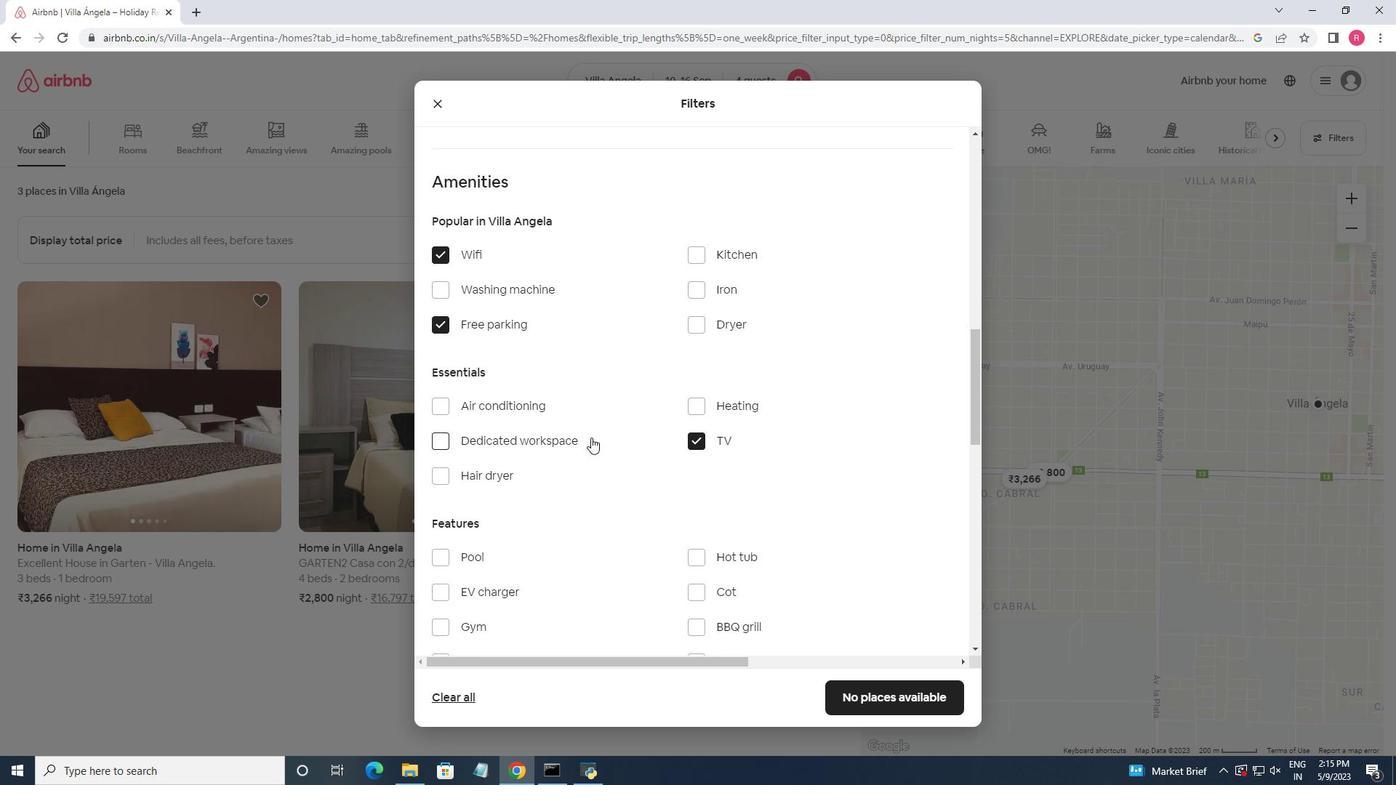 
Action: Mouse moved to (437, 480)
Screenshot: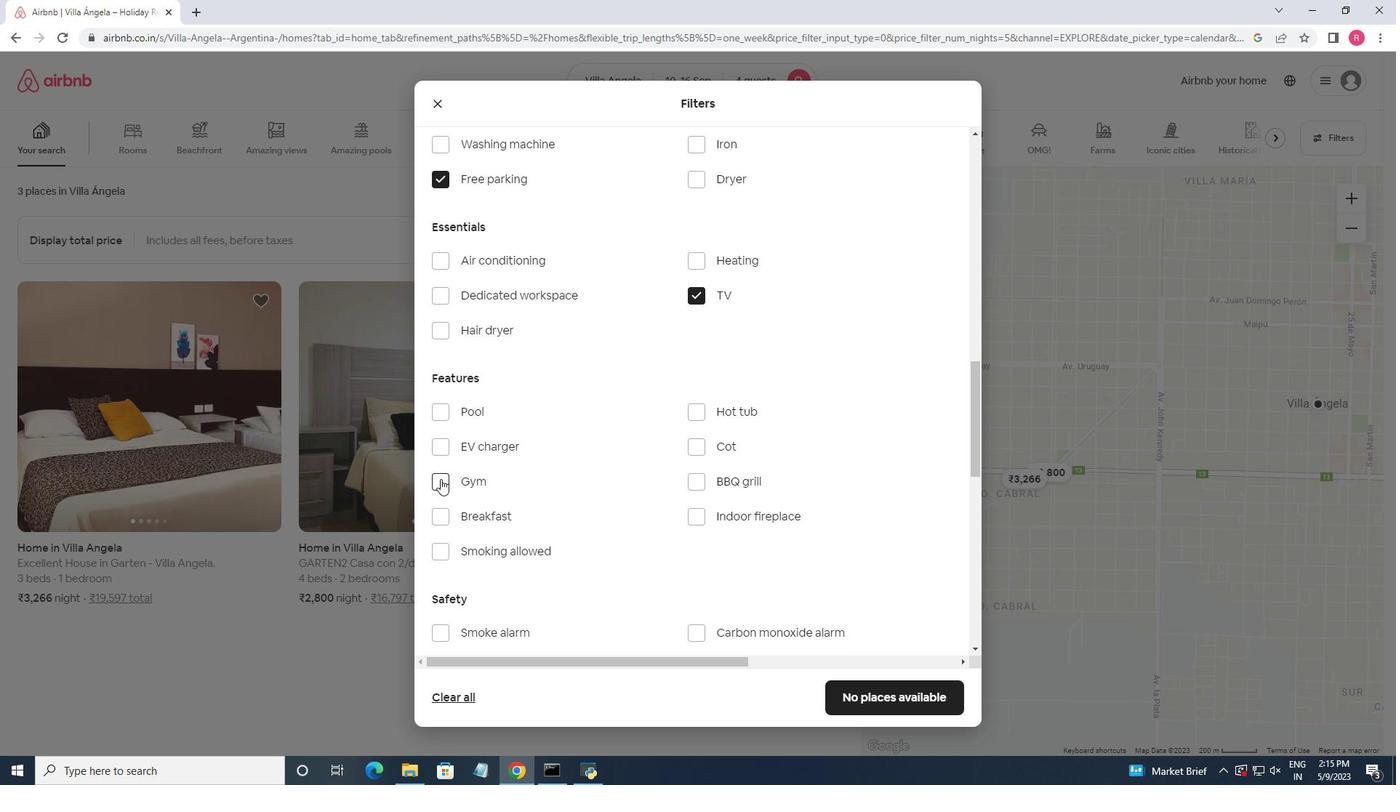 
Action: Mouse pressed left at (437, 480)
Screenshot: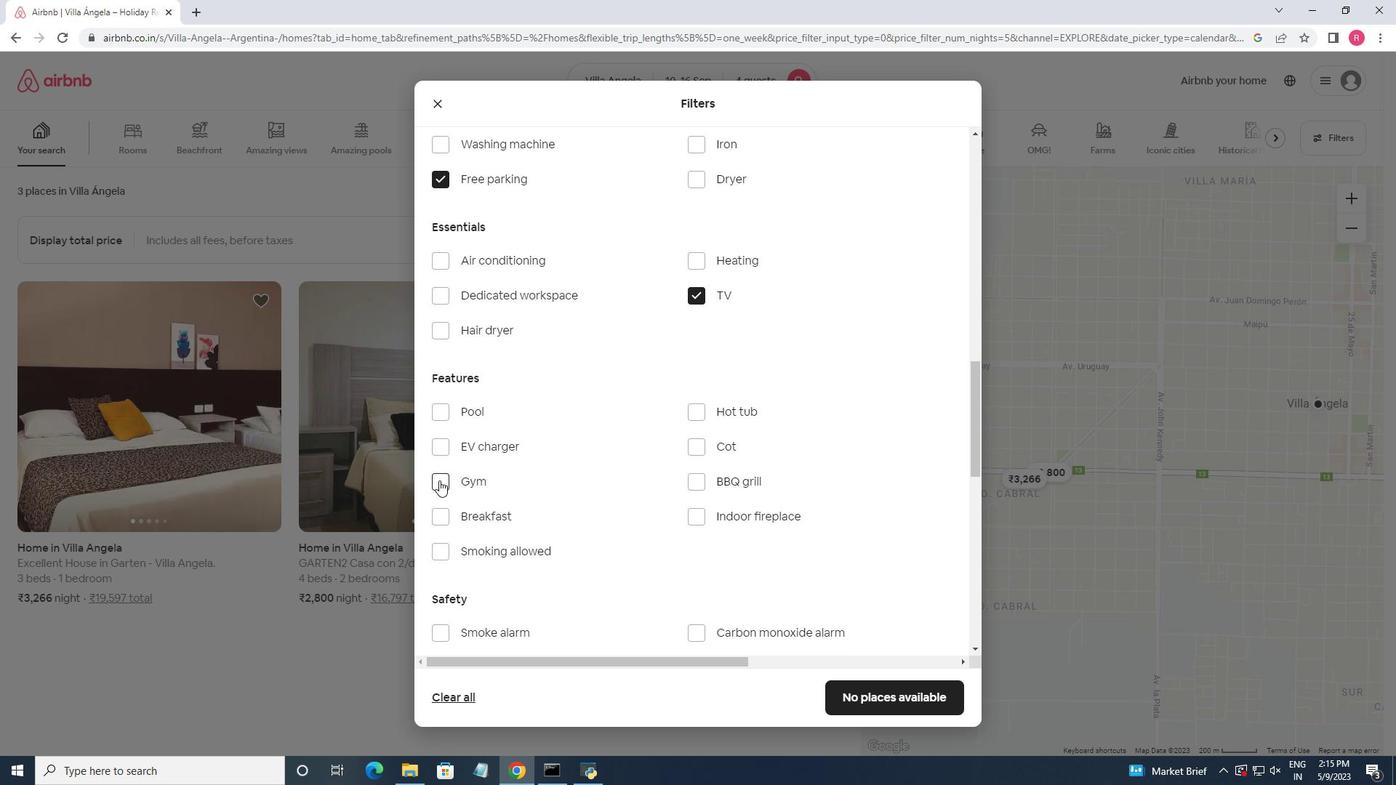 
Action: Mouse moved to (695, 418)
Screenshot: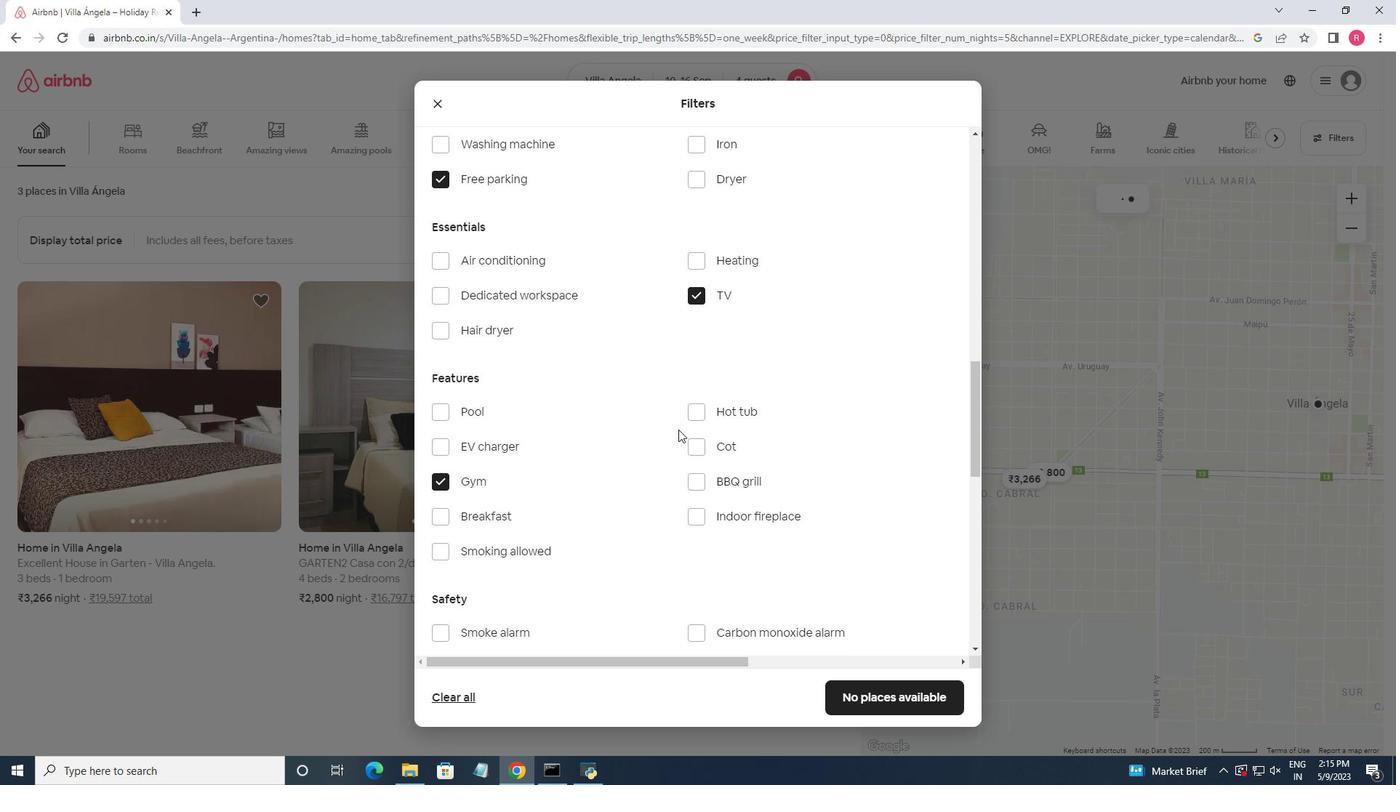 
Action: Mouse pressed left at (695, 418)
Screenshot: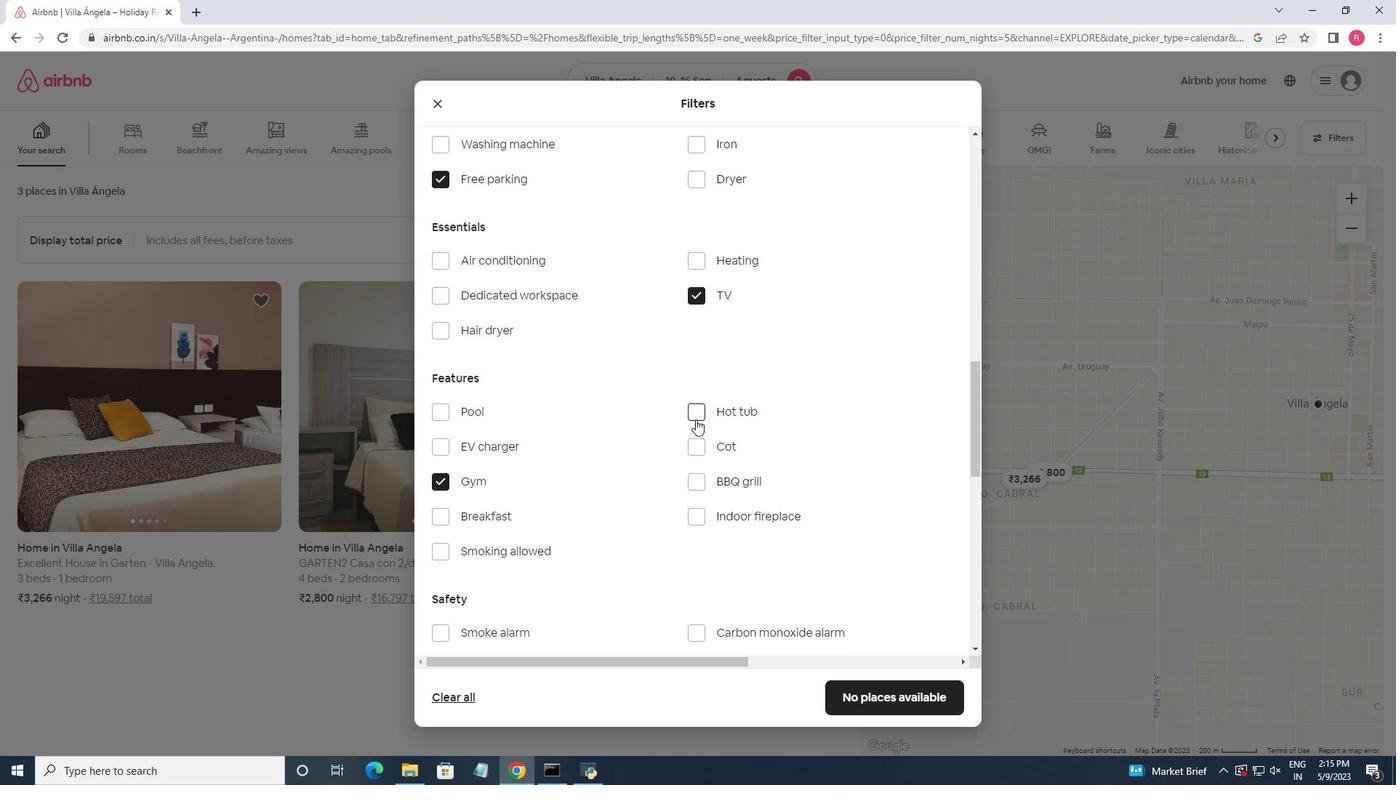 
Action: Mouse moved to (647, 479)
Screenshot: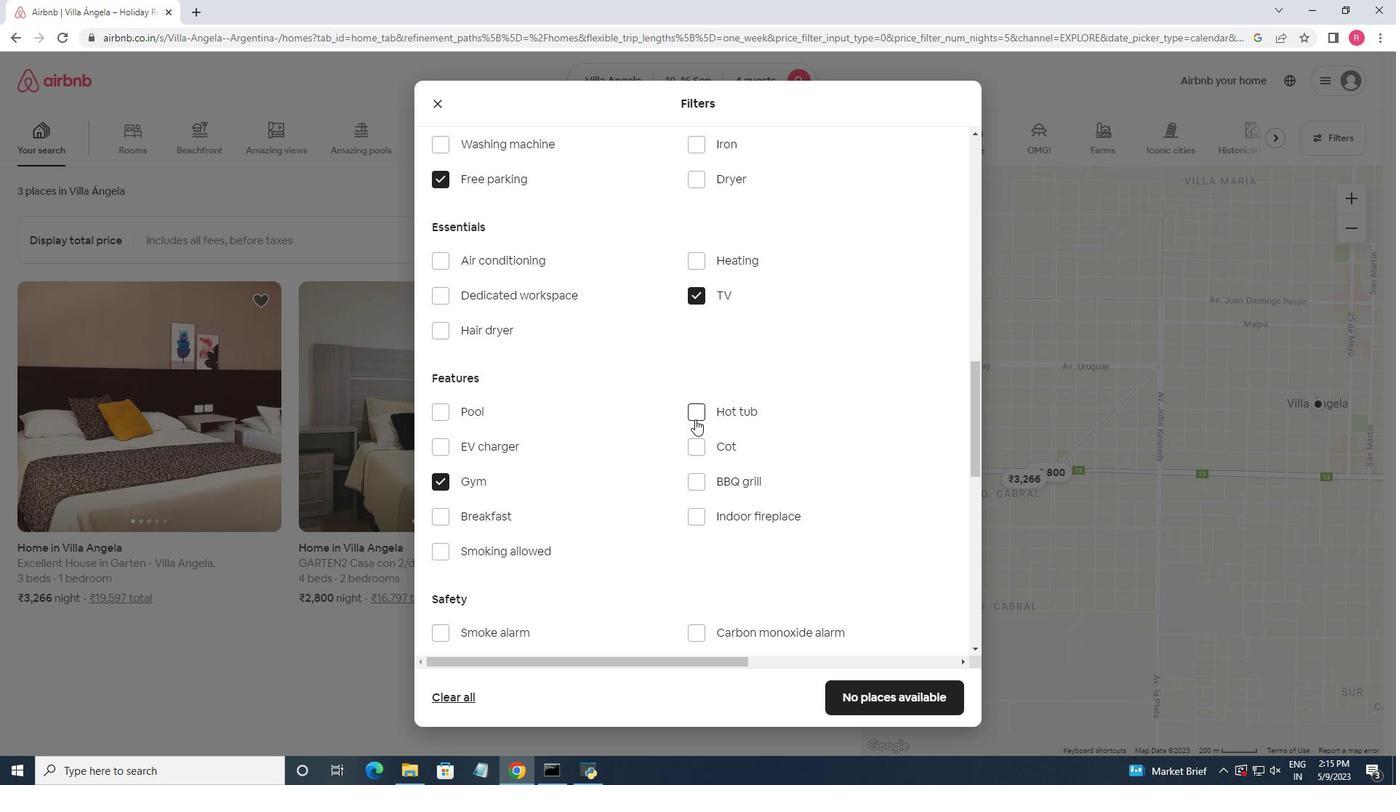 
Action: Mouse scrolled (647, 479) with delta (0, 0)
Screenshot: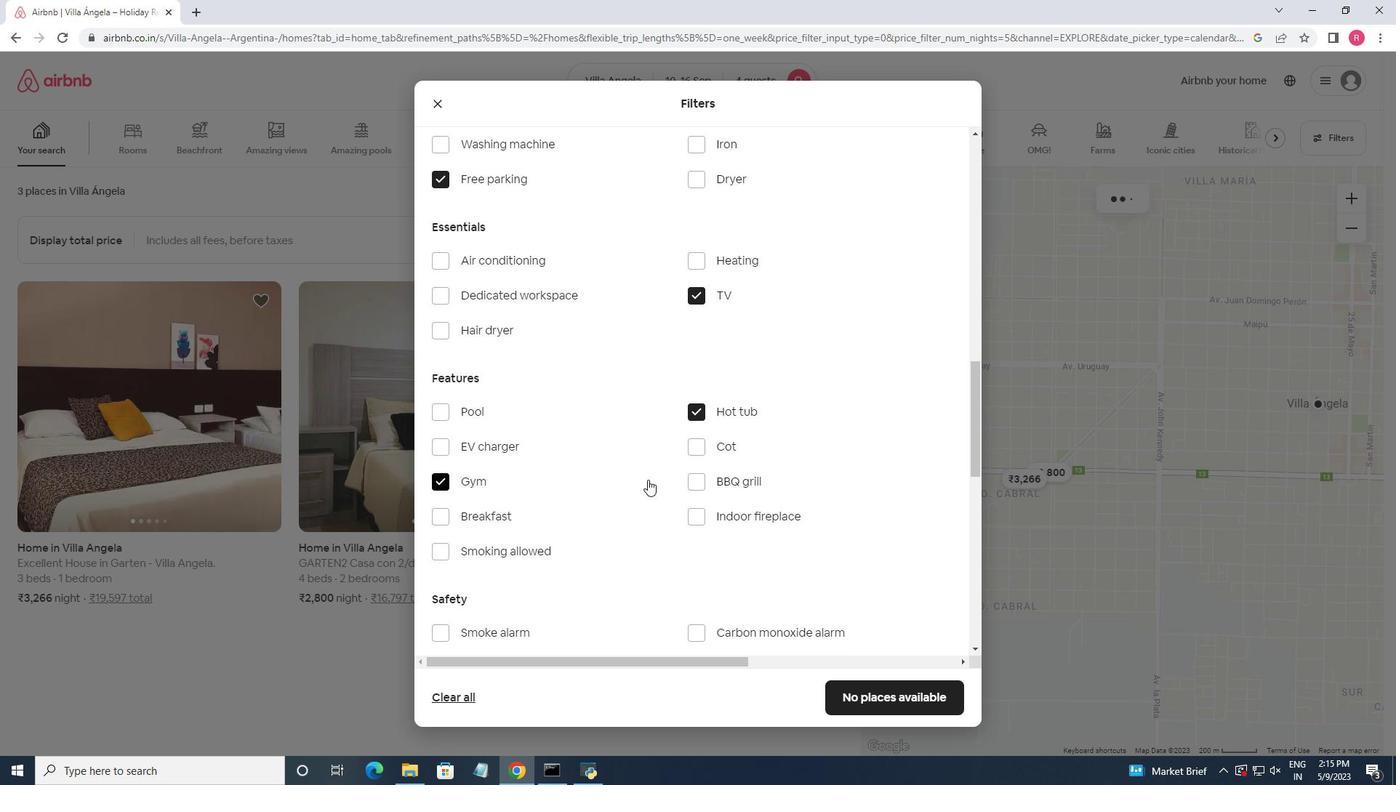 
Action: Mouse moved to (450, 481)
Screenshot: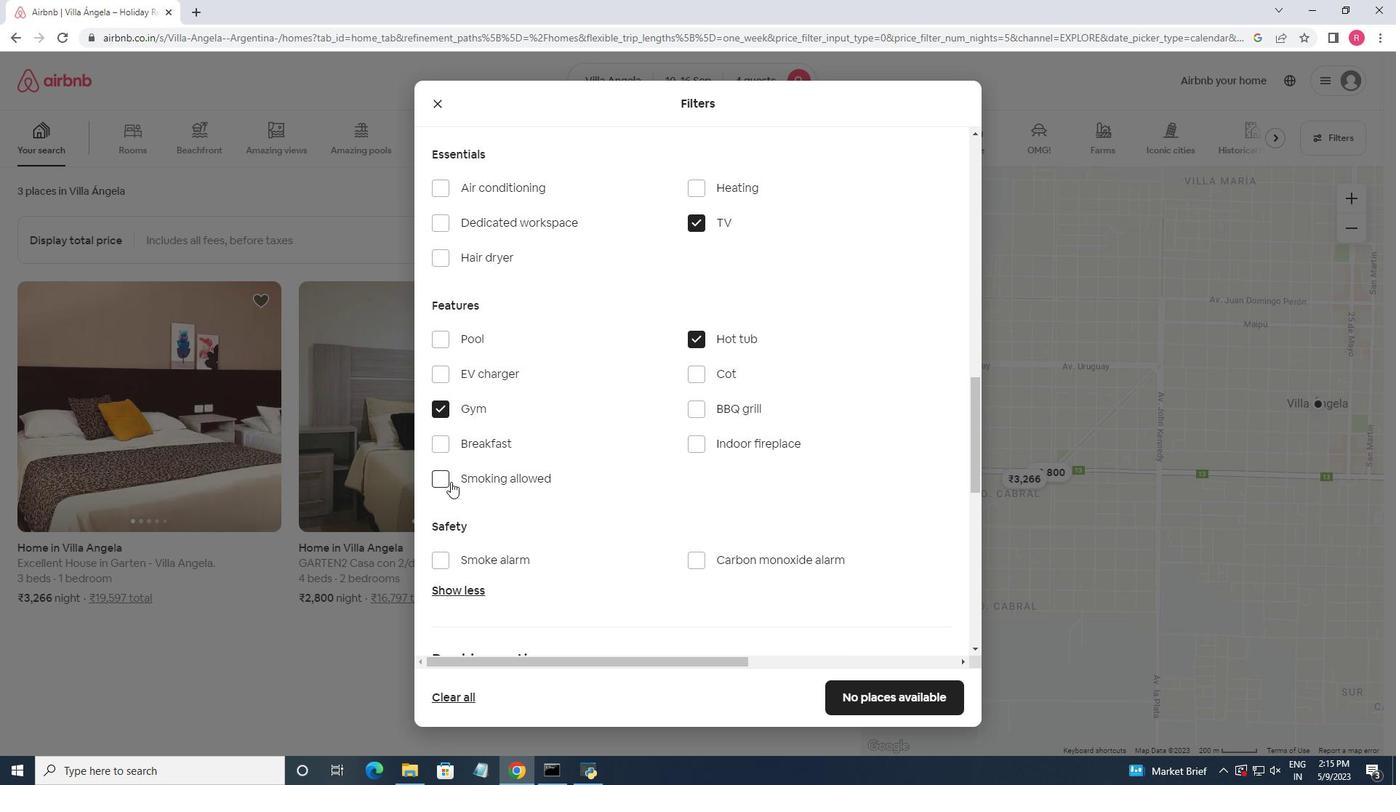 
Action: Mouse pressed left at (450, 481)
Screenshot: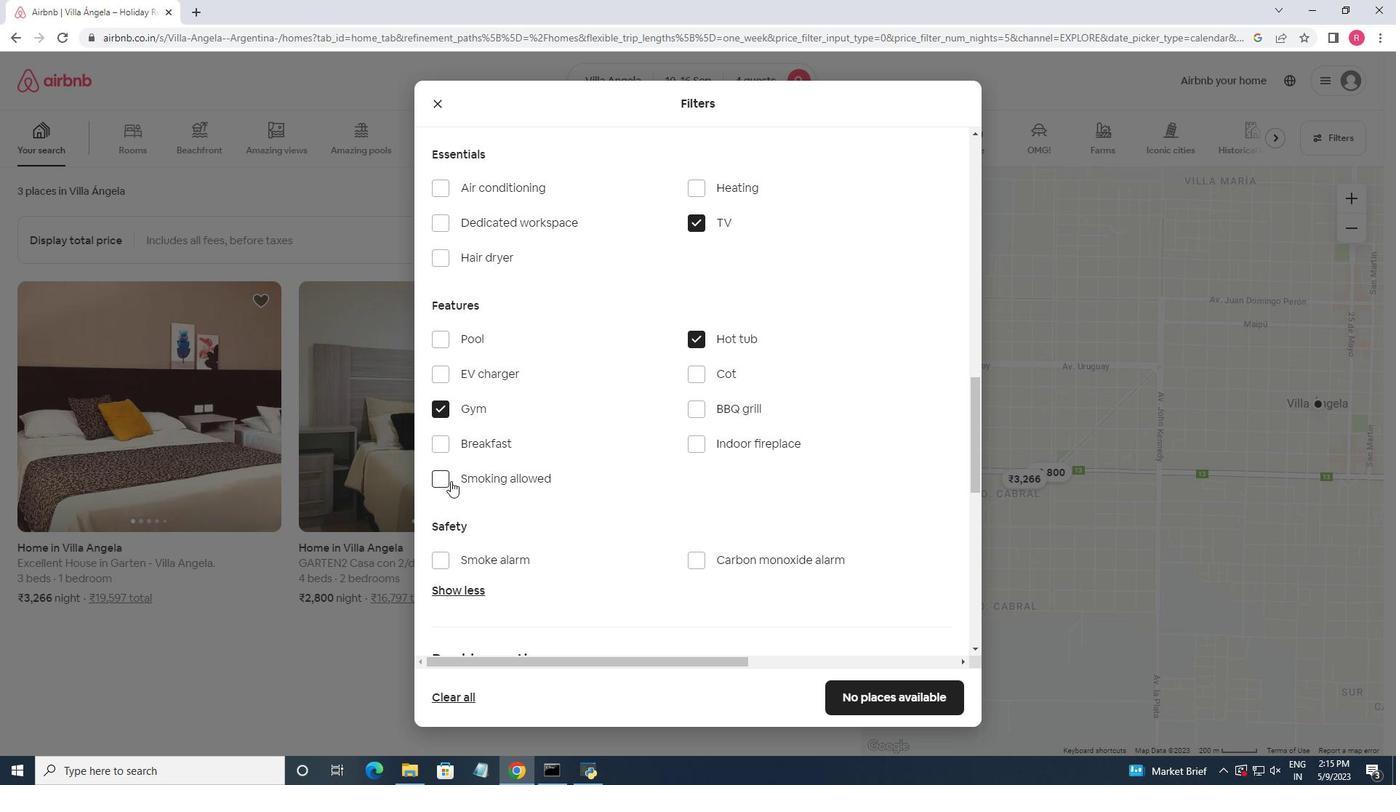 
Action: Mouse moved to (636, 444)
Screenshot: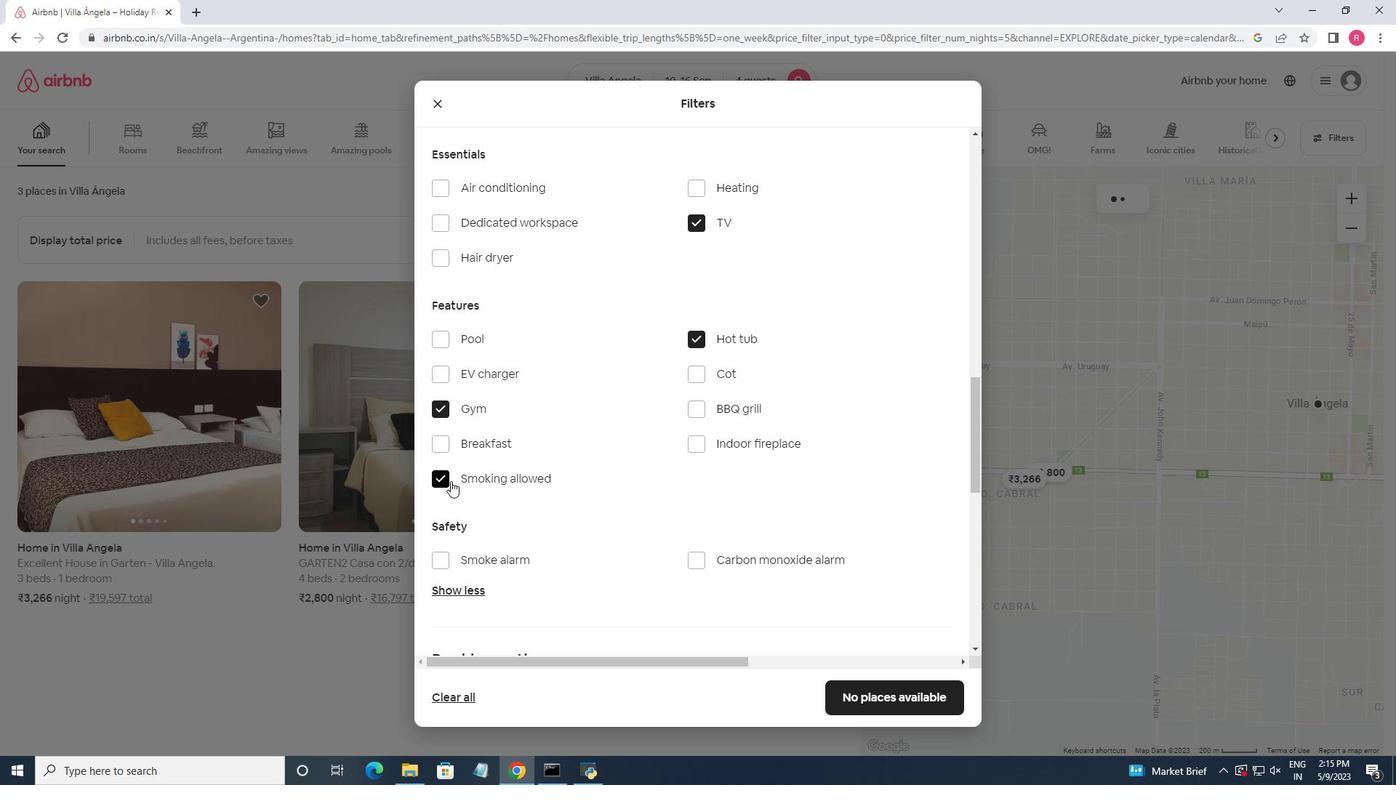 
Action: Mouse scrolled (636, 443) with delta (0, 0)
Screenshot: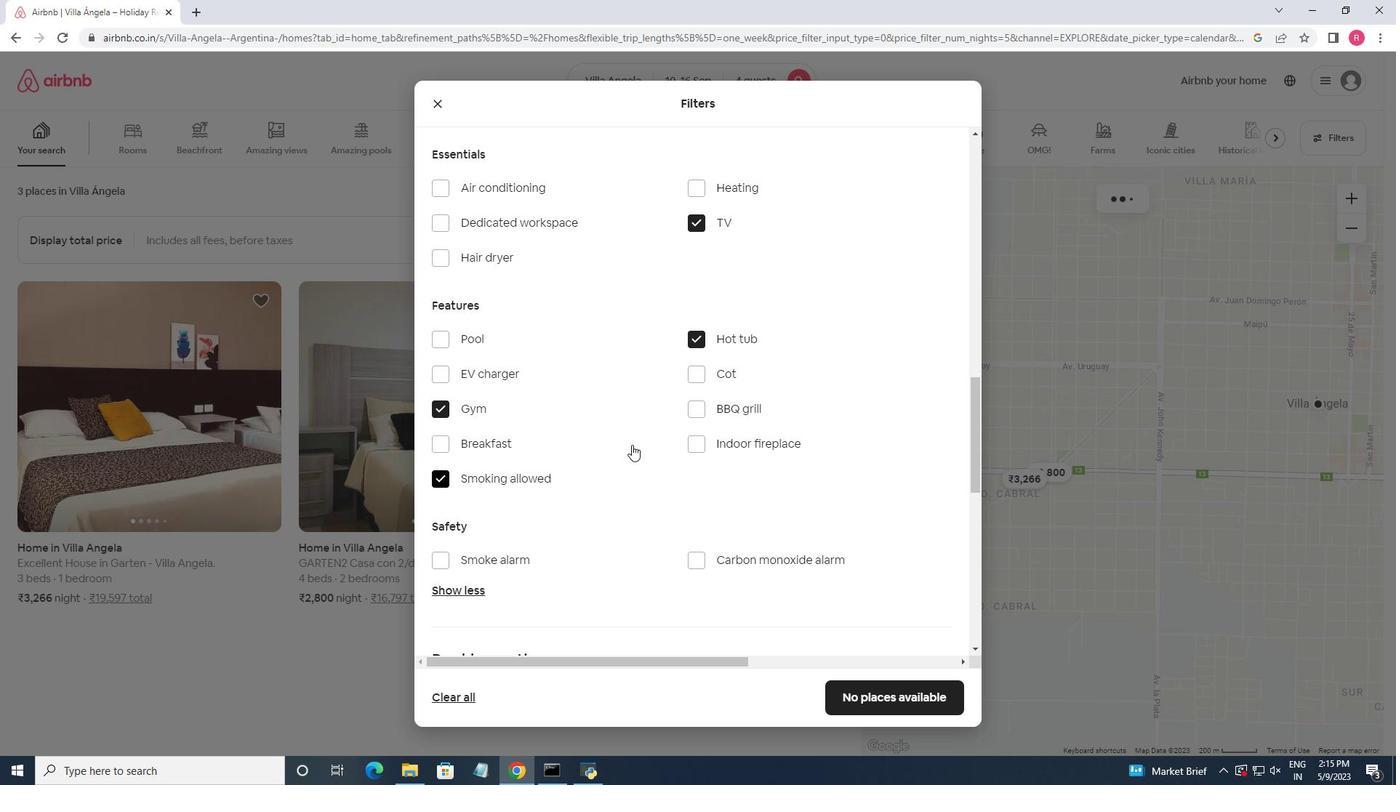 
Action: Mouse moved to (636, 443)
Screenshot: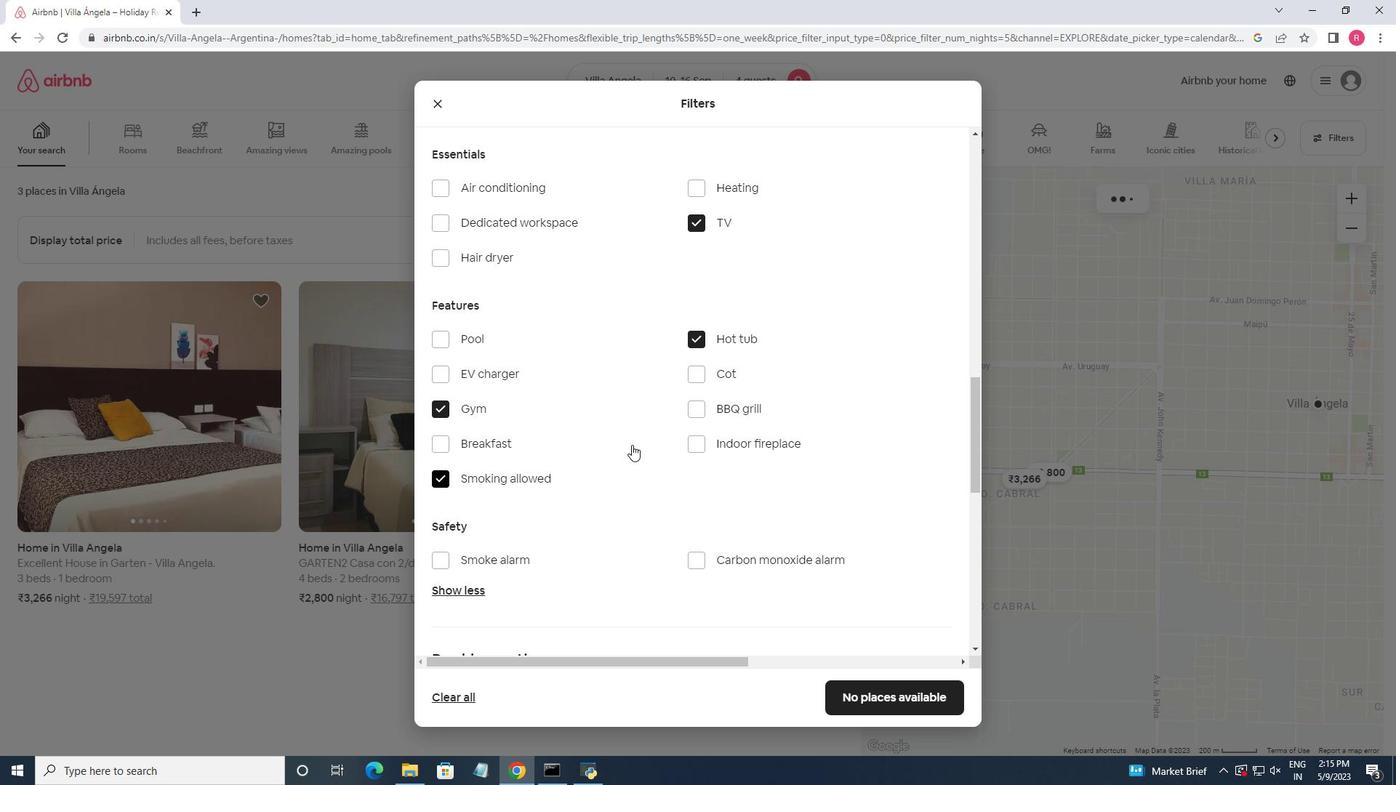 
Action: Mouse scrolled (636, 442) with delta (0, 0)
Screenshot: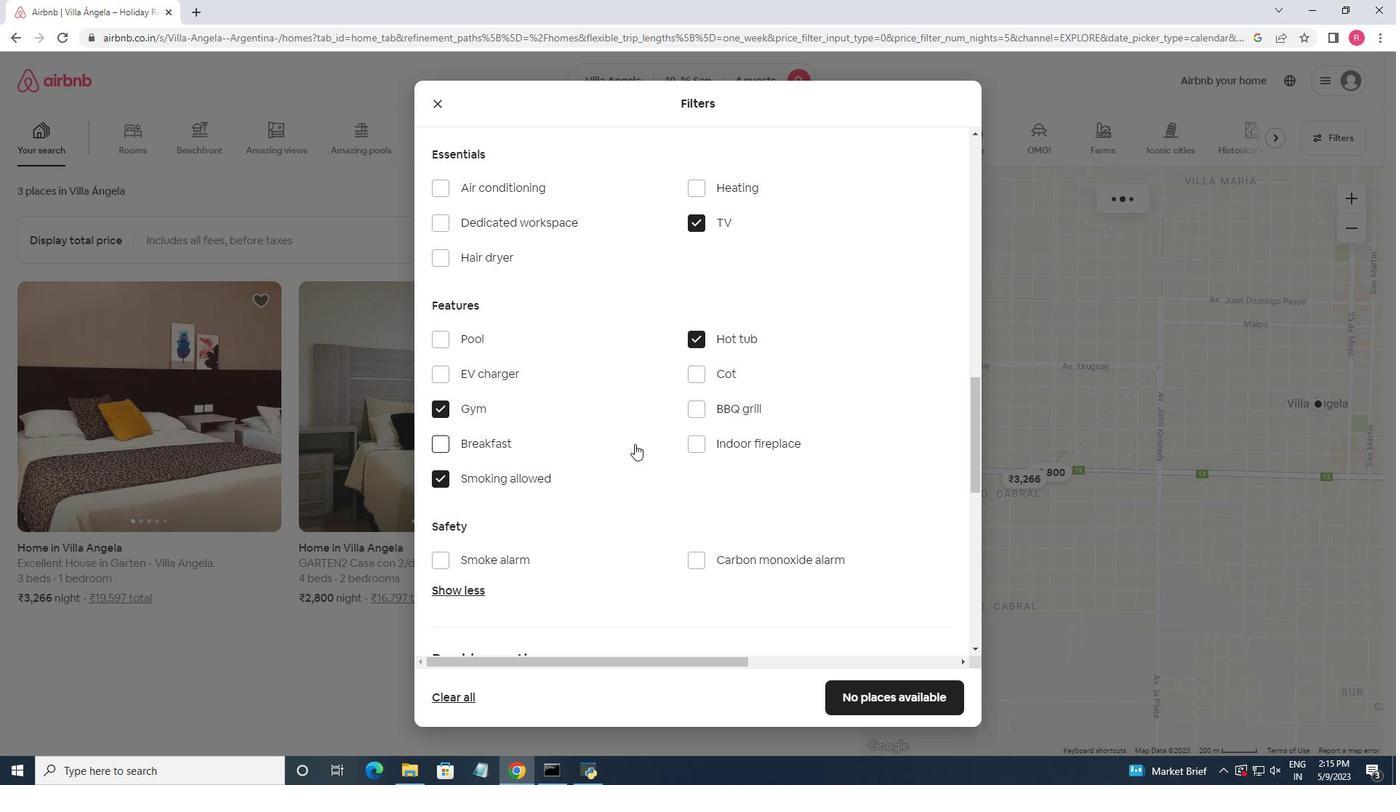 
Action: Mouse scrolled (636, 442) with delta (0, 0)
Screenshot: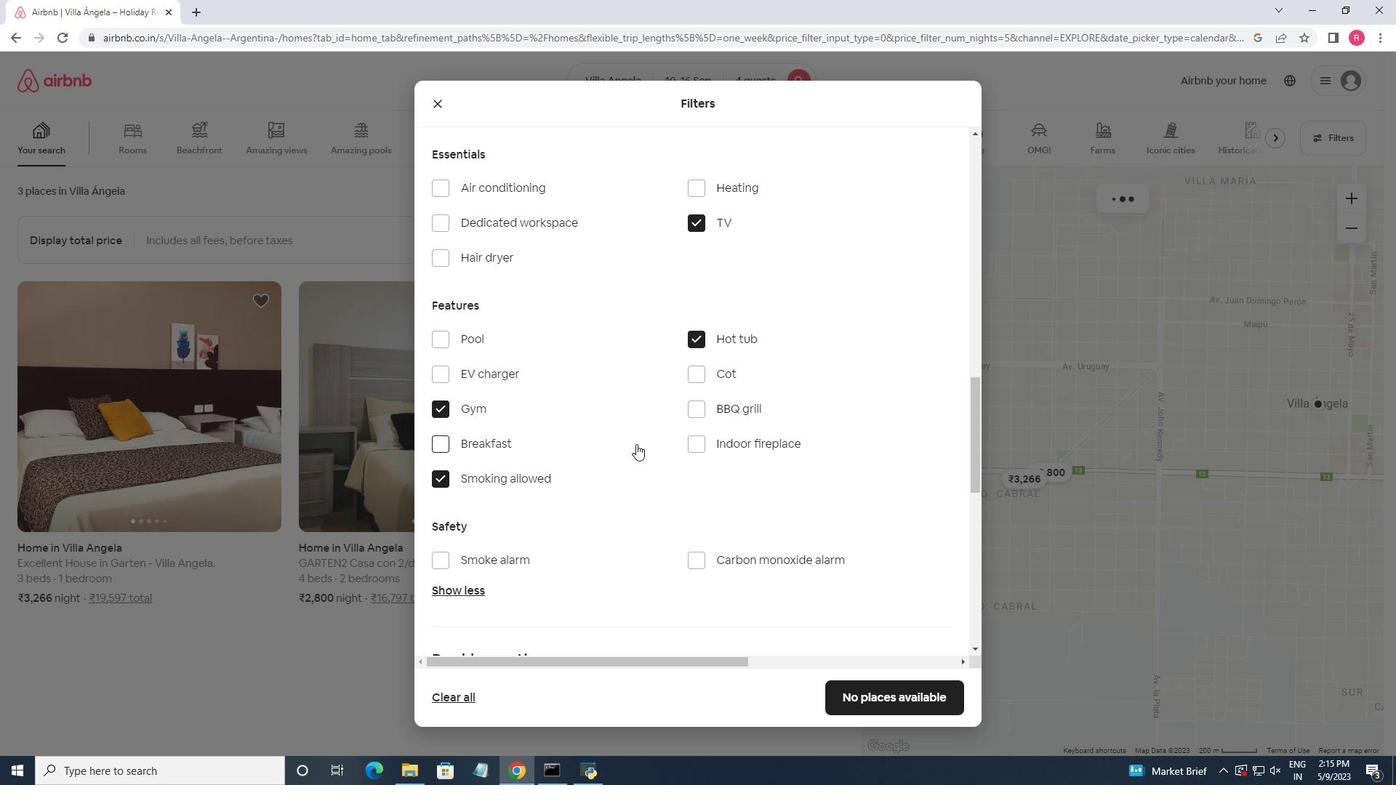 
Action: Mouse scrolled (636, 442) with delta (0, 0)
Screenshot: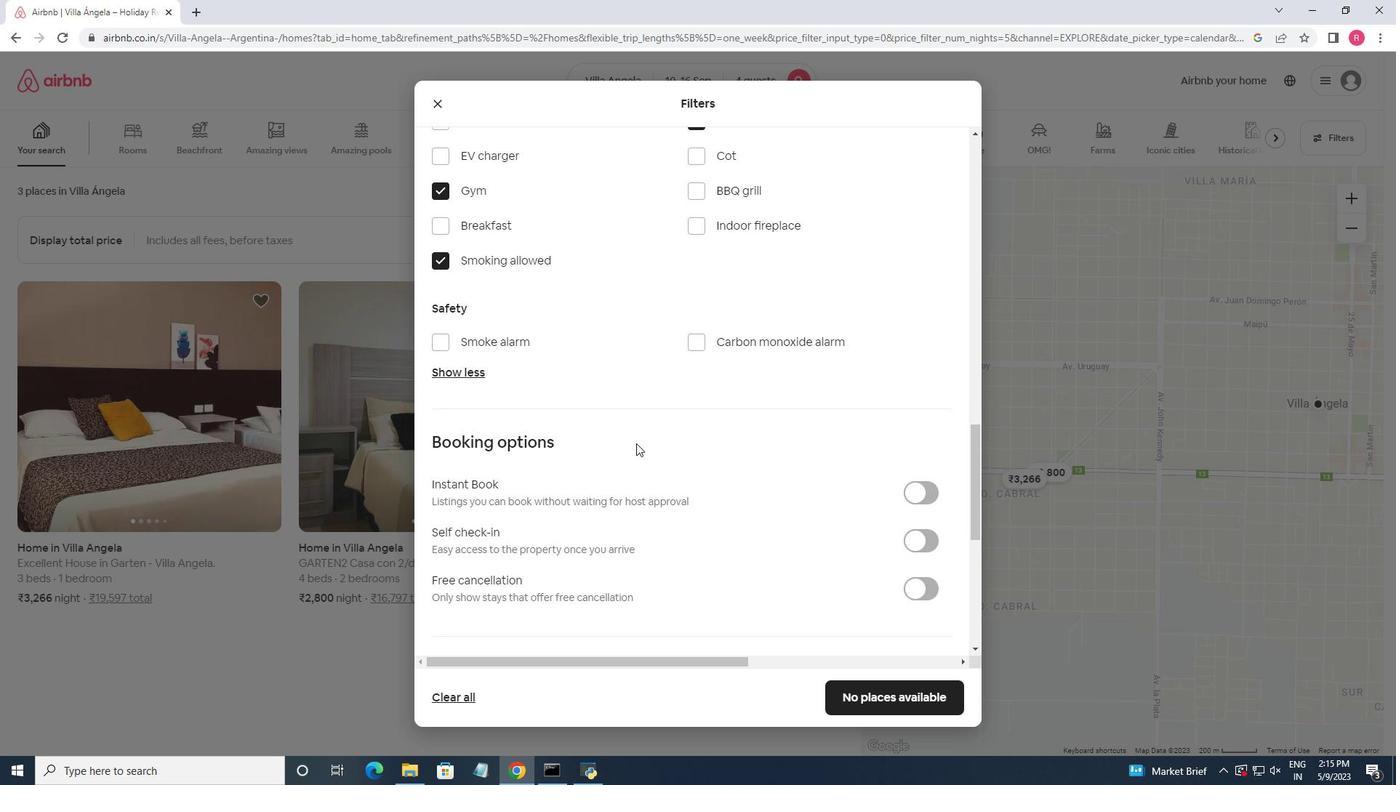 
Action: Mouse moved to (636, 443)
Screenshot: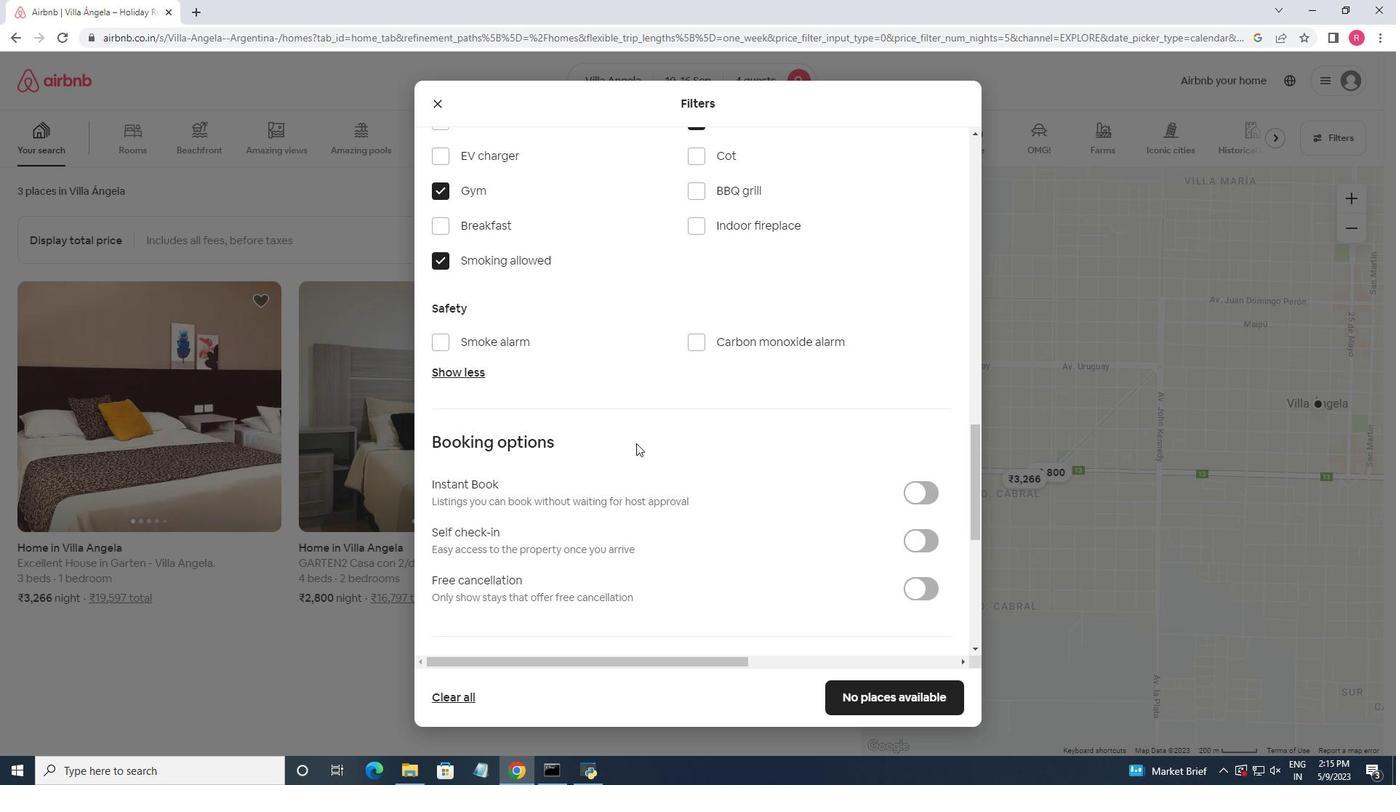 
Action: Mouse scrolled (636, 442) with delta (0, 0)
Screenshot: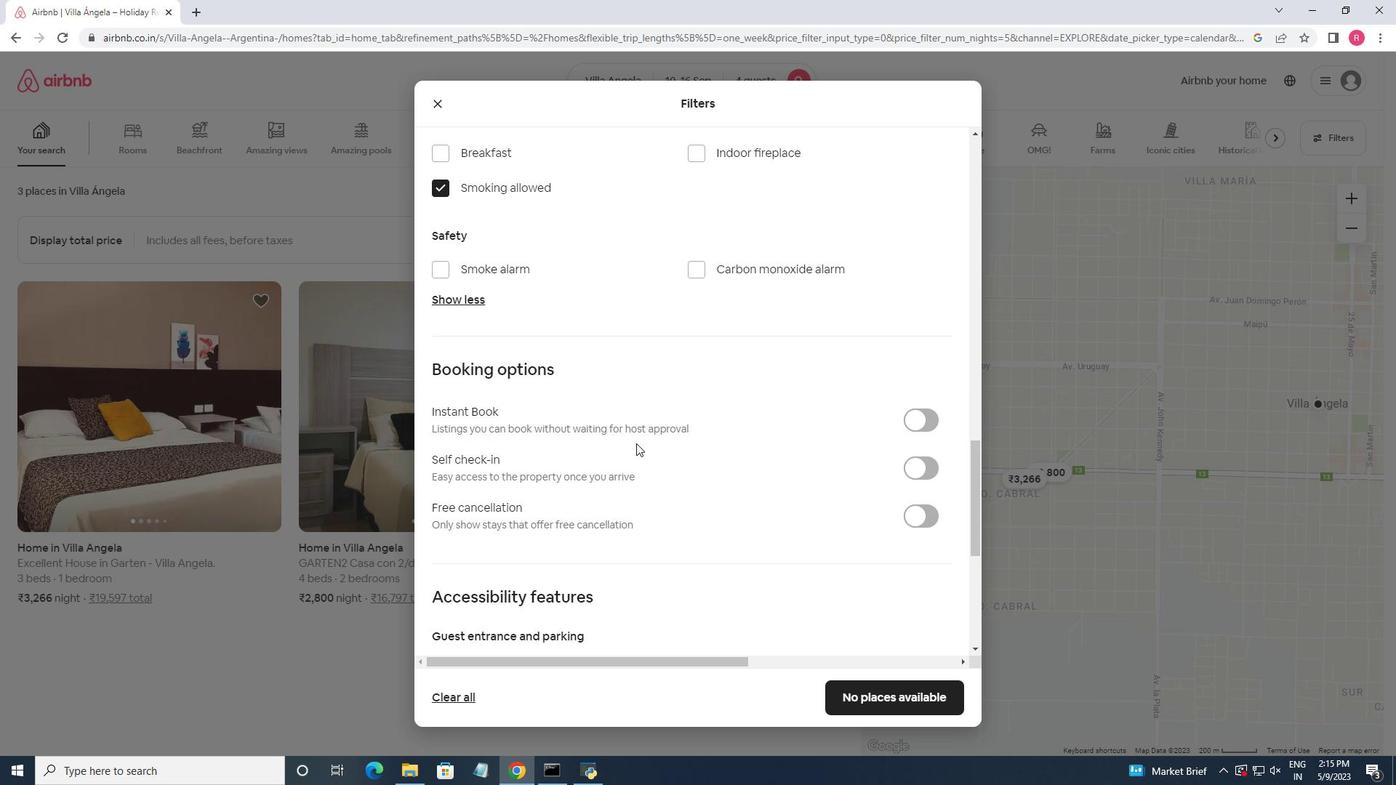
Action: Mouse scrolled (636, 442) with delta (0, 0)
Screenshot: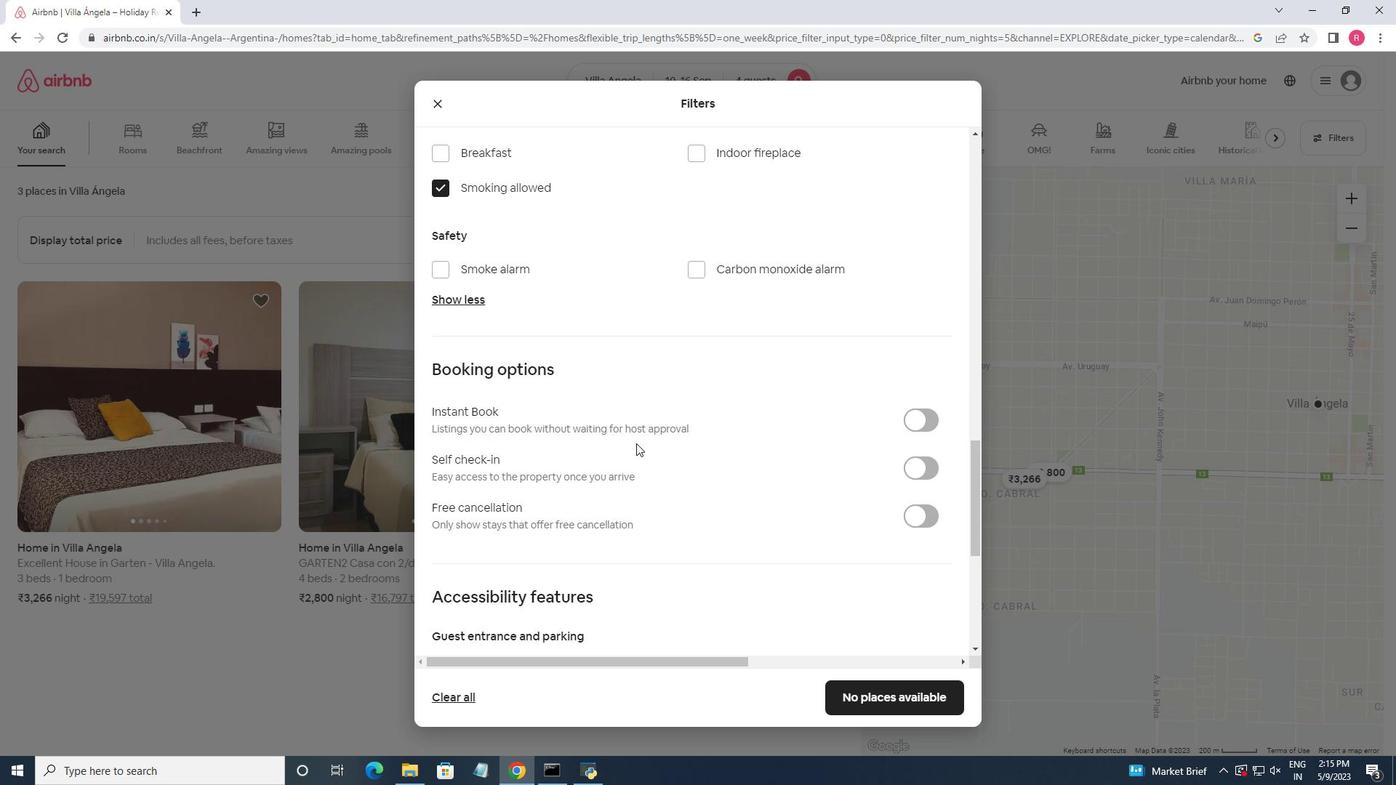 
Action: Mouse moved to (920, 327)
Screenshot: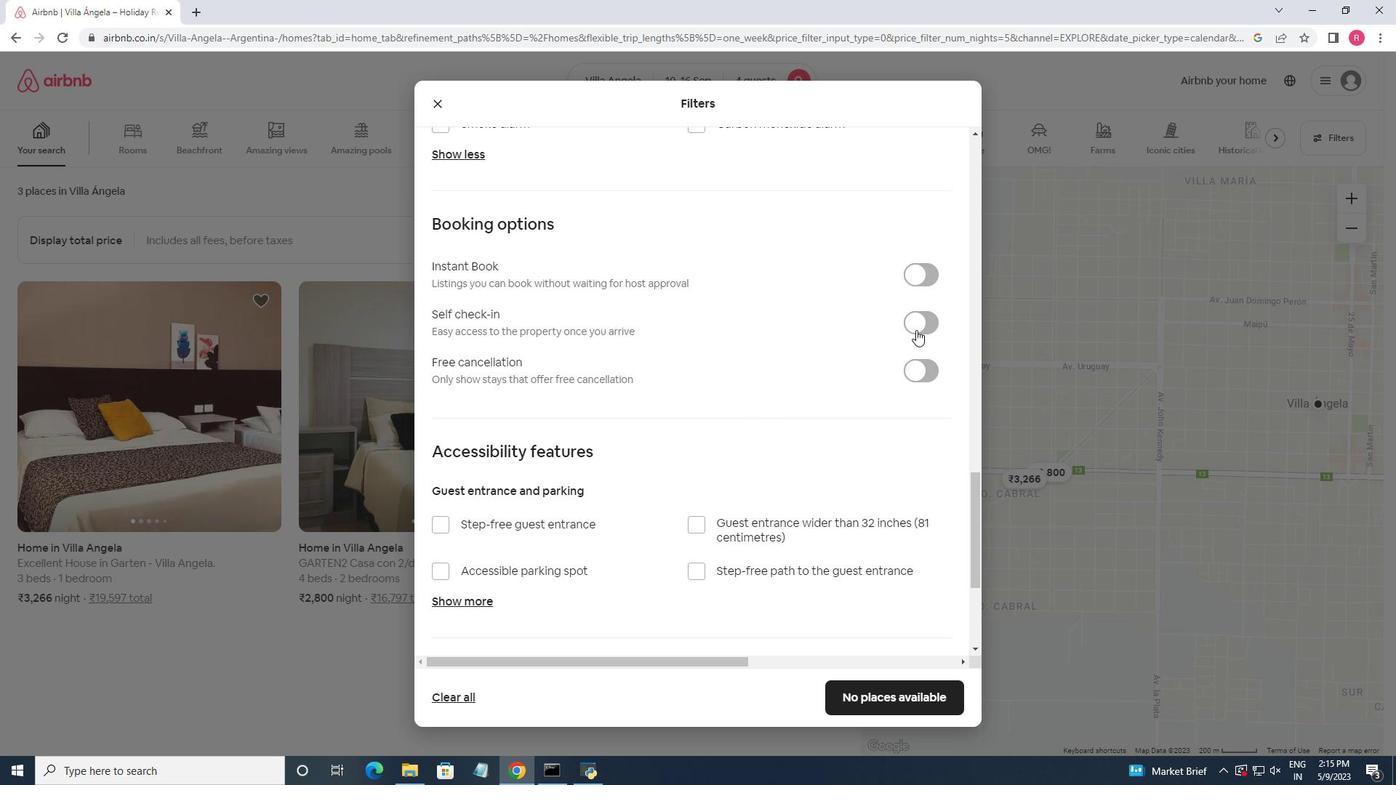 
Action: Mouse pressed left at (920, 327)
Screenshot: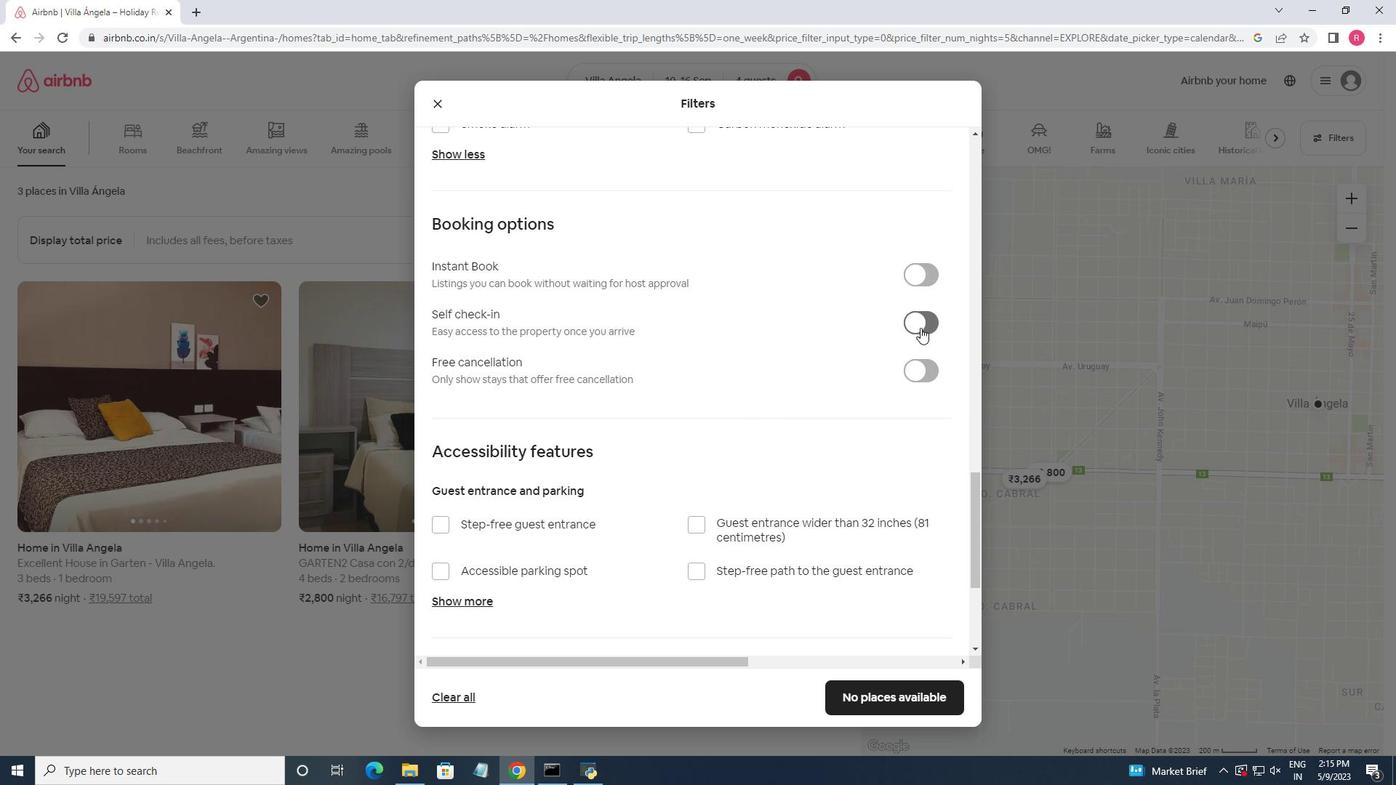 
Action: Mouse moved to (680, 360)
Screenshot: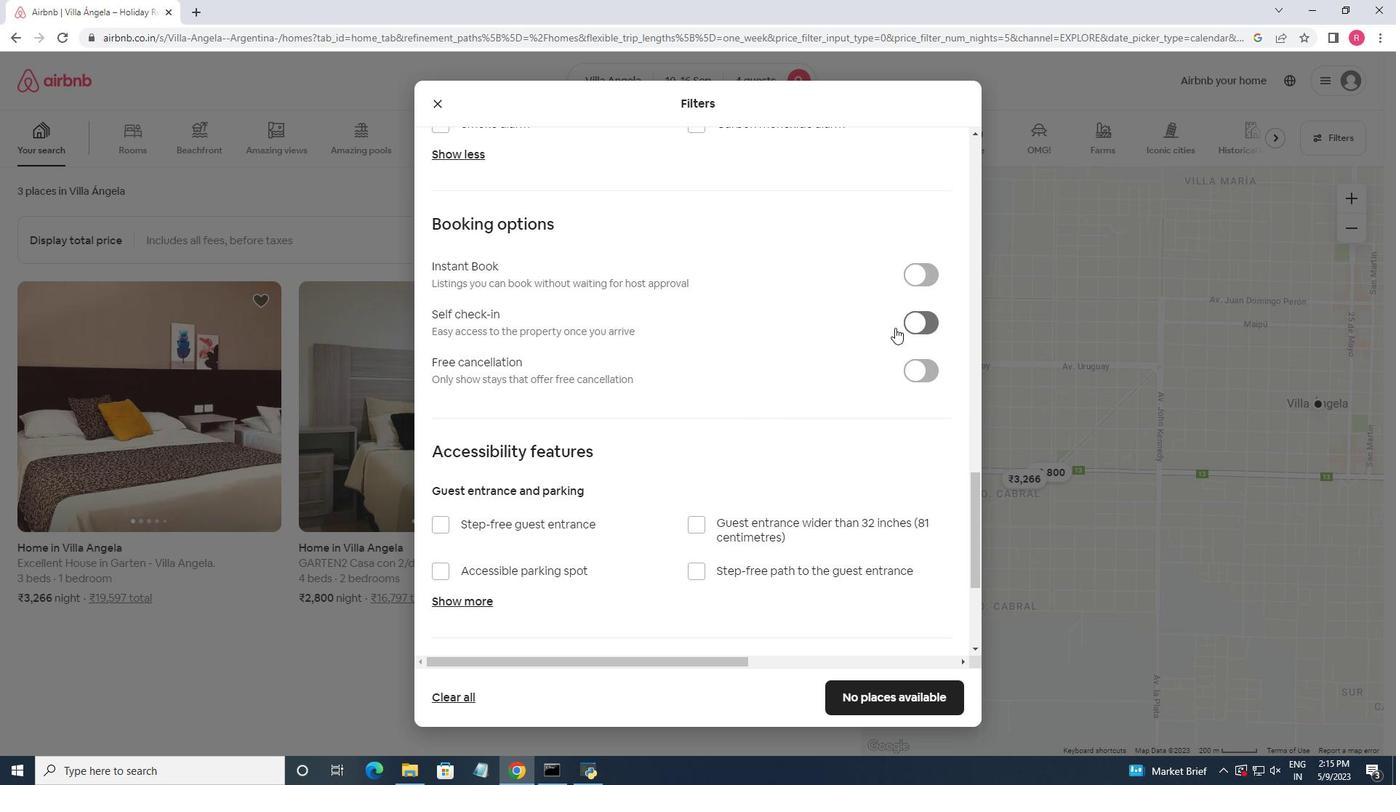 
Action: Mouse scrolled (680, 359) with delta (0, 0)
Screenshot: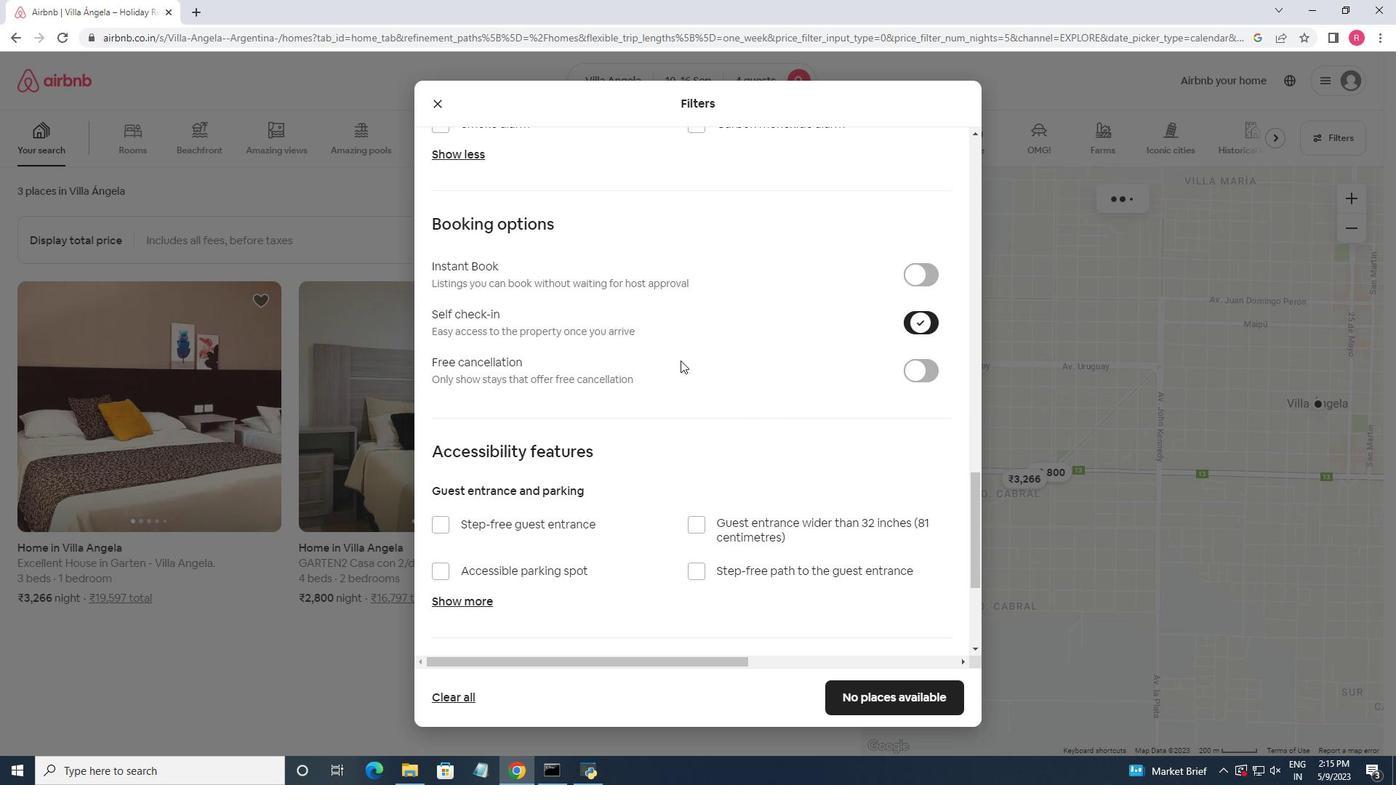 
Action: Mouse scrolled (680, 359) with delta (0, 0)
Screenshot: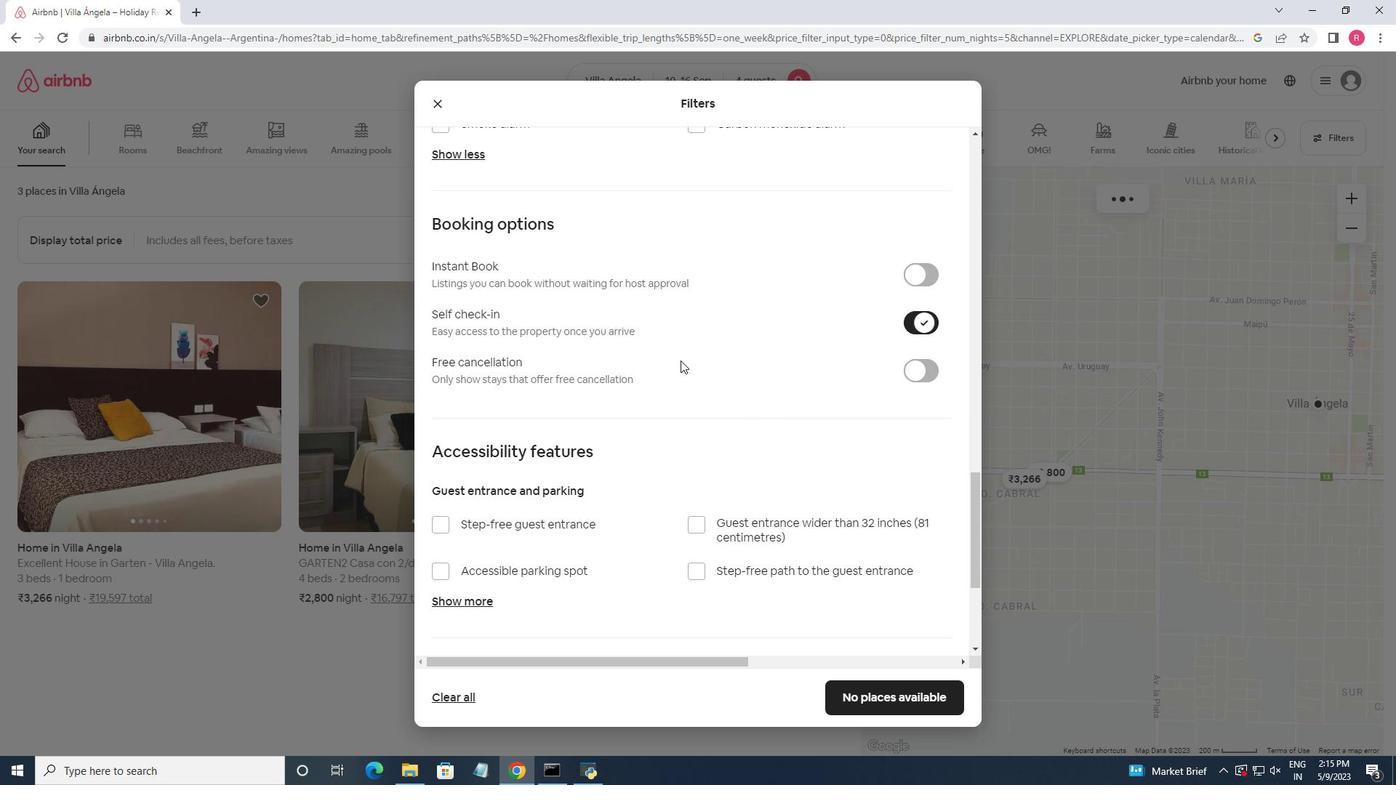 
Action: Mouse moved to (680, 361)
Screenshot: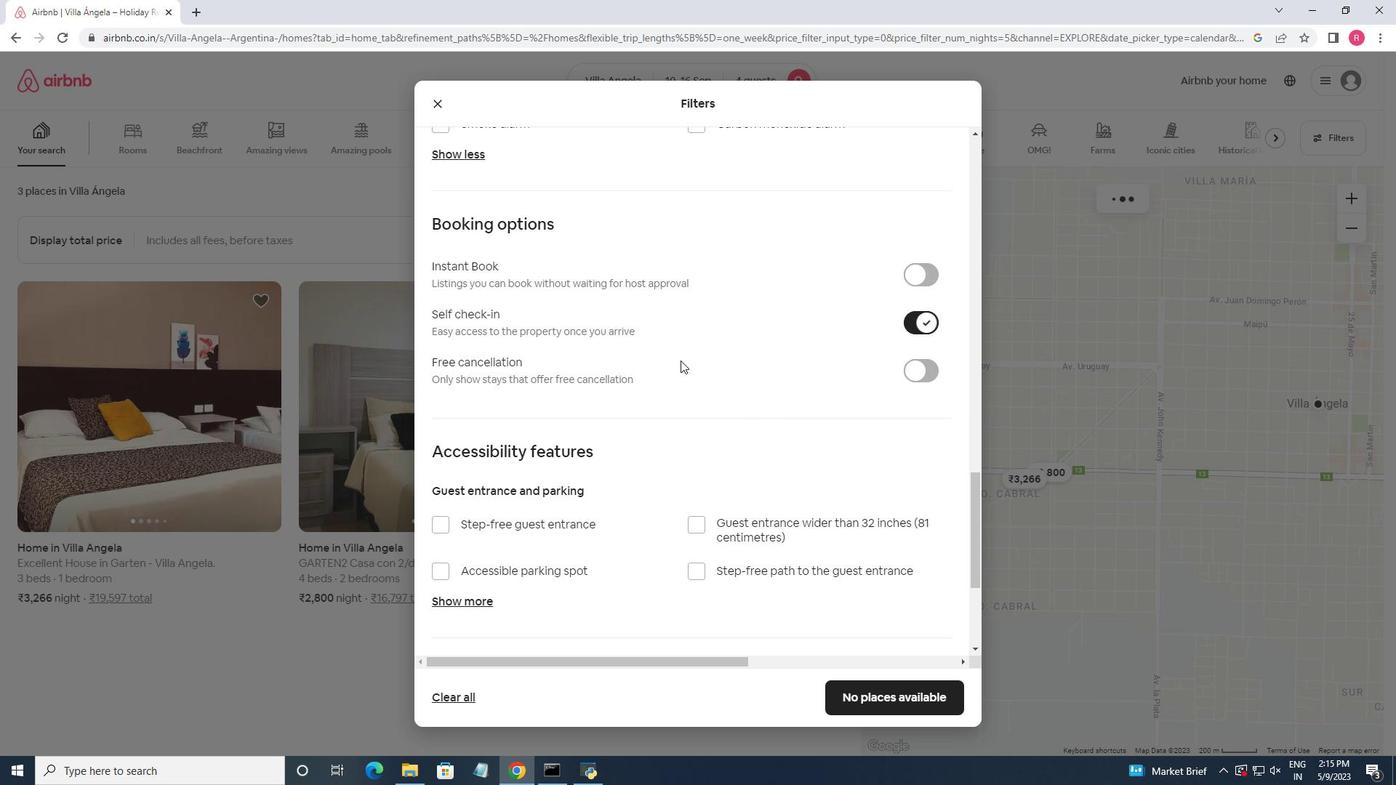 
Action: Mouse scrolled (680, 360) with delta (0, 0)
Screenshot: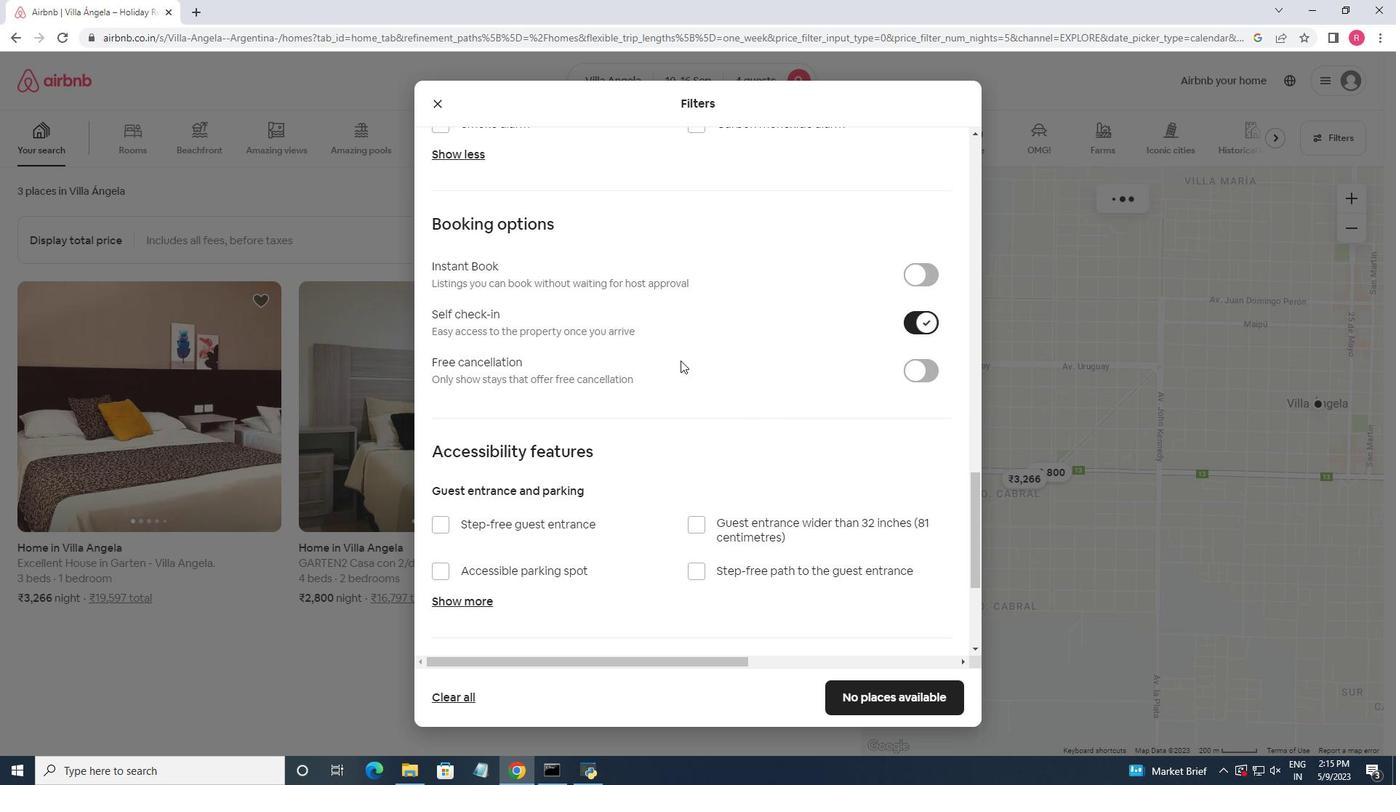 
Action: Mouse moved to (680, 366)
Screenshot: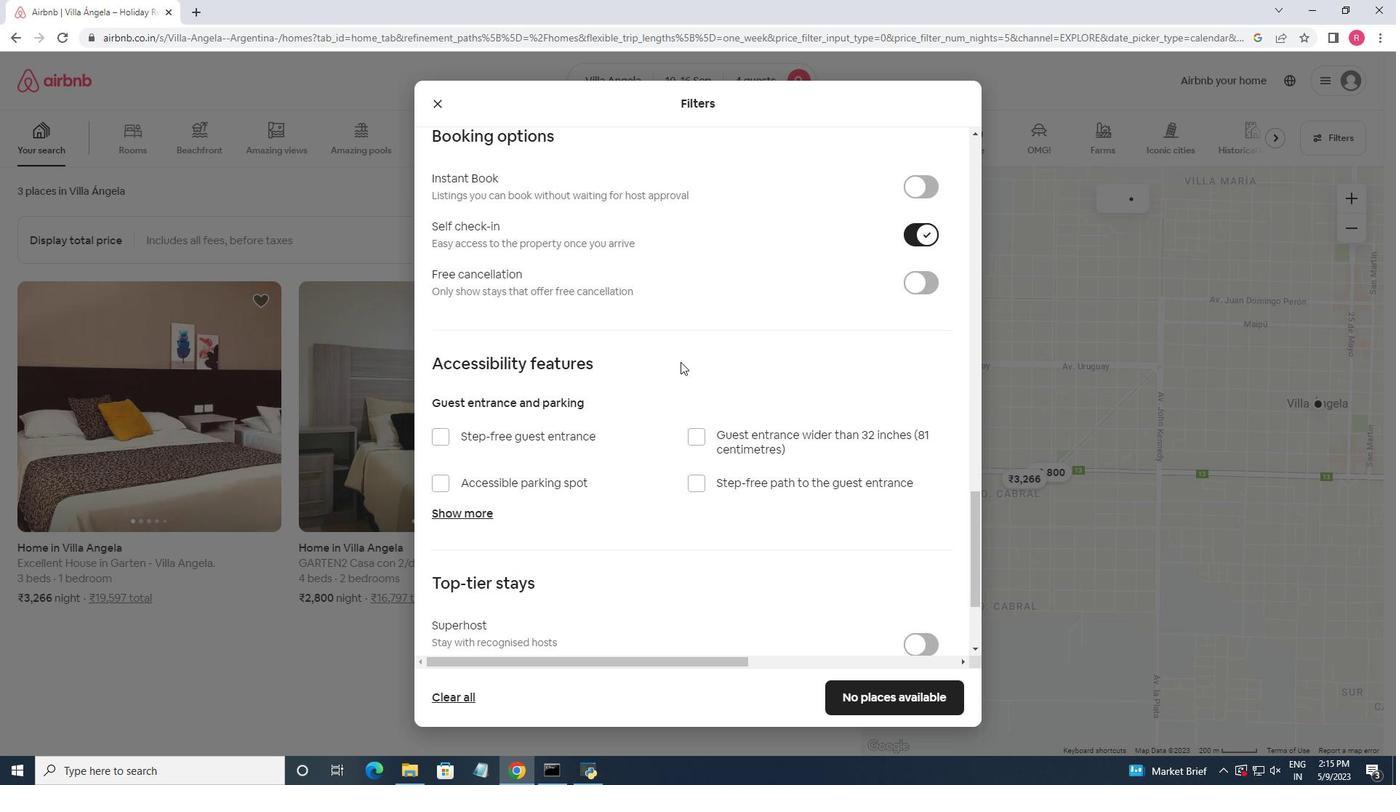 
Action: Mouse scrolled (680, 365) with delta (0, 0)
Screenshot: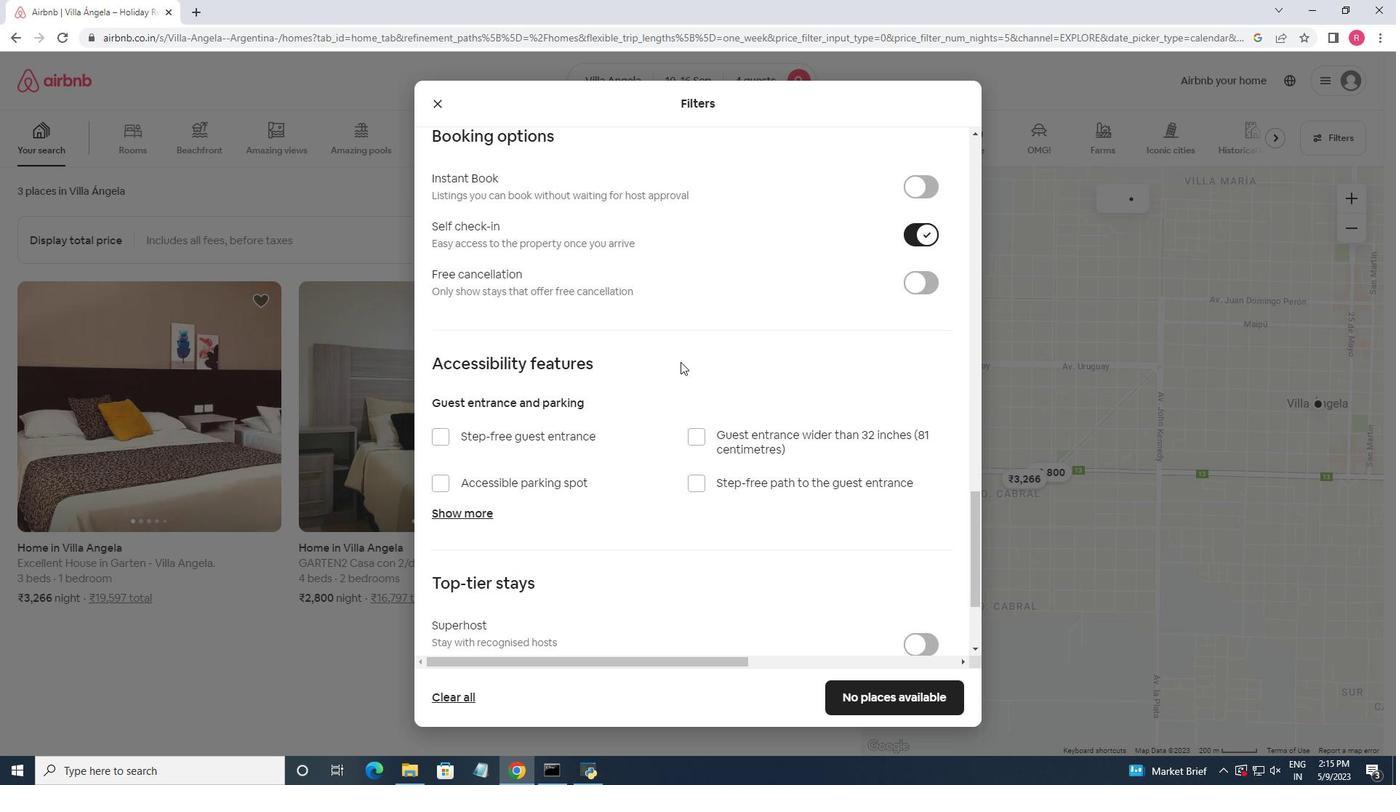 
Action: Mouse scrolled (680, 365) with delta (0, 0)
Screenshot: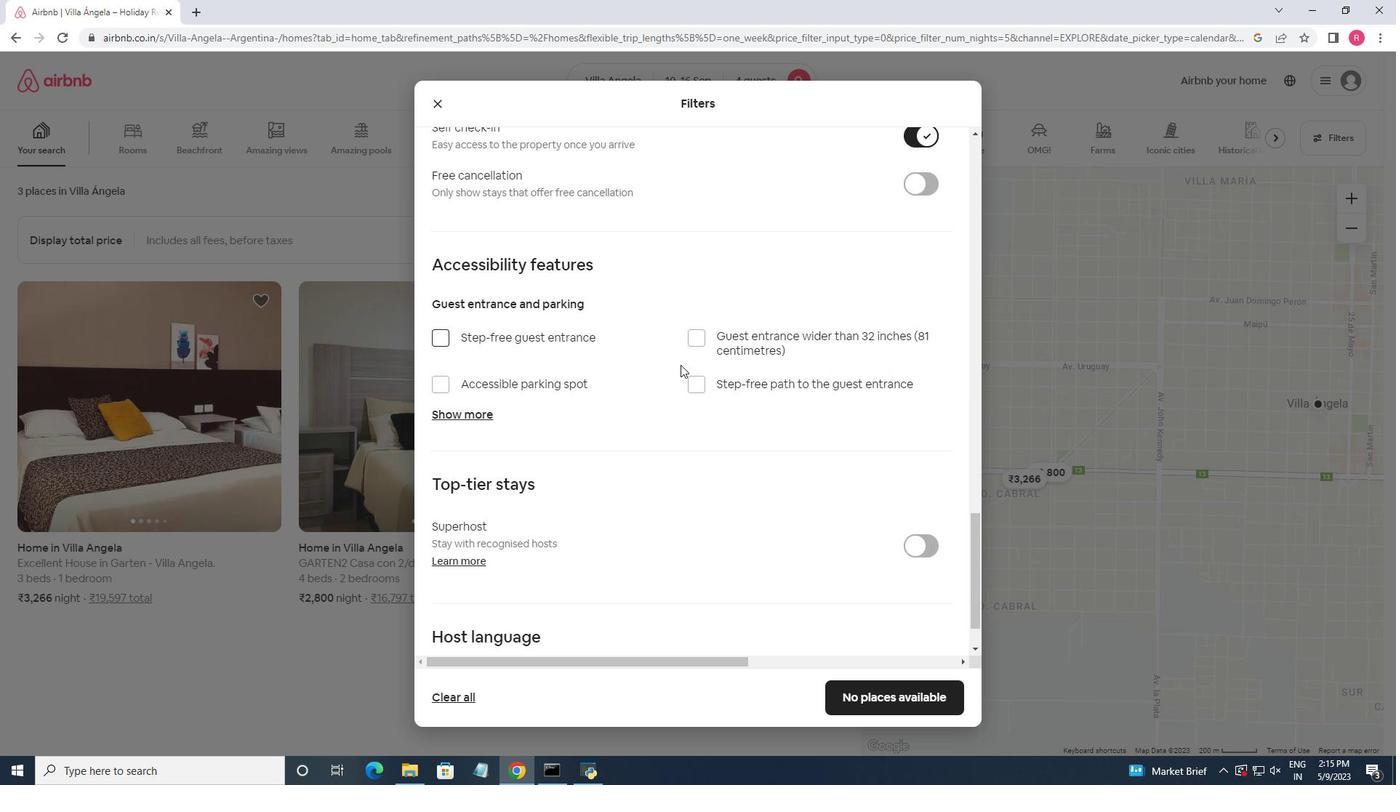 
Action: Mouse moved to (439, 612)
Screenshot: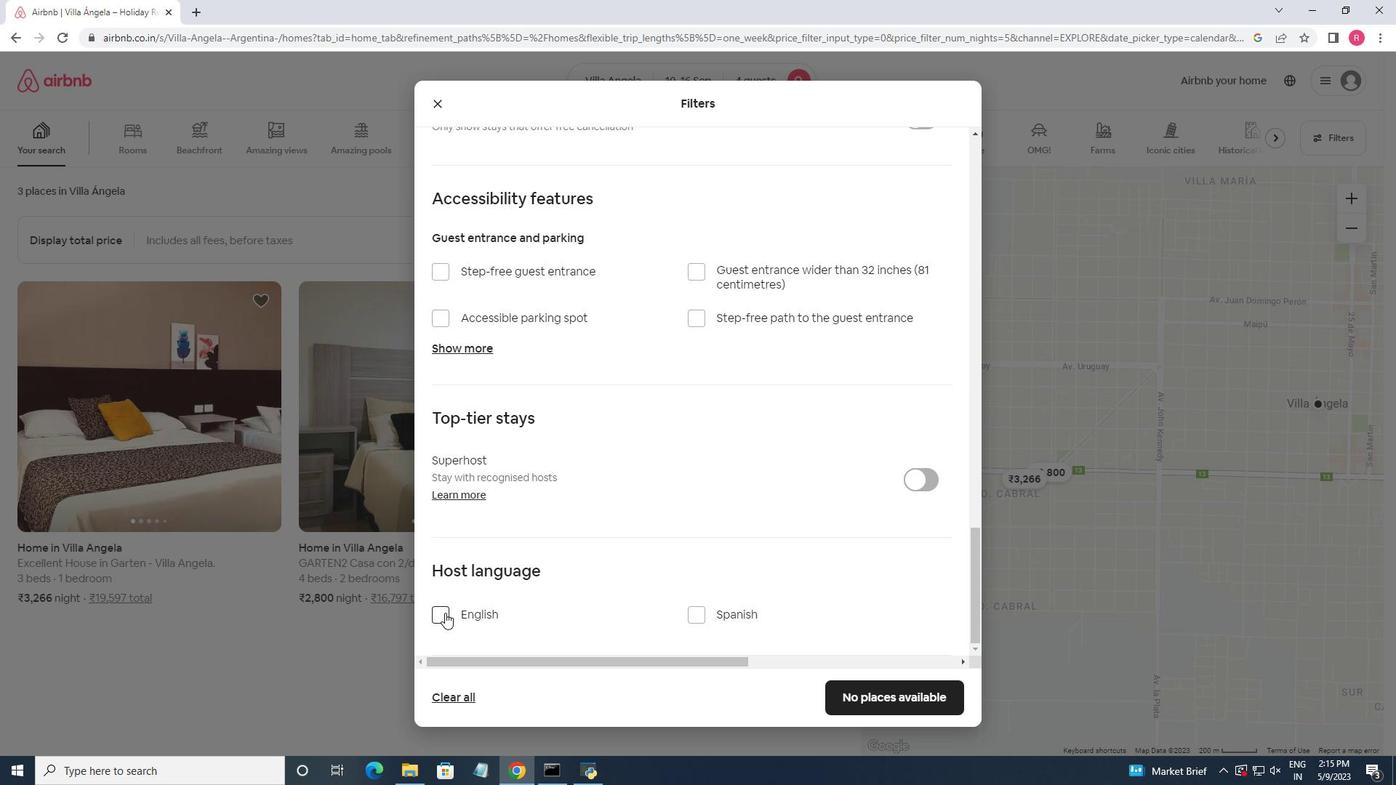 
Action: Mouse pressed left at (439, 612)
Screenshot: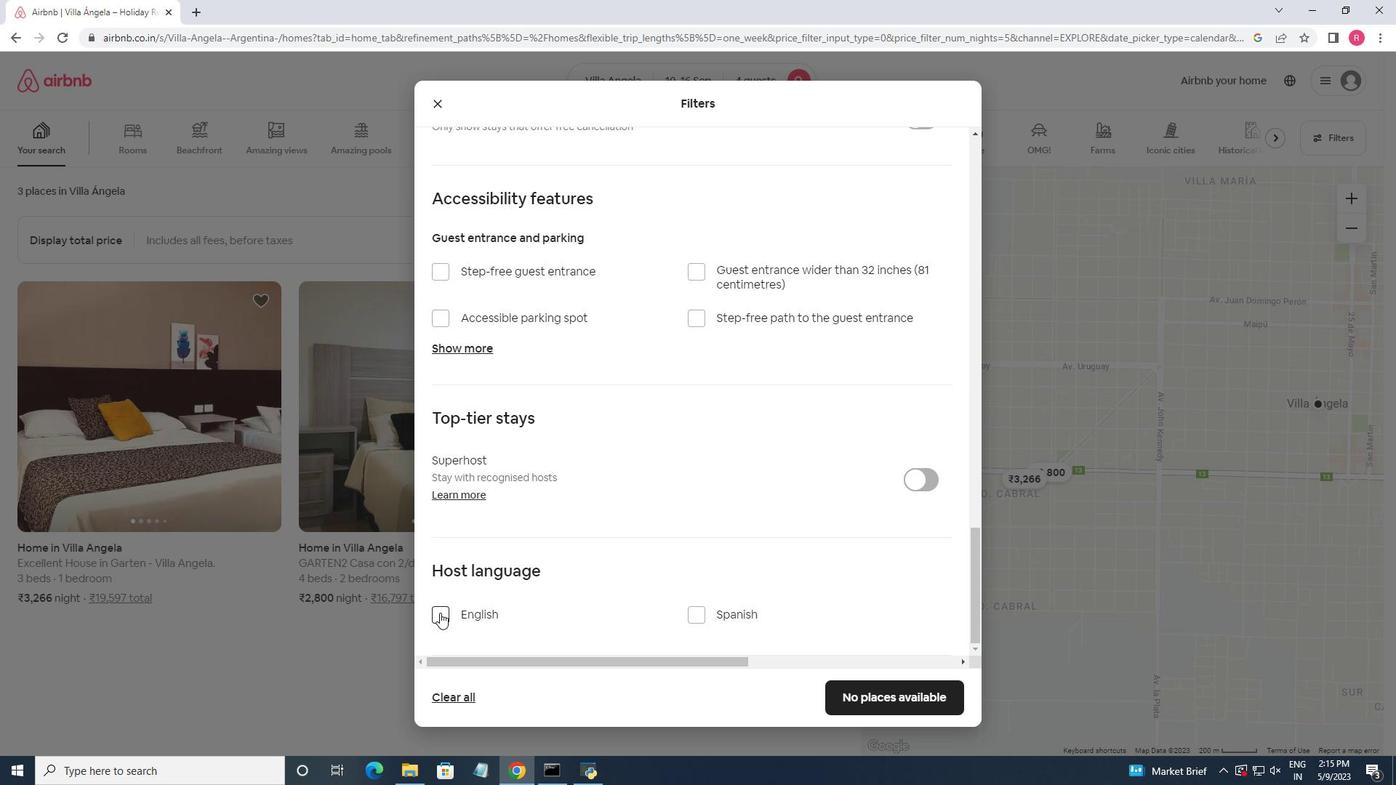 
Action: Mouse moved to (487, 533)
Screenshot: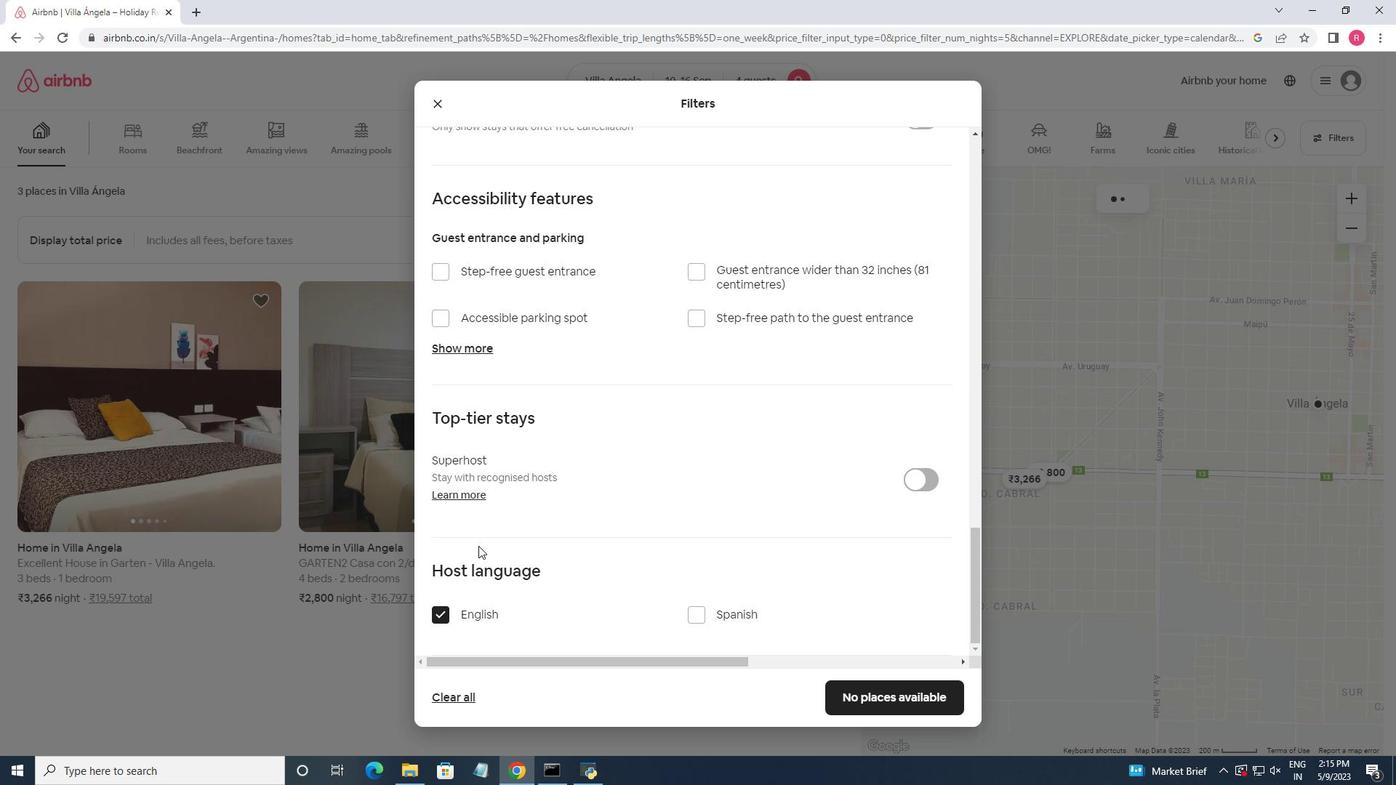 
Action: Mouse scrolled (487, 532) with delta (0, 0)
Screenshot: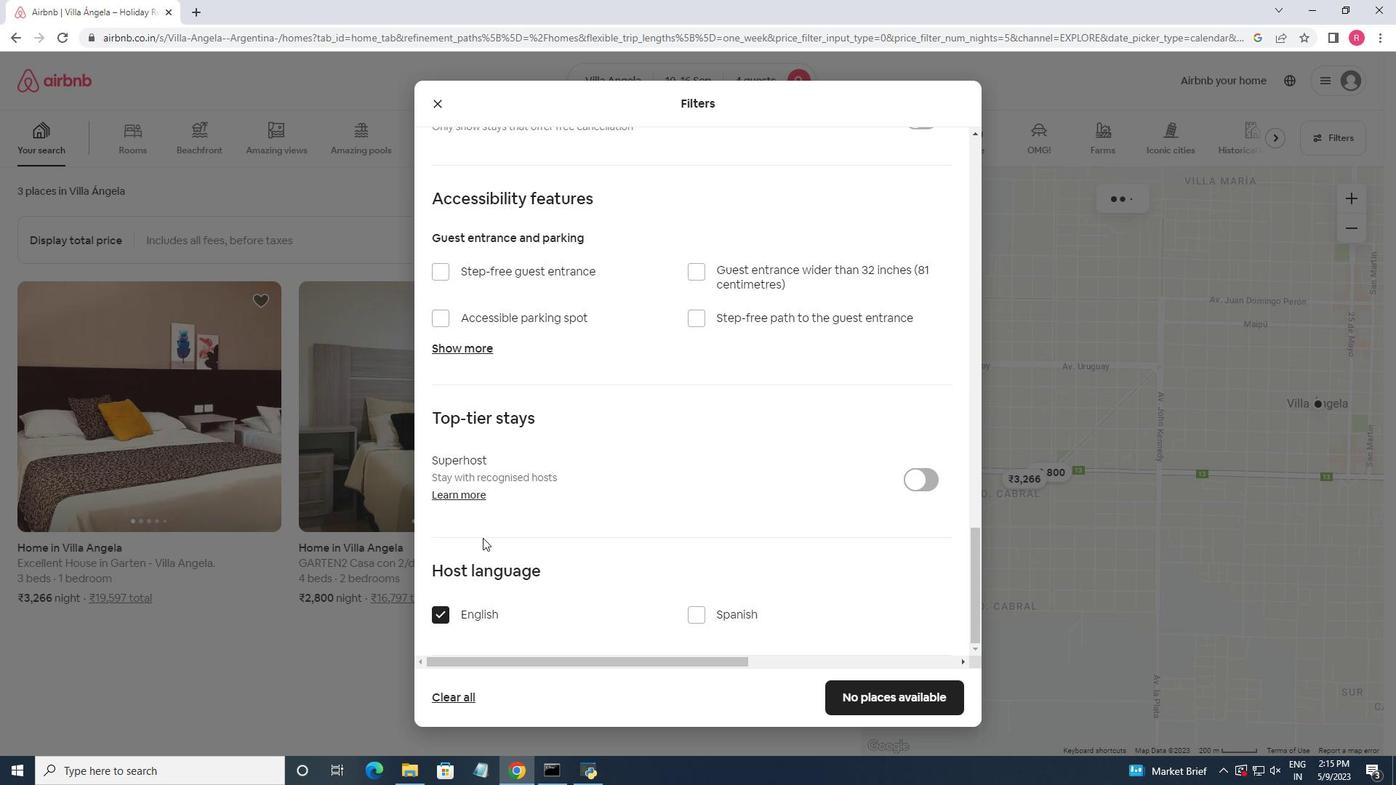 
Action: Mouse scrolled (487, 532) with delta (0, 0)
Screenshot: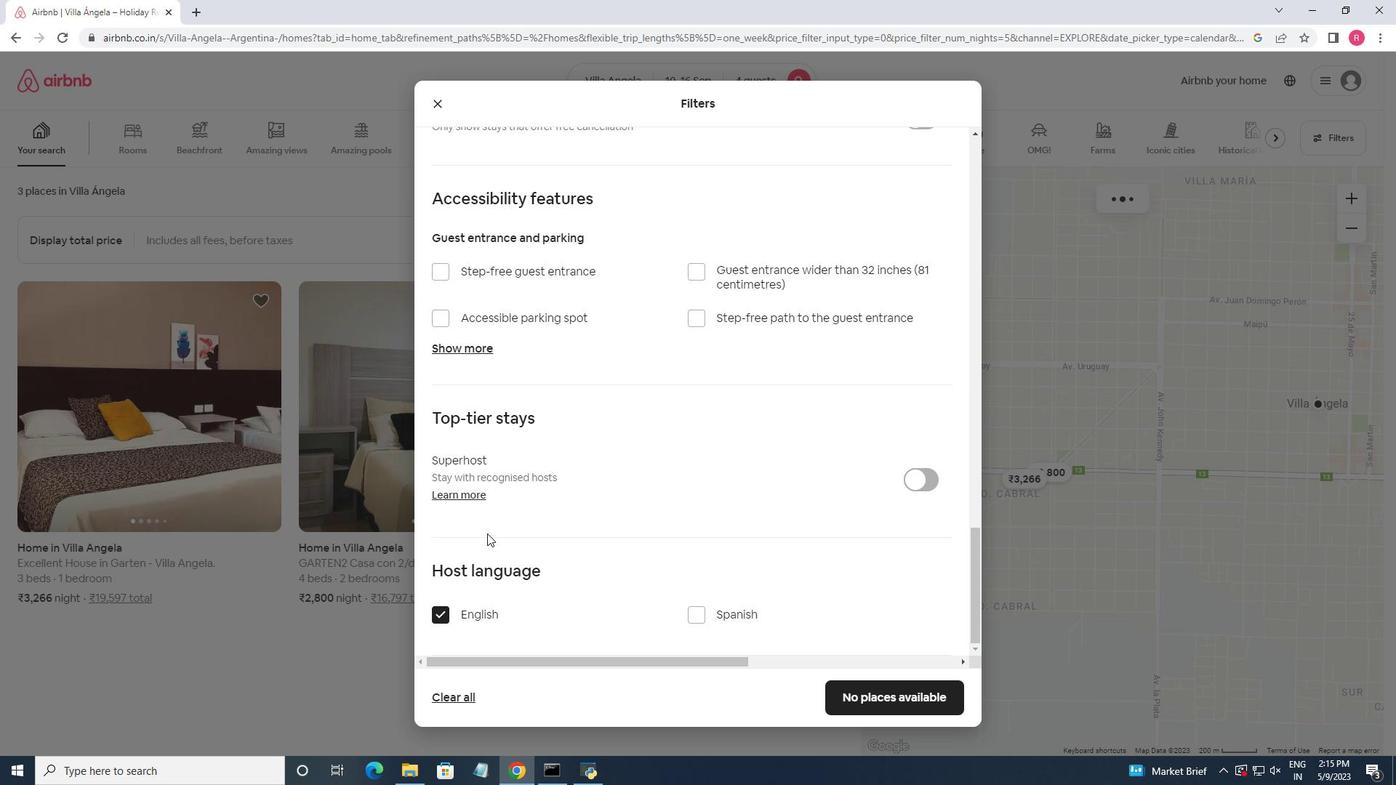 
Action: Mouse scrolled (487, 532) with delta (0, 0)
Screenshot: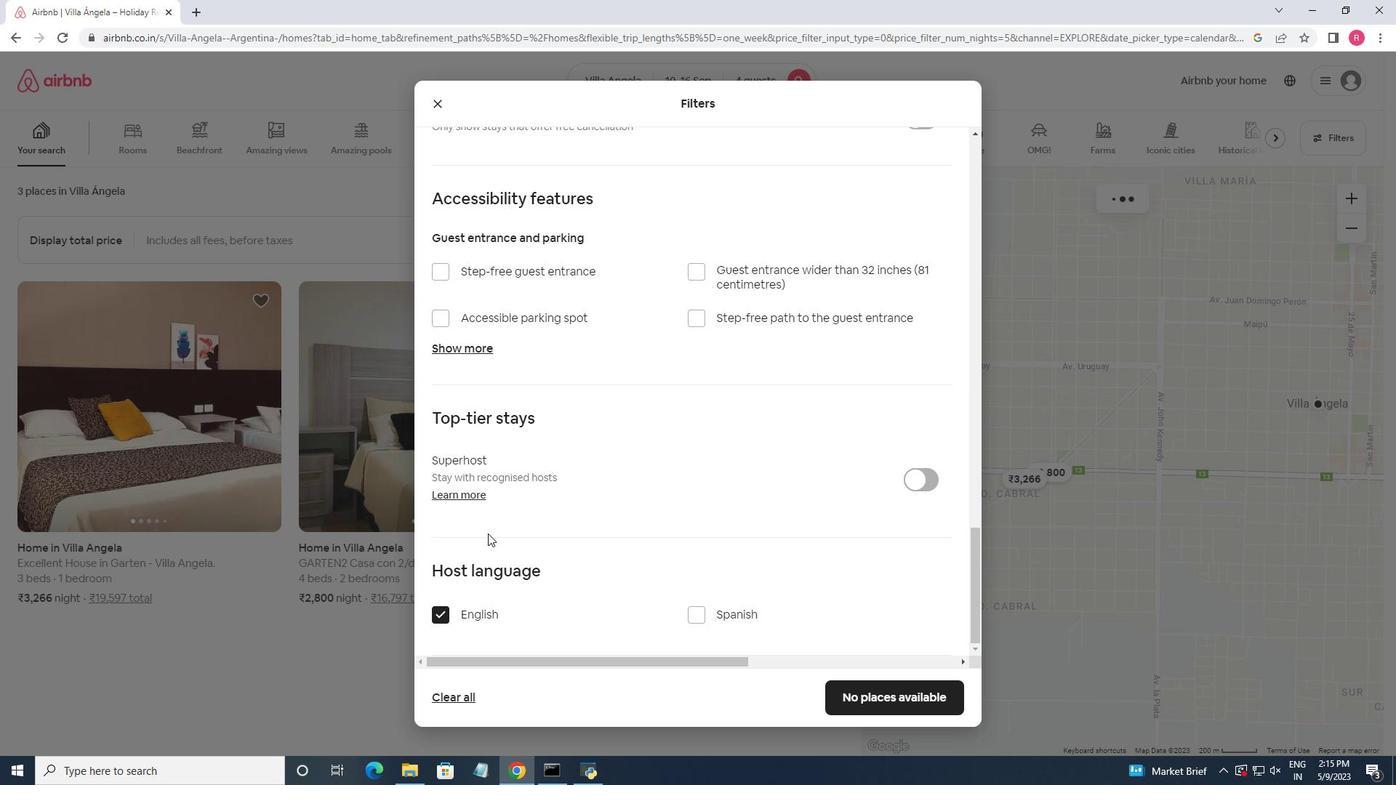 
Action: Mouse moved to (890, 704)
Screenshot: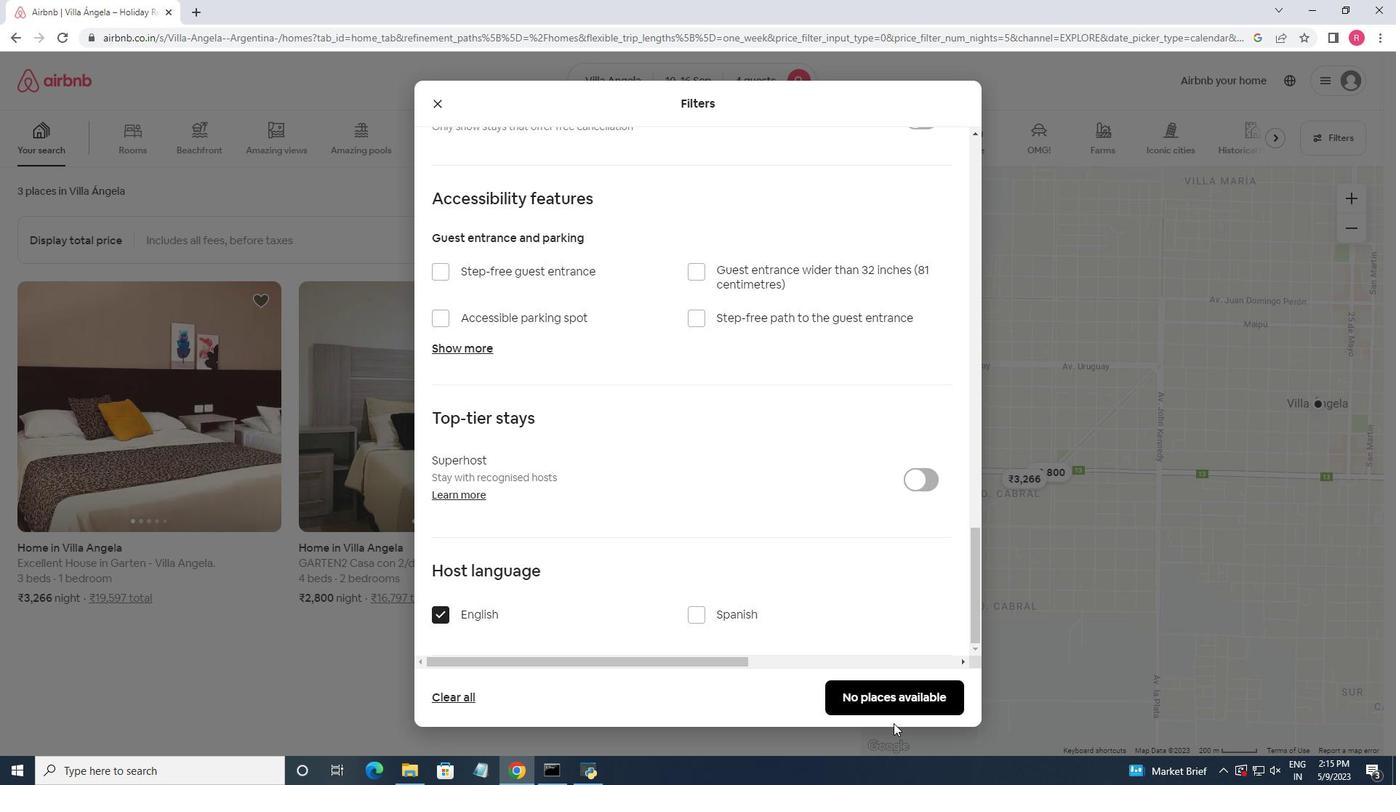 
Action: Mouse pressed left at (890, 704)
Screenshot: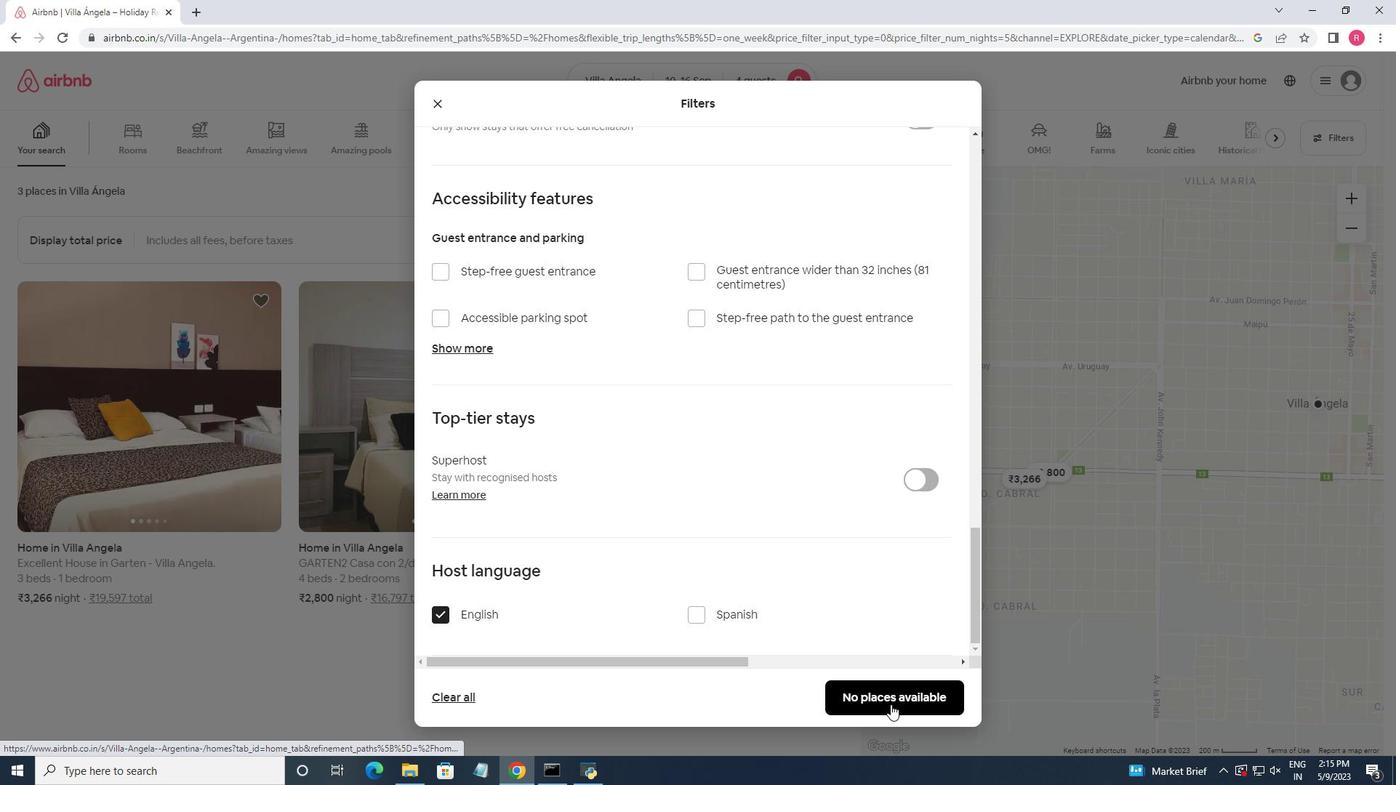 
Action: Mouse moved to (727, 498)
Screenshot: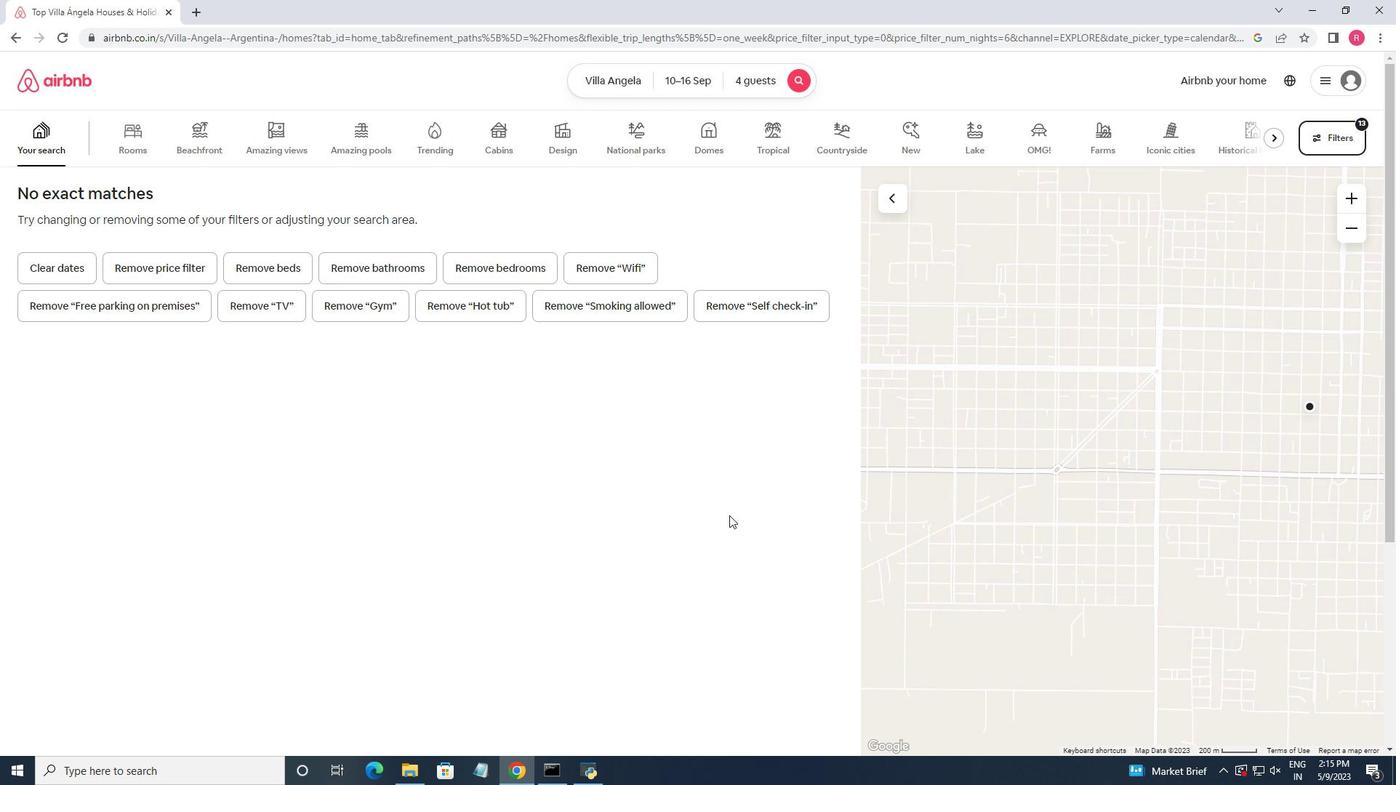 
